 Task: In the  document Immigration.pdf Add page color 'Gold'Gold . Insert watermark . Insert watermark  Softera Apply Font Style in watermark Georgia; font size  113 and place the watermark  Horizontally
Action: Mouse moved to (288, 438)
Screenshot: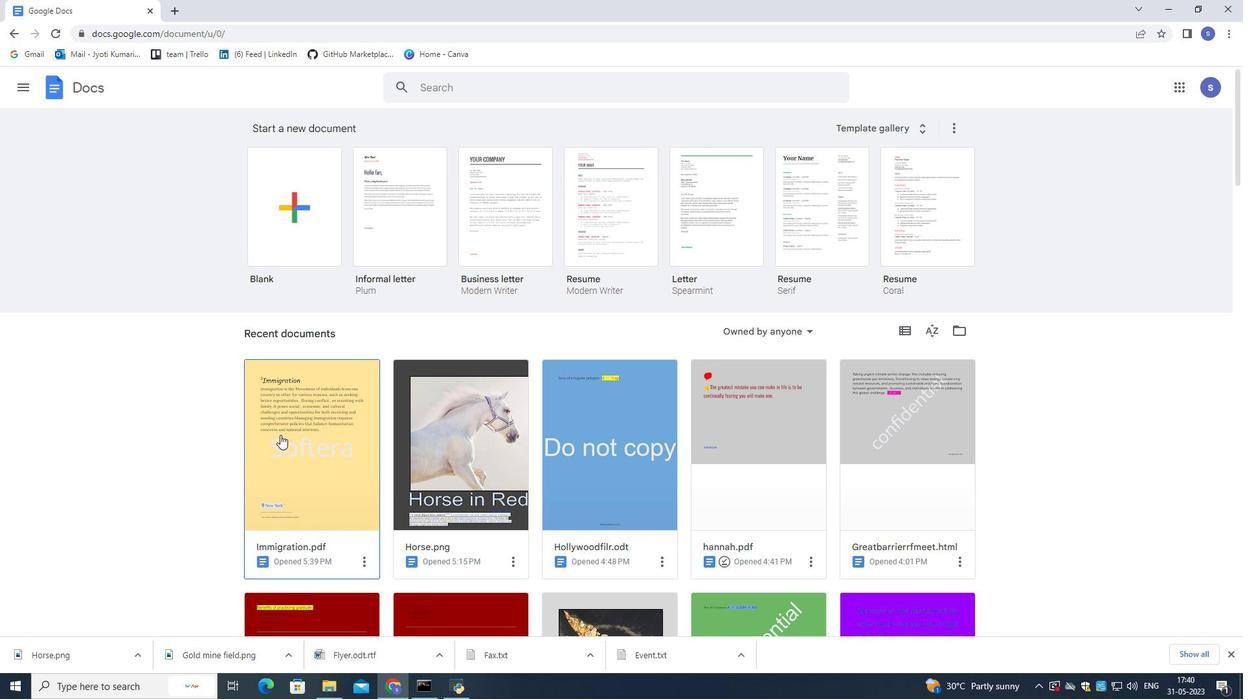 
Action: Mouse pressed left at (288, 438)
Screenshot: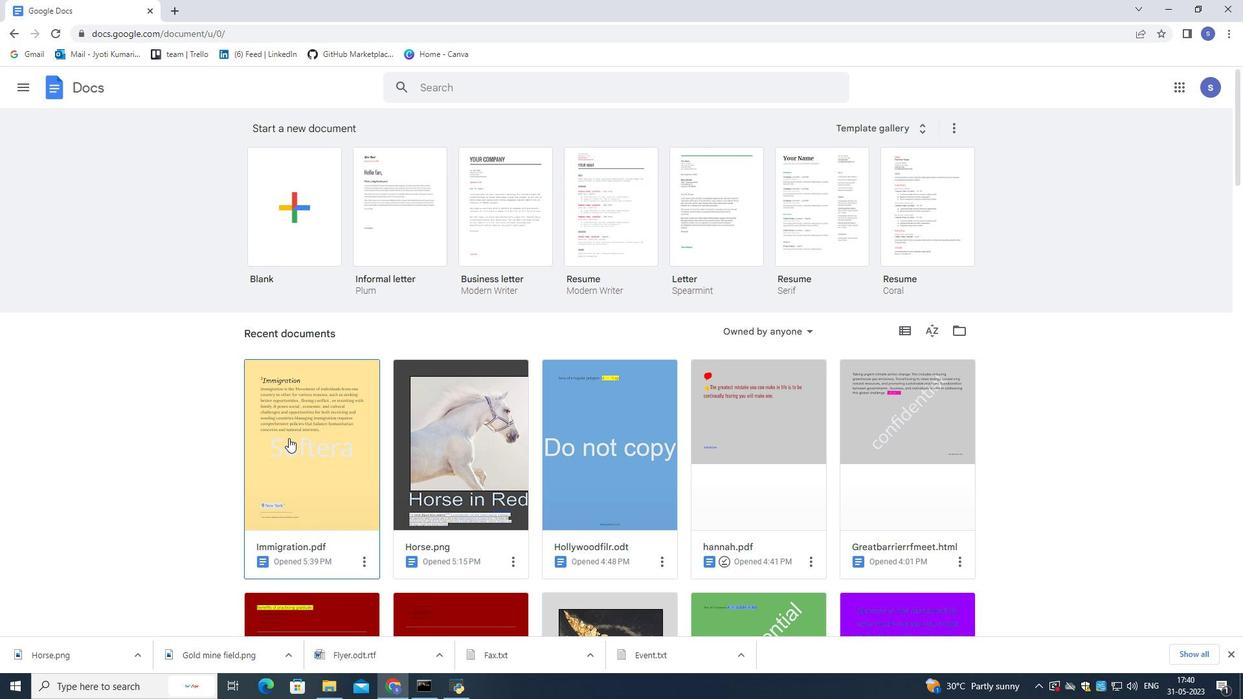 
Action: Mouse pressed left at (288, 438)
Screenshot: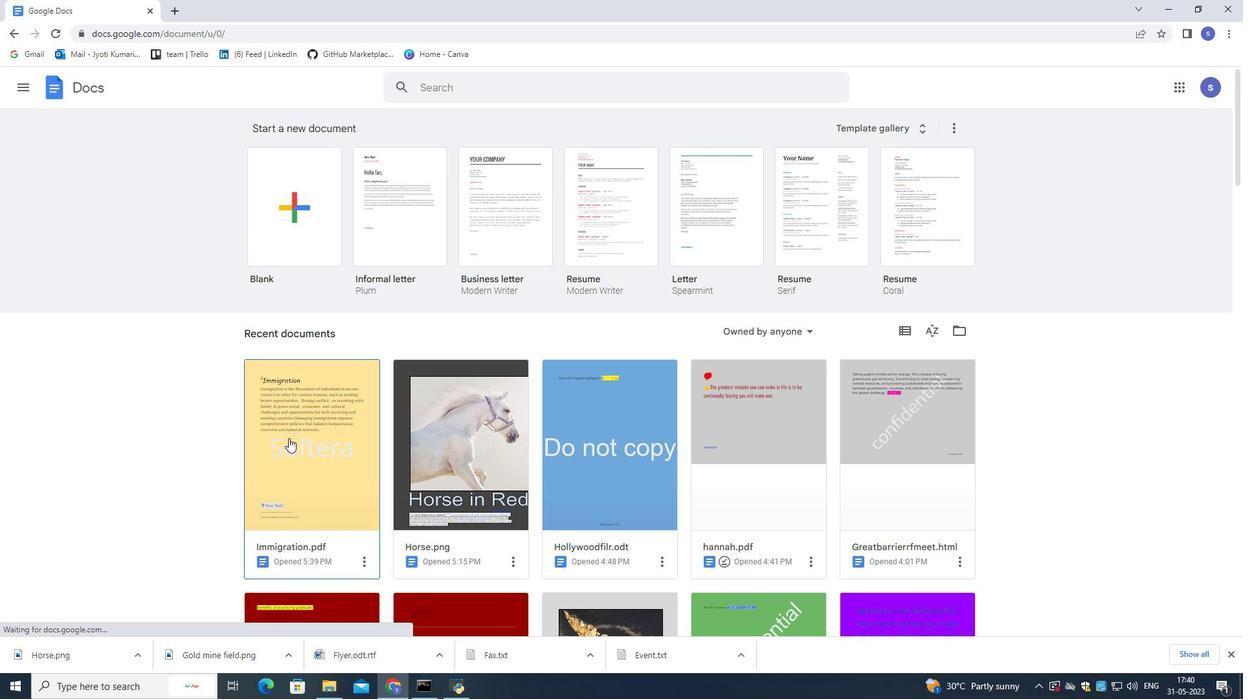 
Action: Mouse moved to (47, 97)
Screenshot: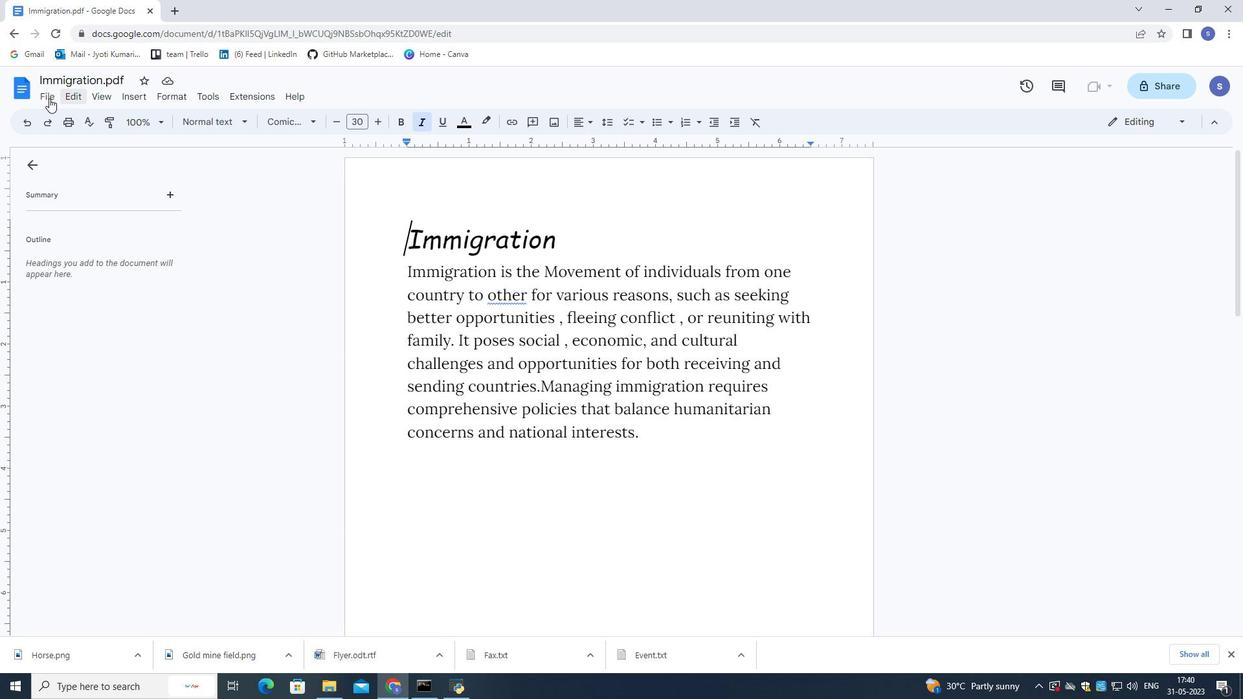 
Action: Mouse pressed left at (47, 97)
Screenshot: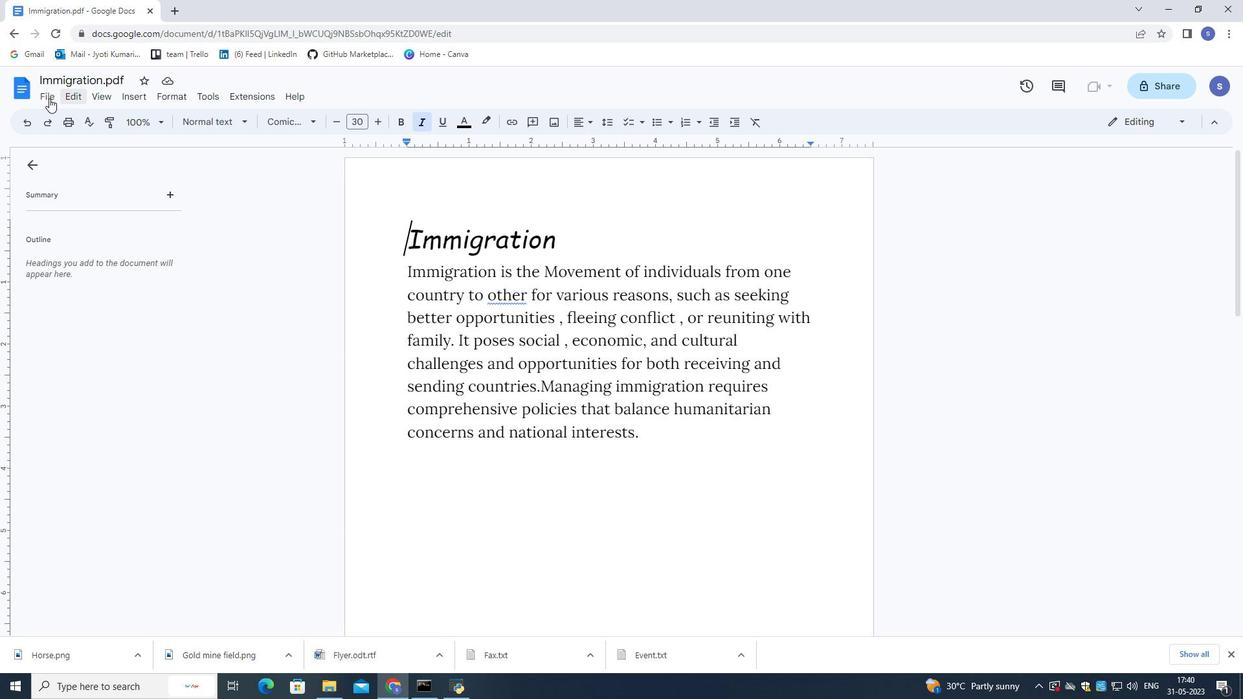 
Action: Mouse moved to (81, 446)
Screenshot: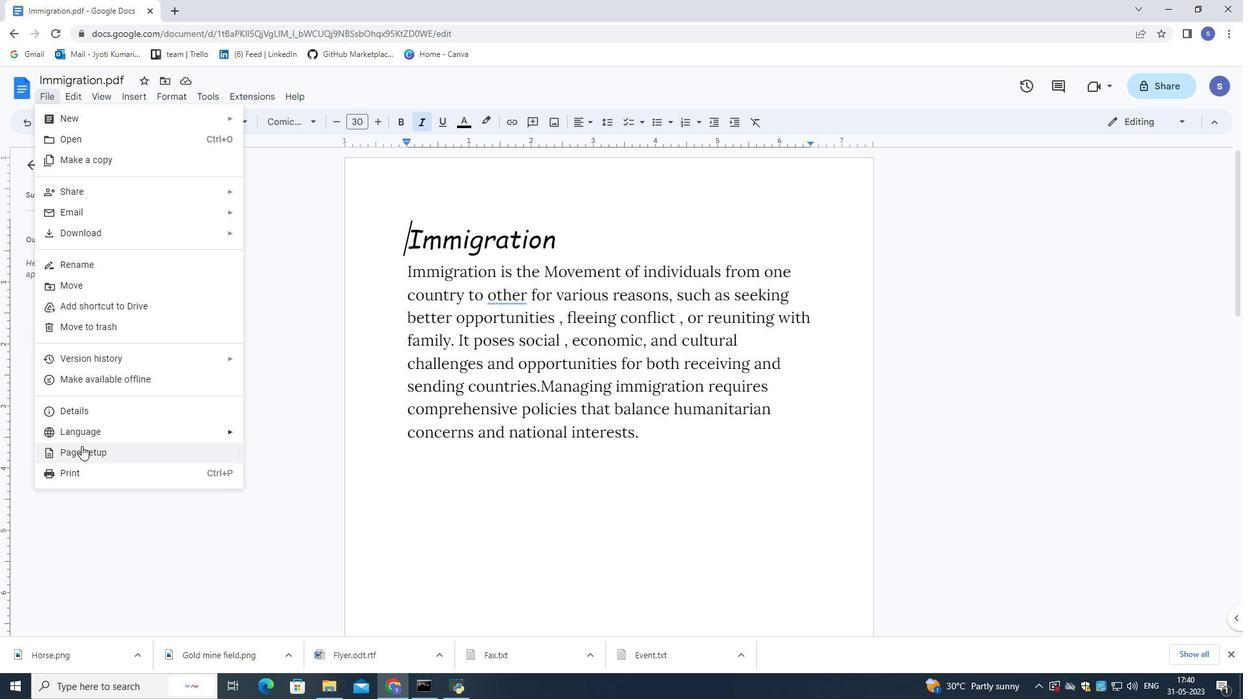 
Action: Mouse pressed left at (81, 446)
Screenshot: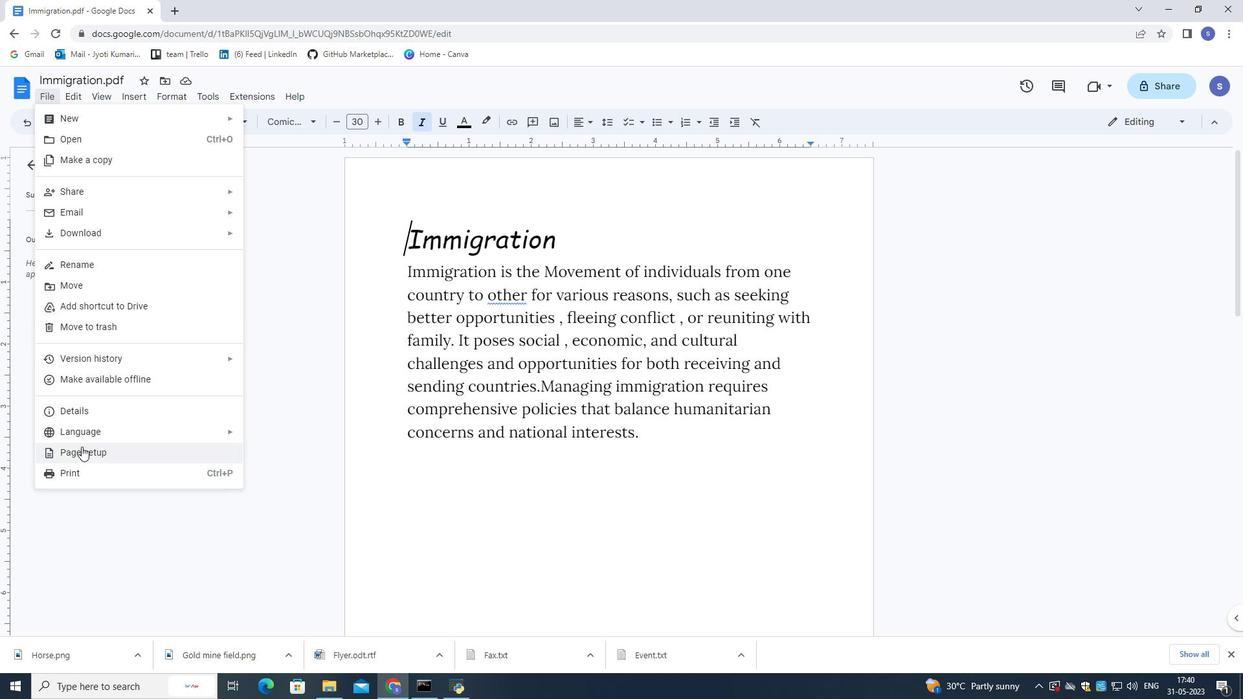 
Action: Mouse moved to (517, 431)
Screenshot: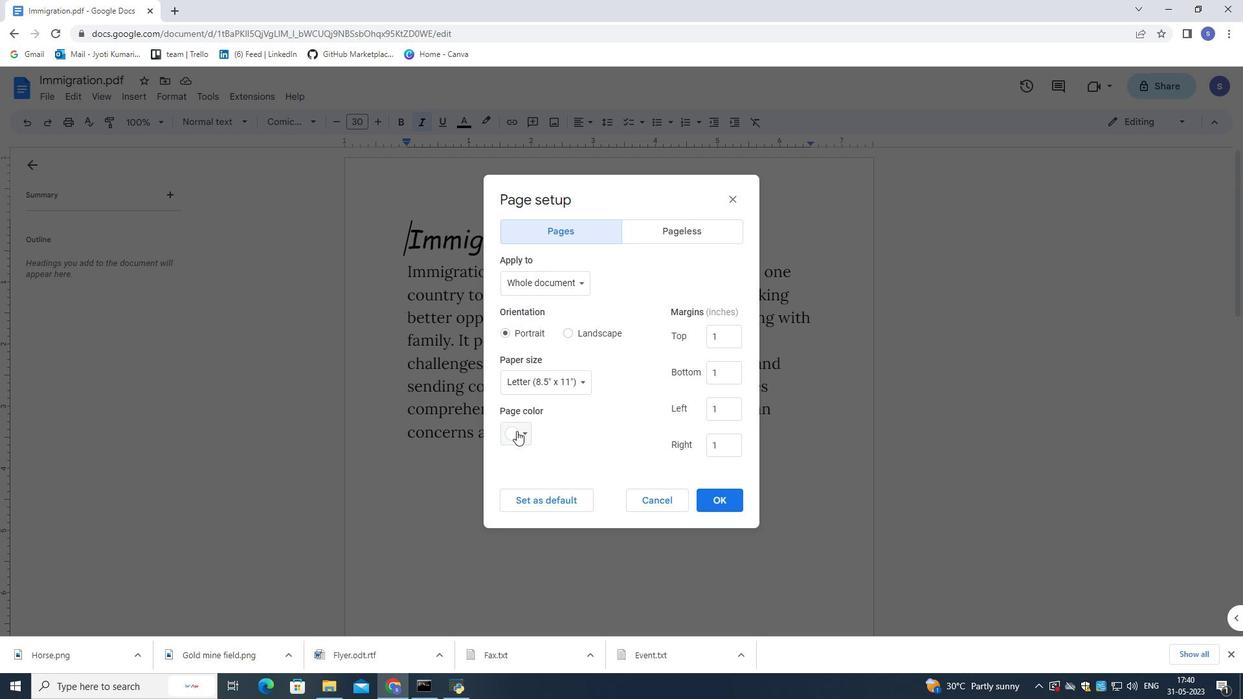 
Action: Mouse pressed left at (517, 431)
Screenshot: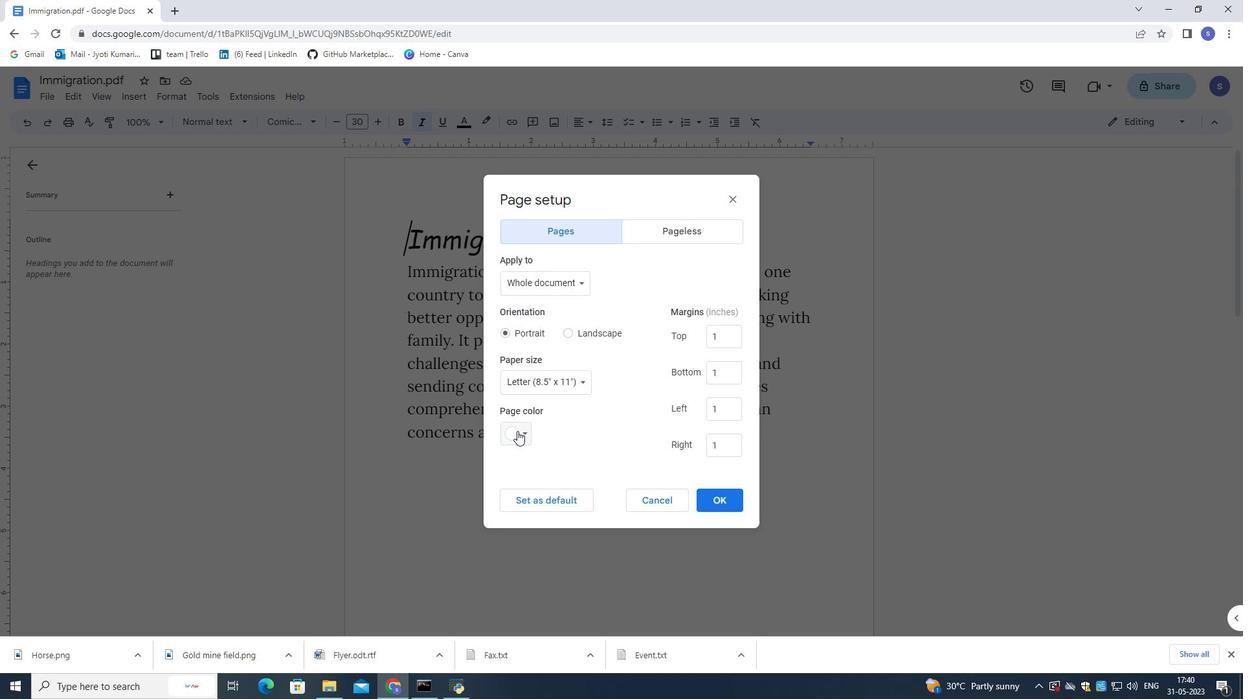 
Action: Mouse moved to (556, 503)
Screenshot: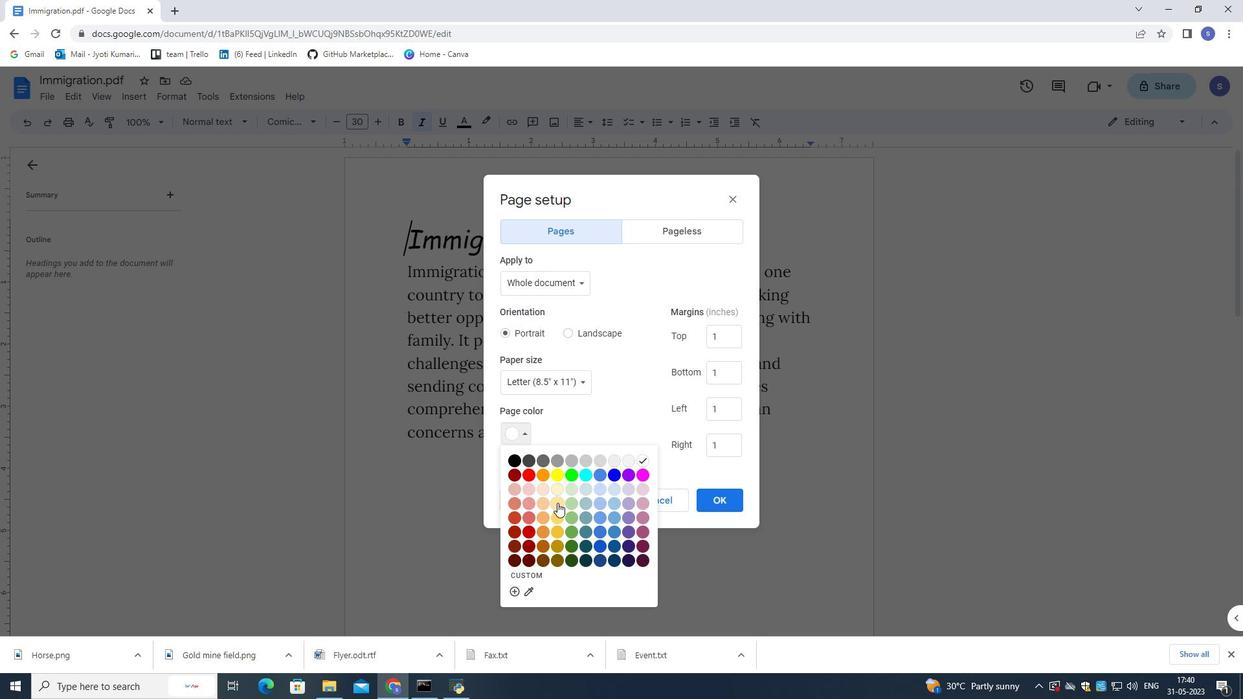 
Action: Mouse pressed left at (556, 503)
Screenshot: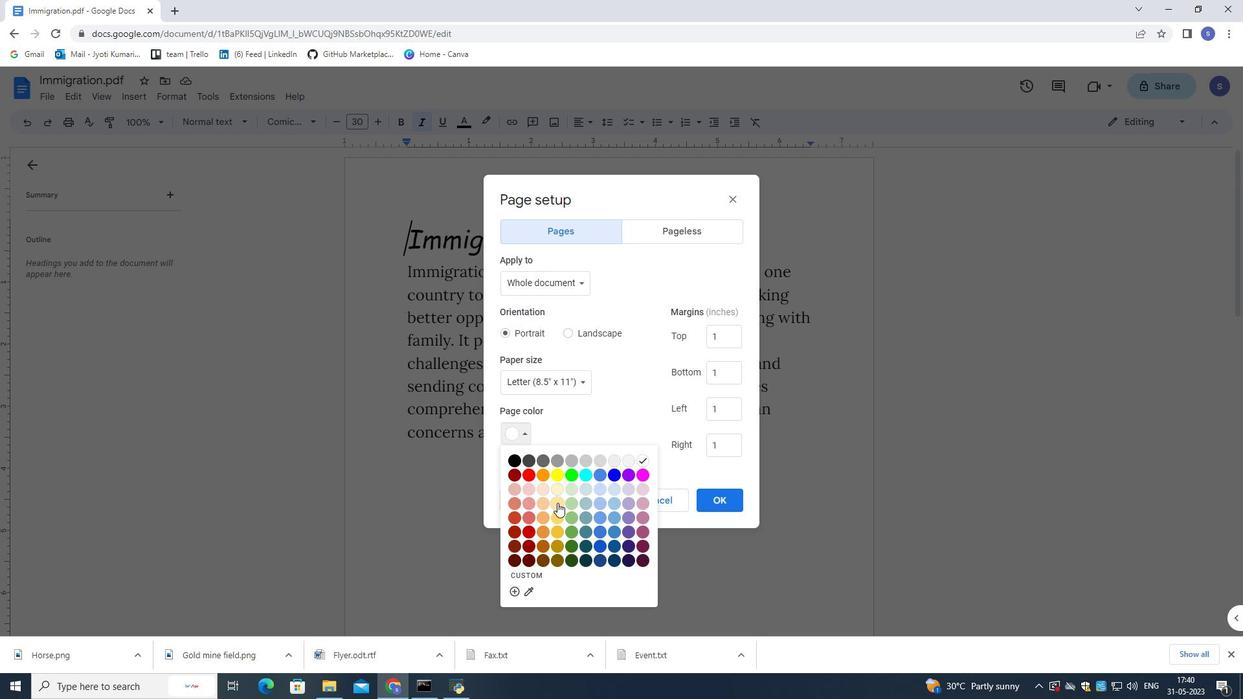 
Action: Mouse moved to (705, 498)
Screenshot: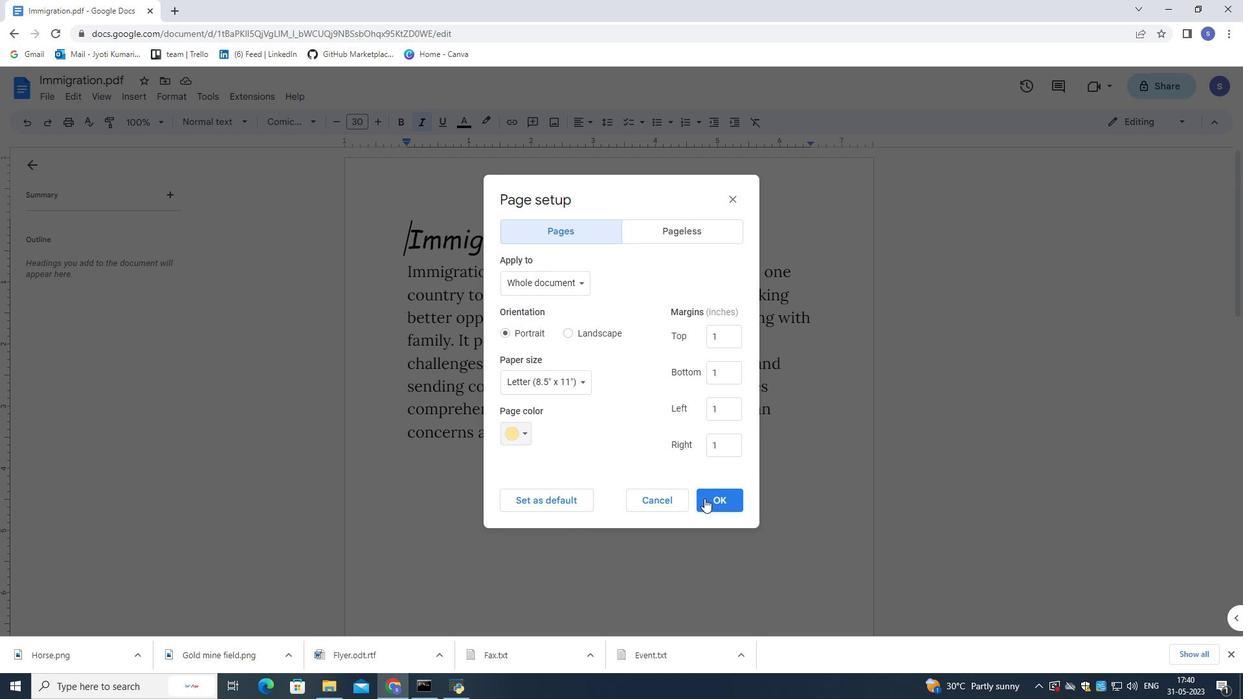 
Action: Mouse pressed left at (705, 498)
Screenshot: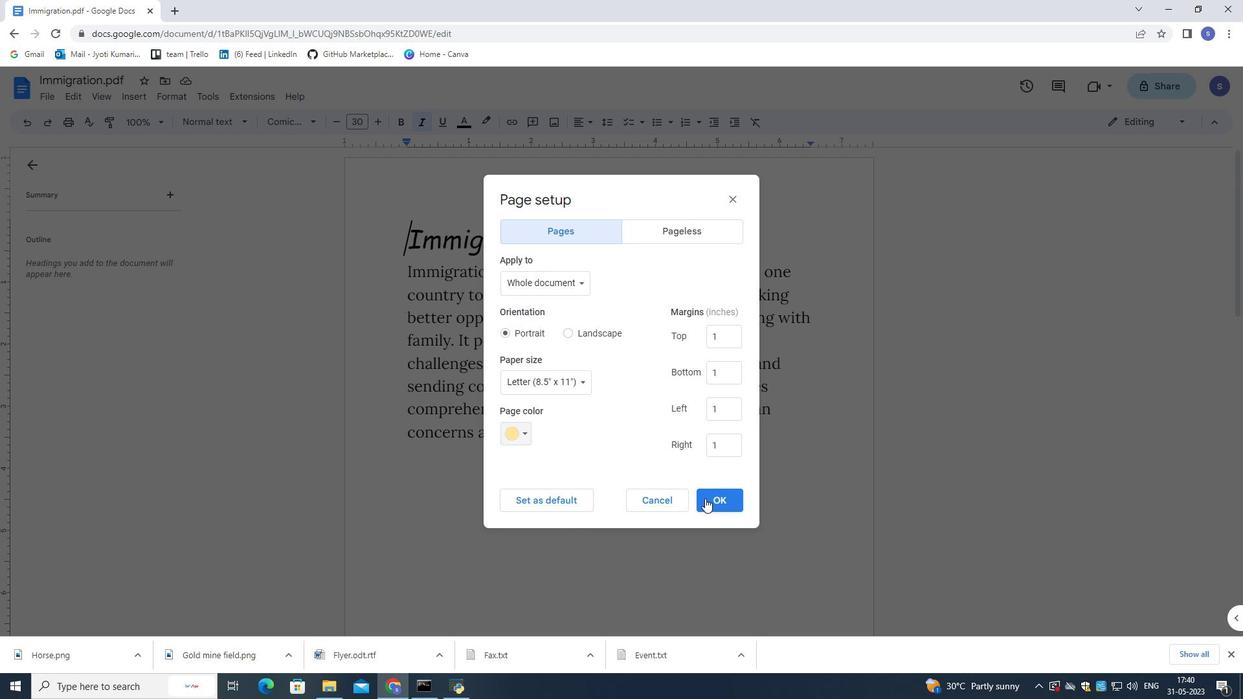 
Action: Mouse moved to (621, 424)
Screenshot: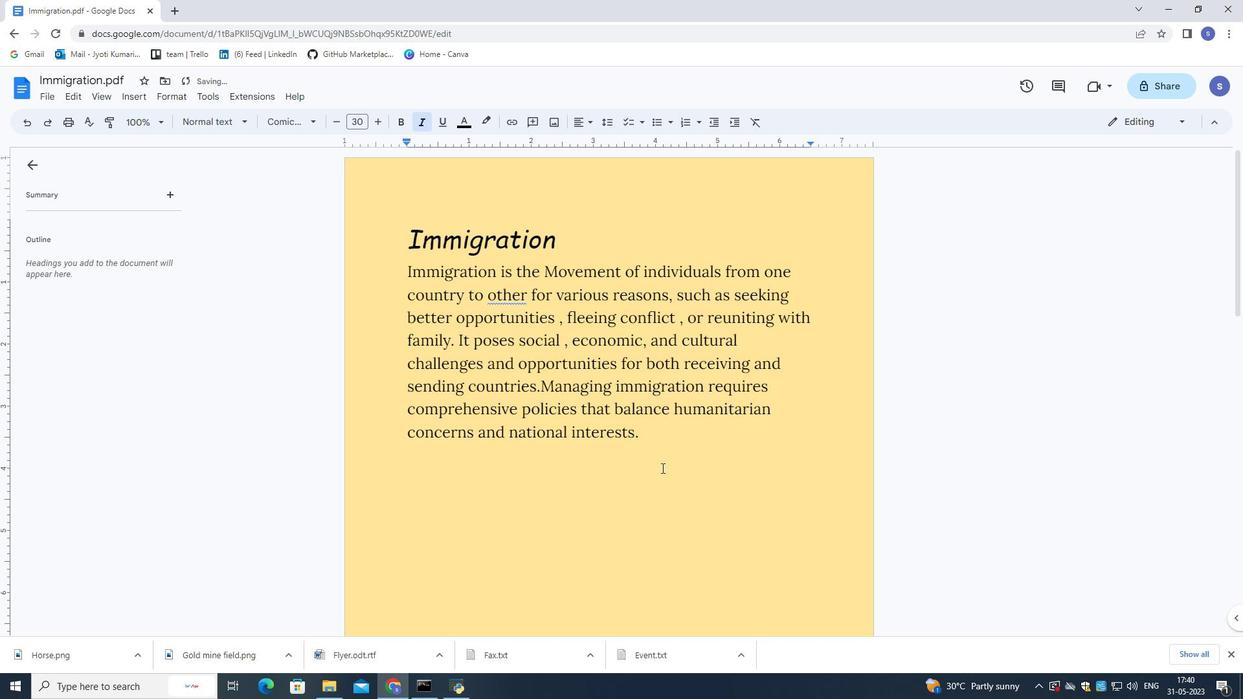 
Action: Mouse scrolled (621, 424) with delta (0, 0)
Screenshot: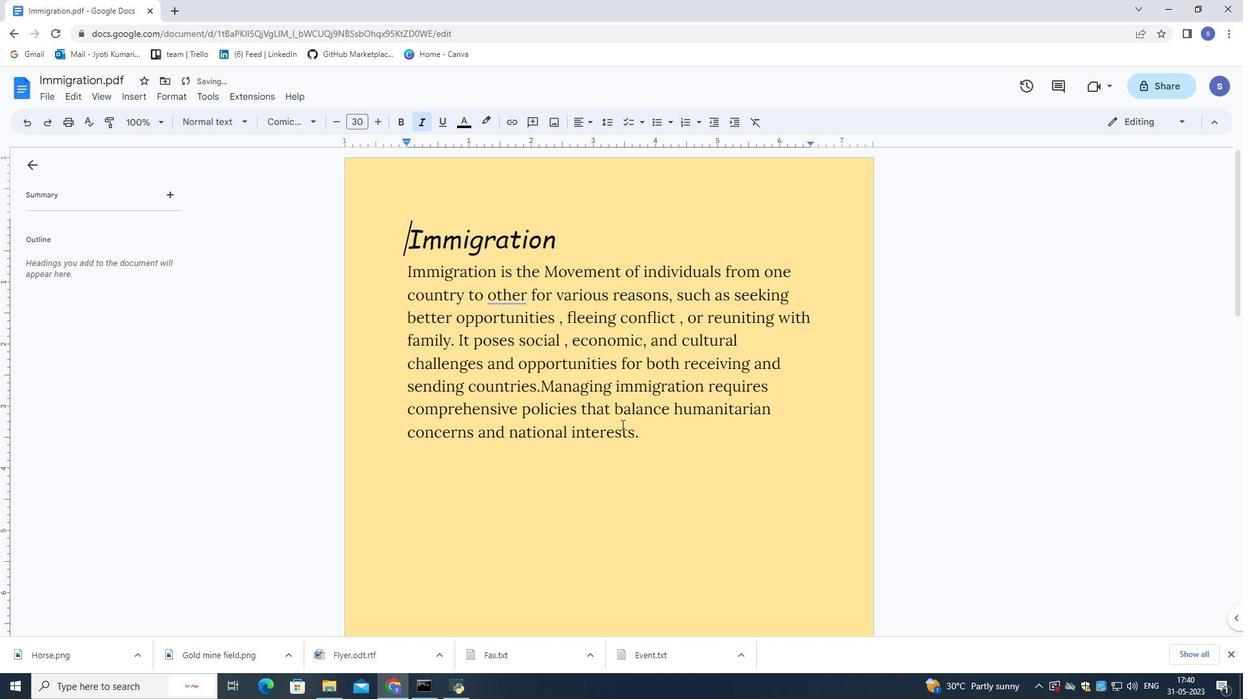
Action: Mouse scrolled (621, 424) with delta (0, 0)
Screenshot: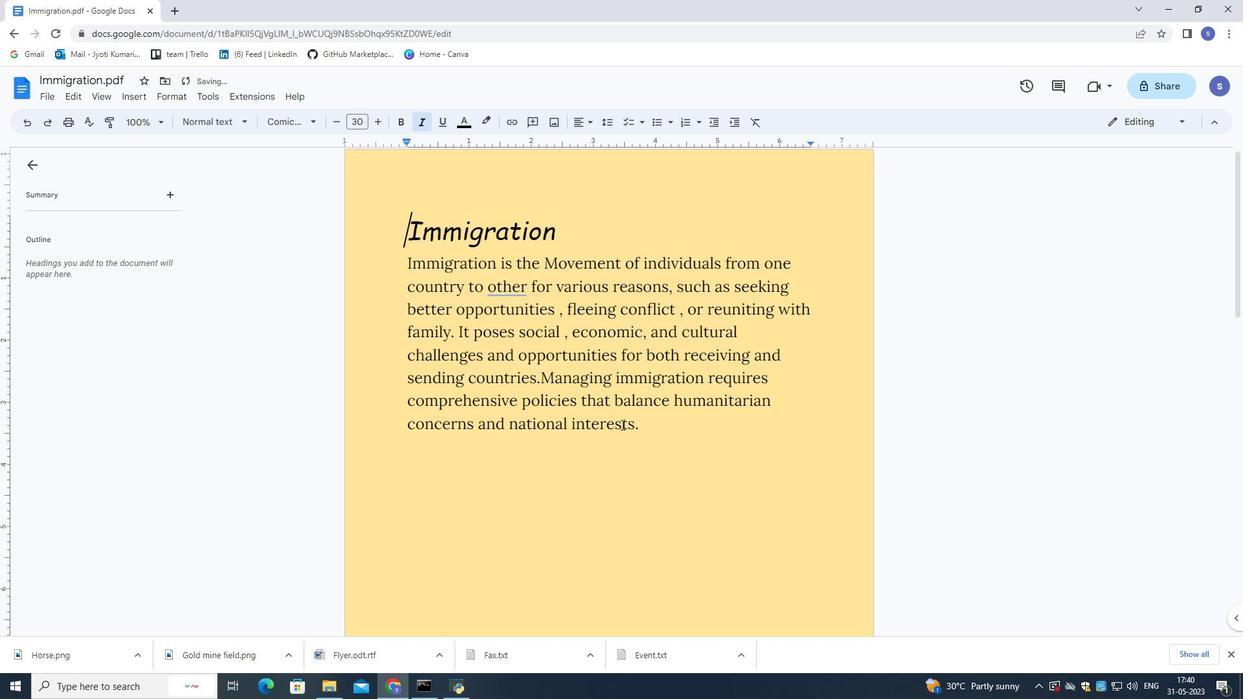 
Action: Mouse moved to (128, 93)
Screenshot: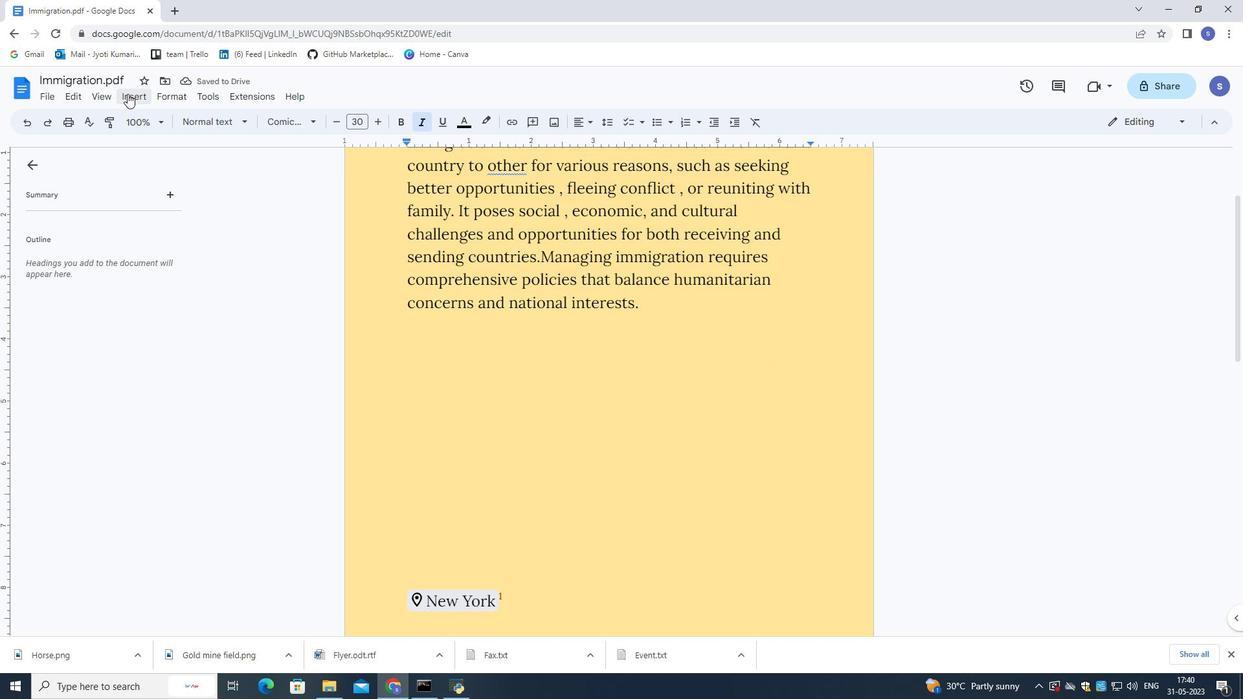 
Action: Mouse pressed left at (128, 93)
Screenshot: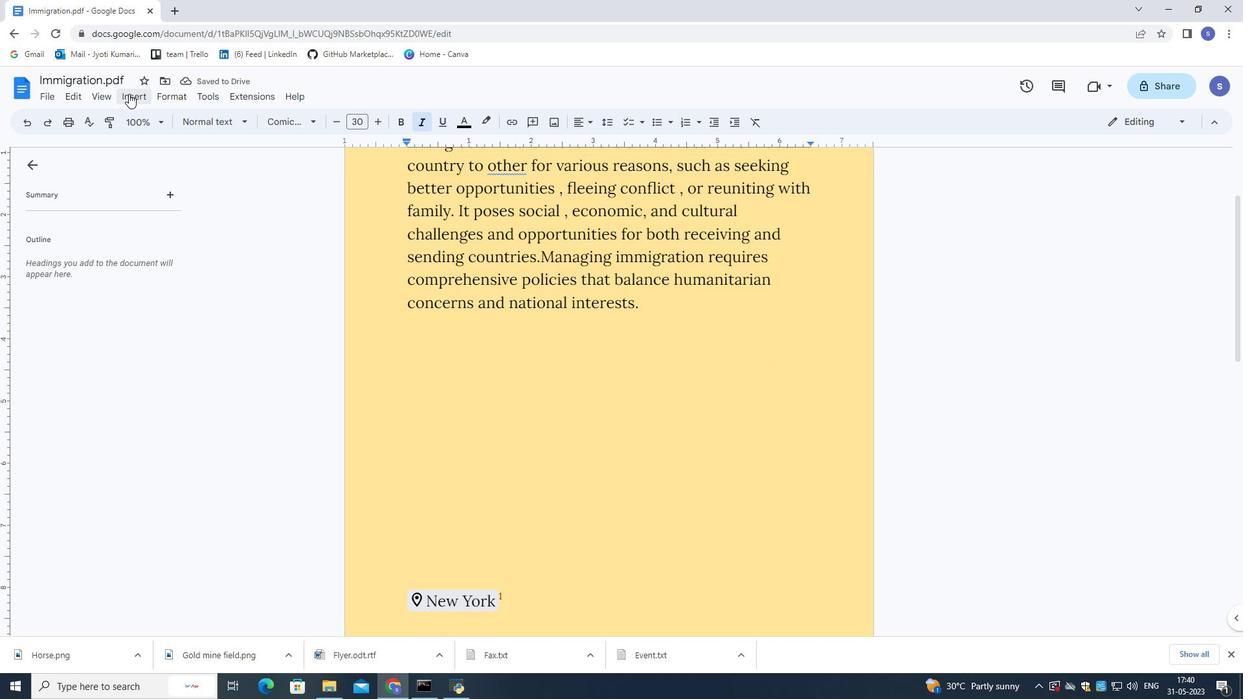 
Action: Mouse moved to (196, 400)
Screenshot: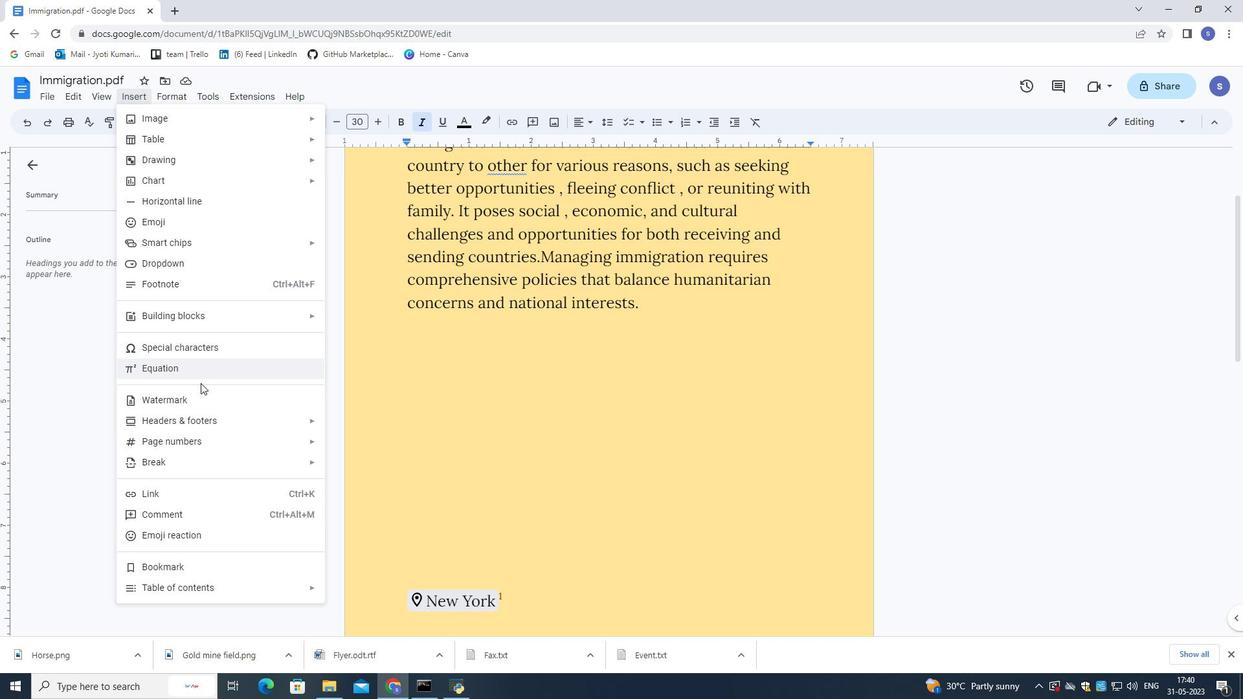 
Action: Mouse pressed left at (196, 400)
Screenshot: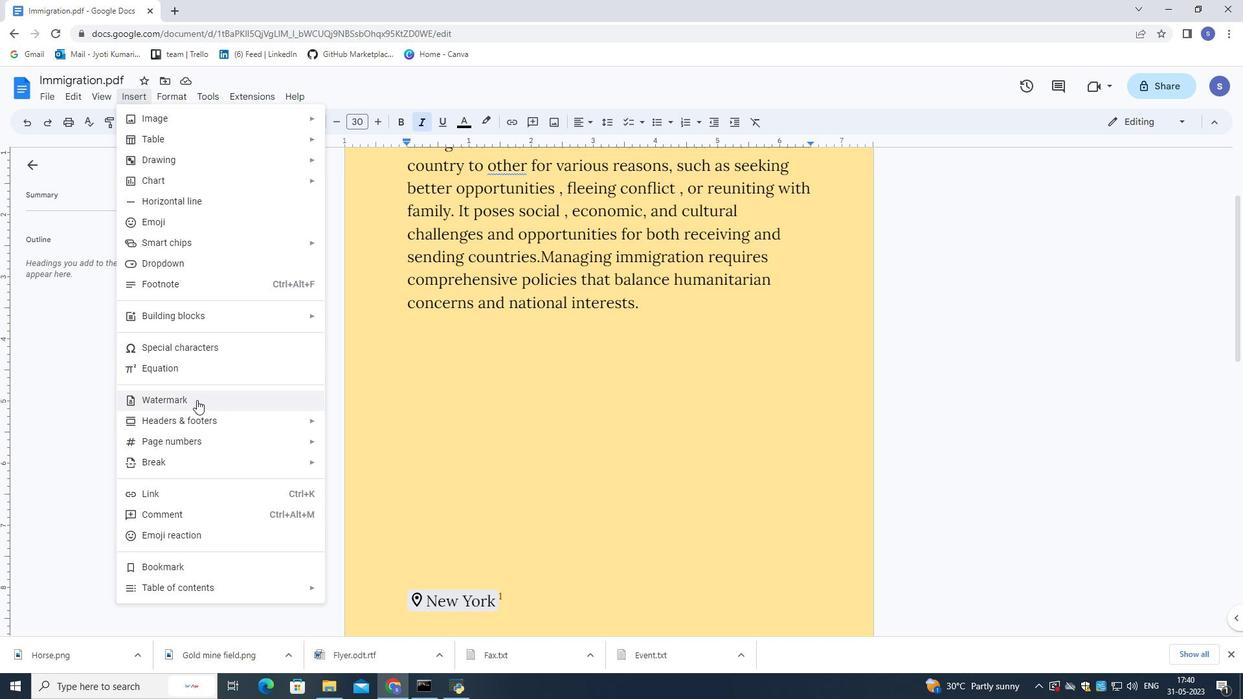 
Action: Mouse moved to (1193, 161)
Screenshot: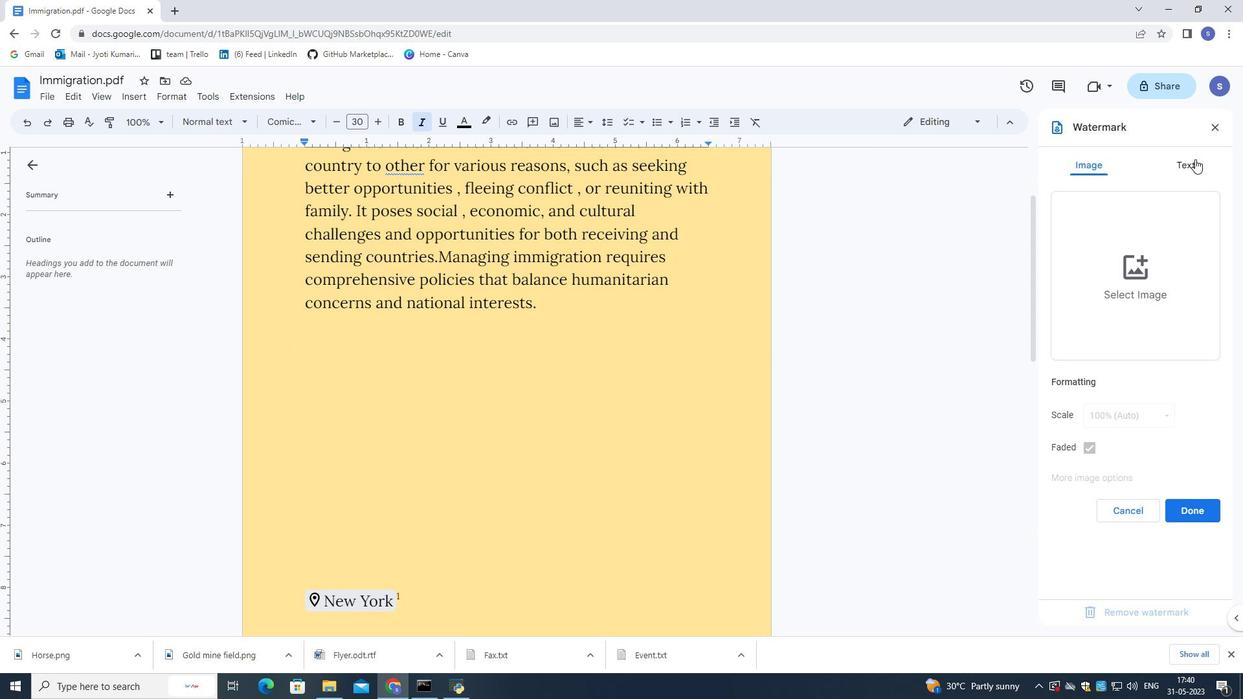 
Action: Mouse pressed left at (1193, 161)
Screenshot: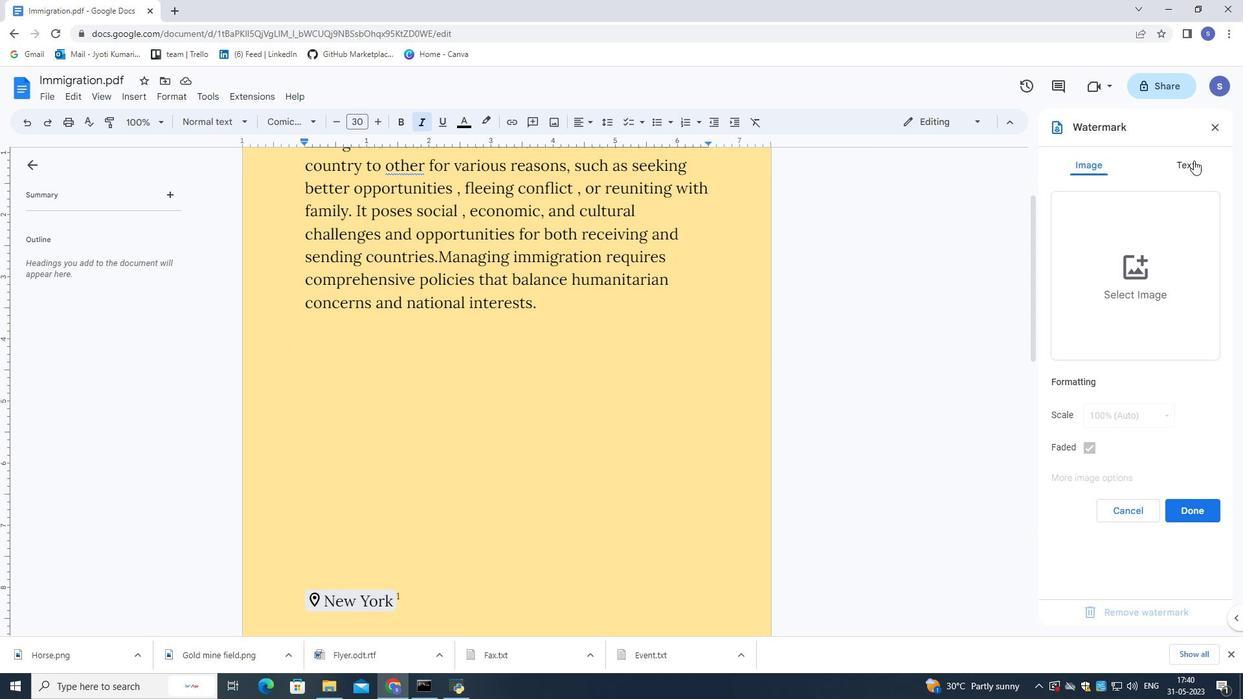 
Action: Mouse moved to (1157, 207)
Screenshot: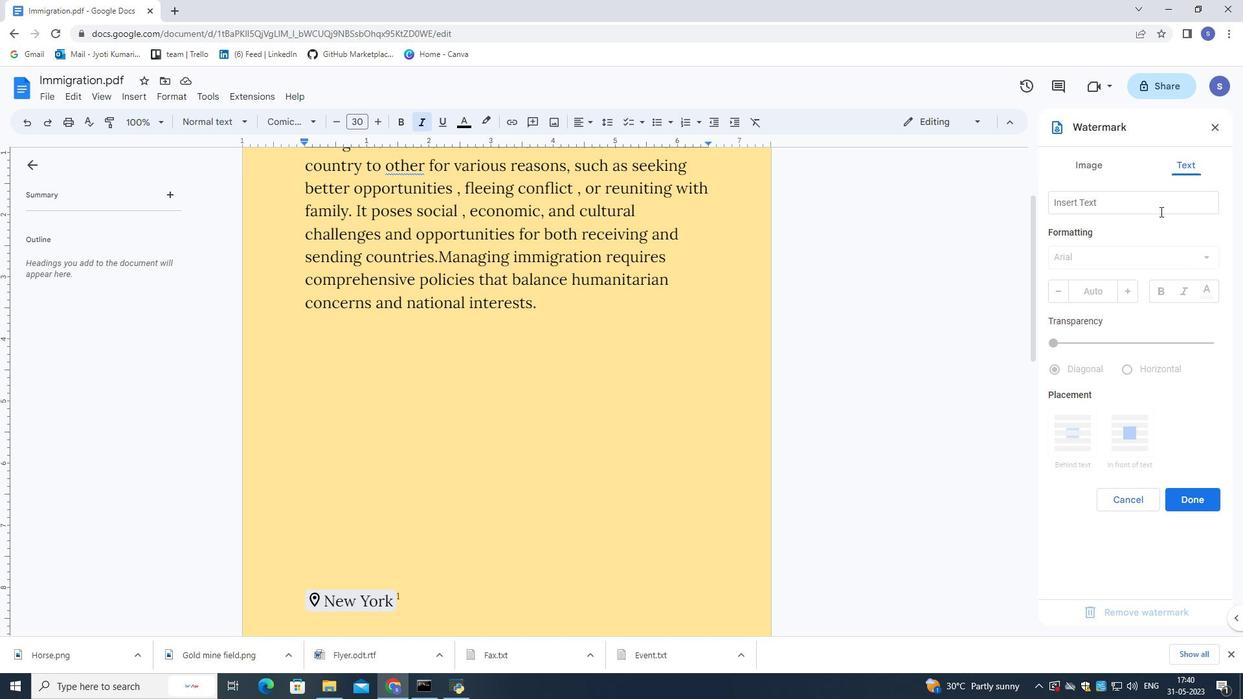 
Action: Mouse pressed left at (1157, 207)
Screenshot: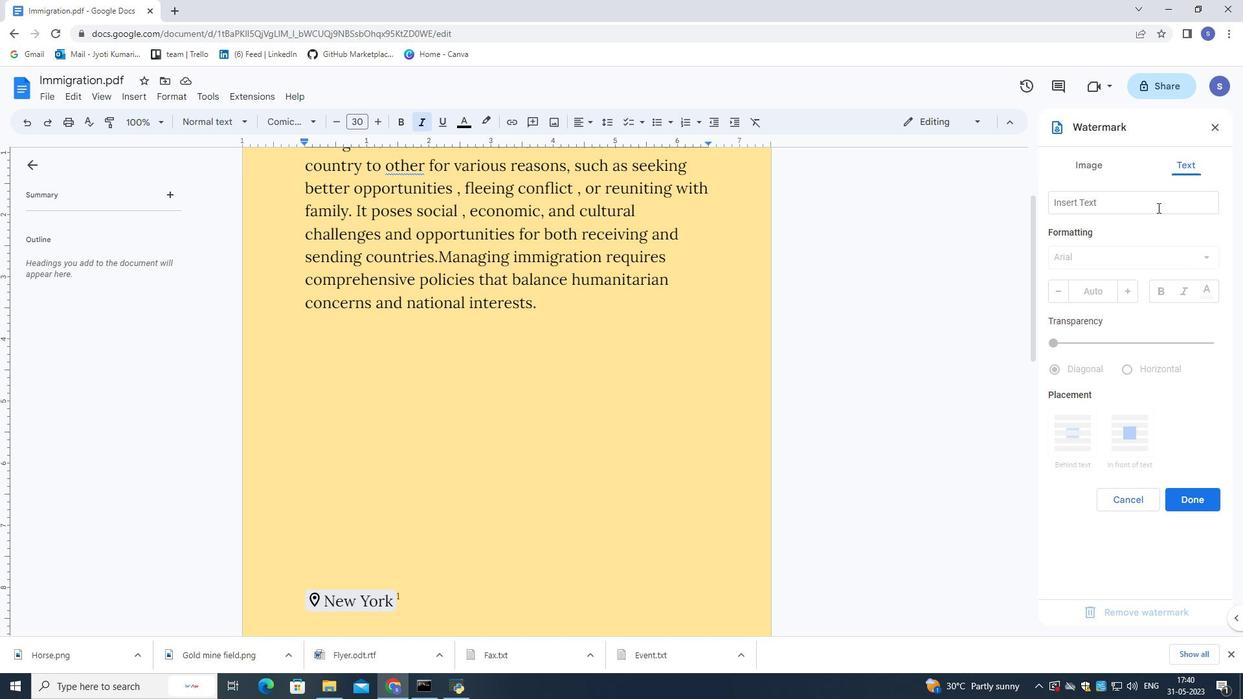 
Action: Key pressed <Key.shift>Softera
Screenshot: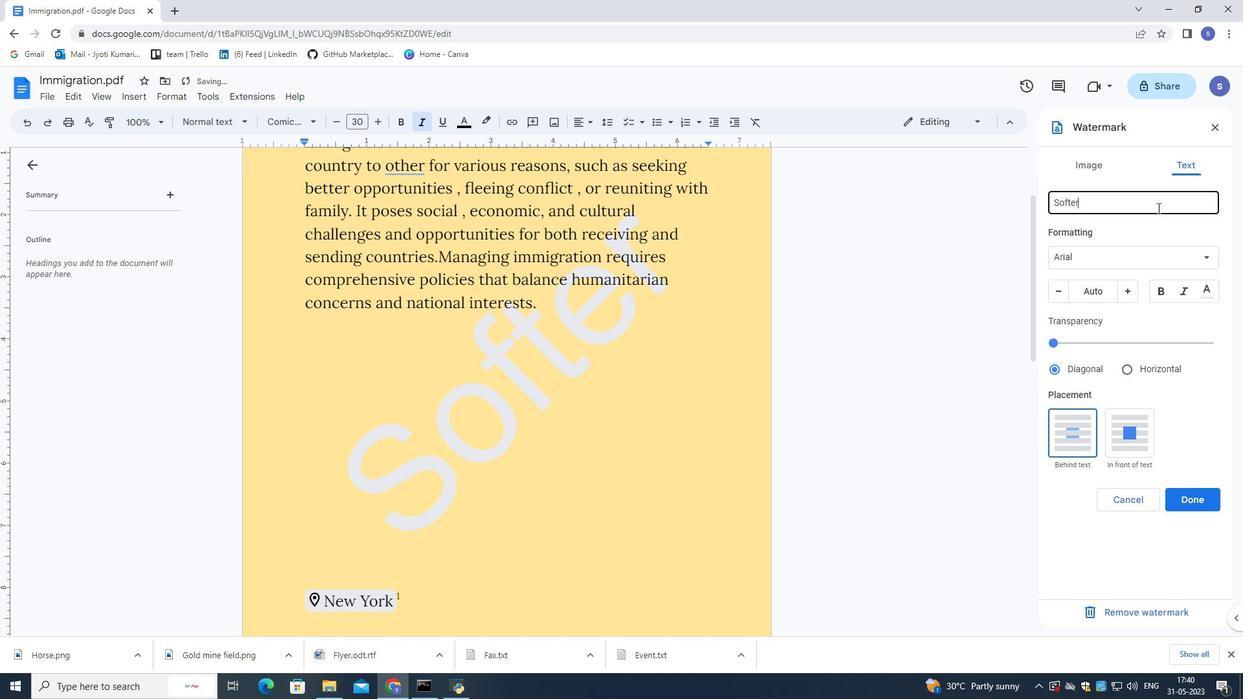 
Action: Mouse moved to (1123, 256)
Screenshot: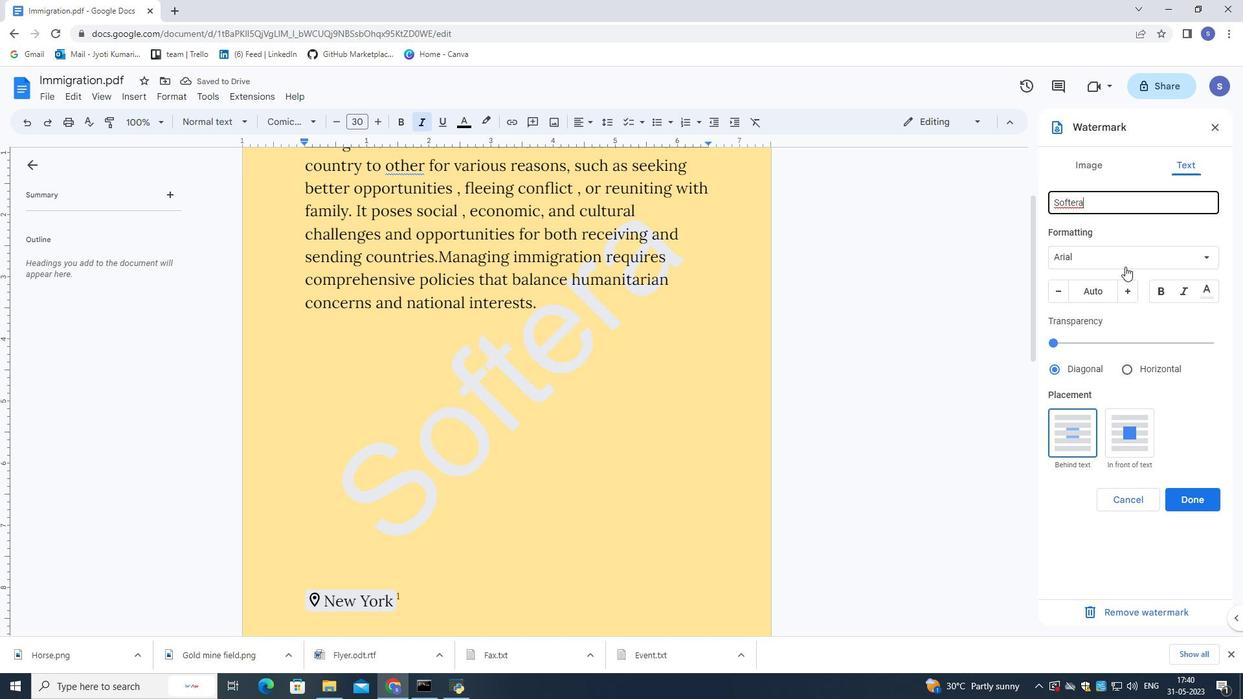 
Action: Mouse pressed left at (1123, 256)
Screenshot: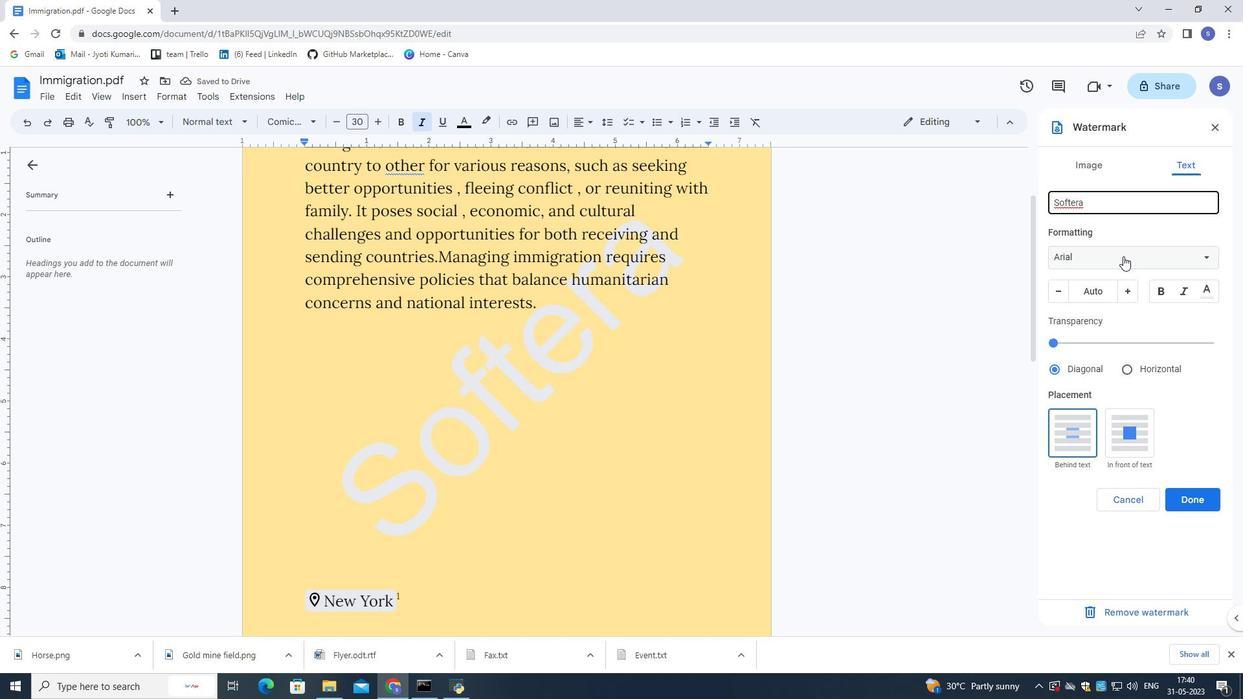
Action: Mouse moved to (1115, 277)
Screenshot: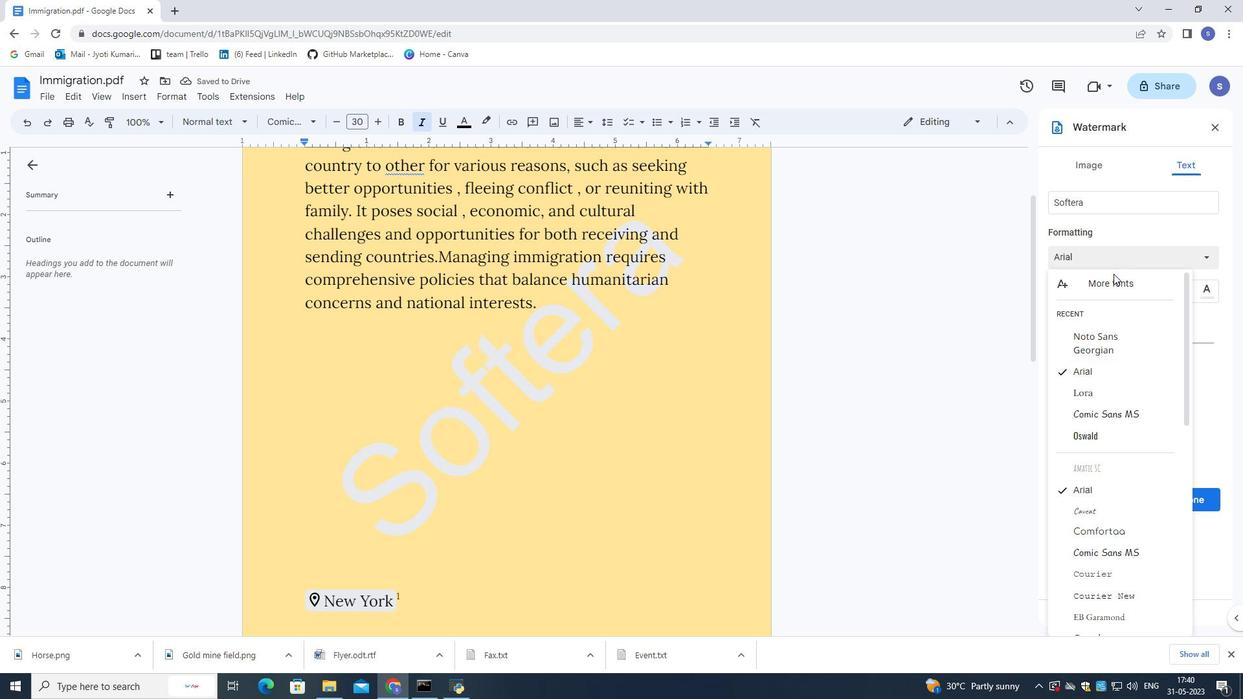 
Action: Mouse pressed left at (1115, 277)
Screenshot: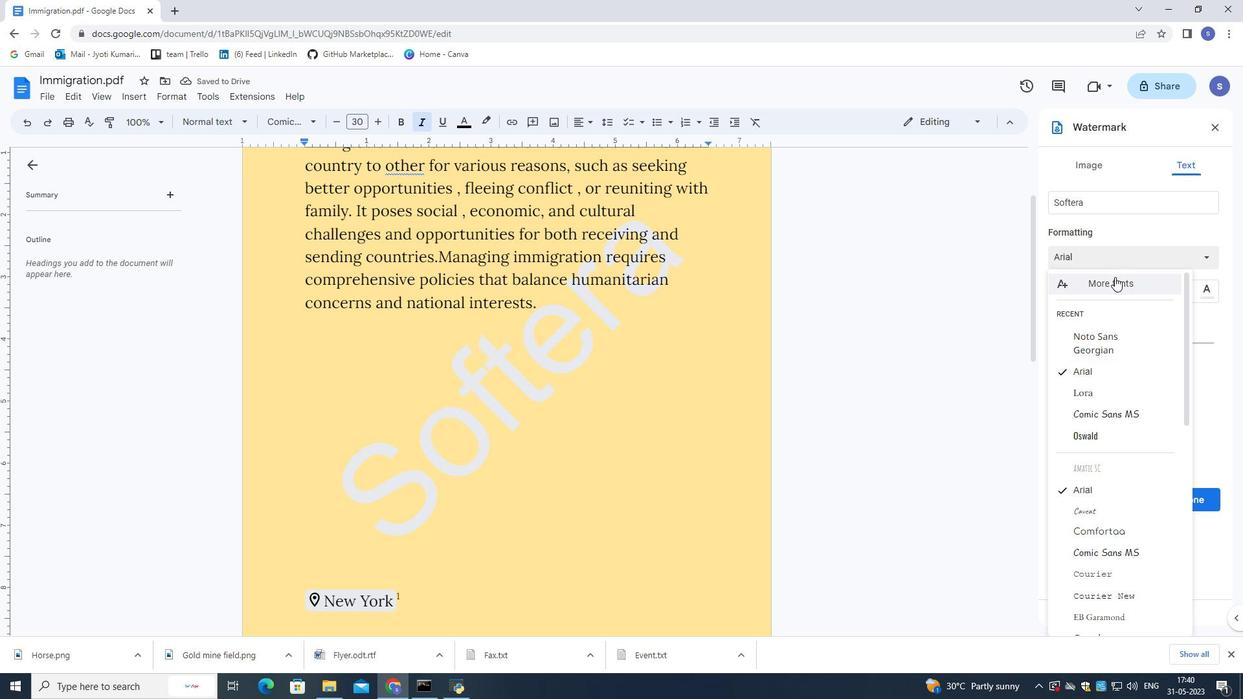 
Action: Mouse moved to (372, 195)
Screenshot: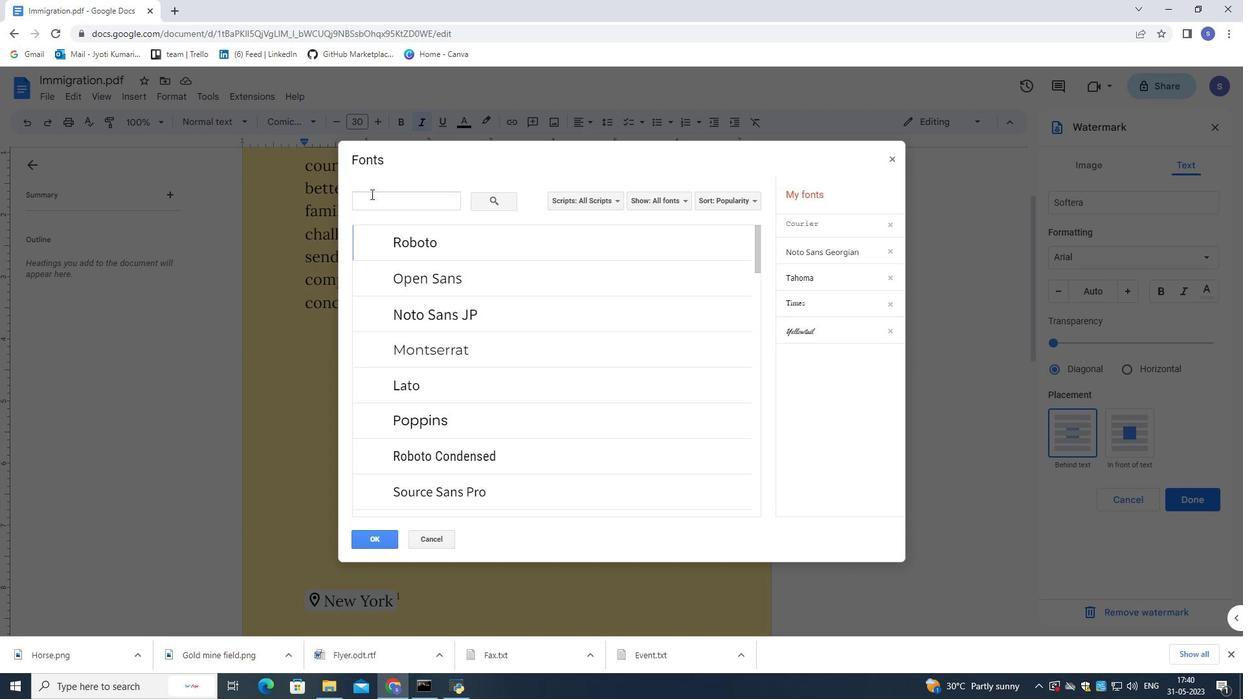 
Action: Mouse pressed left at (372, 195)
Screenshot: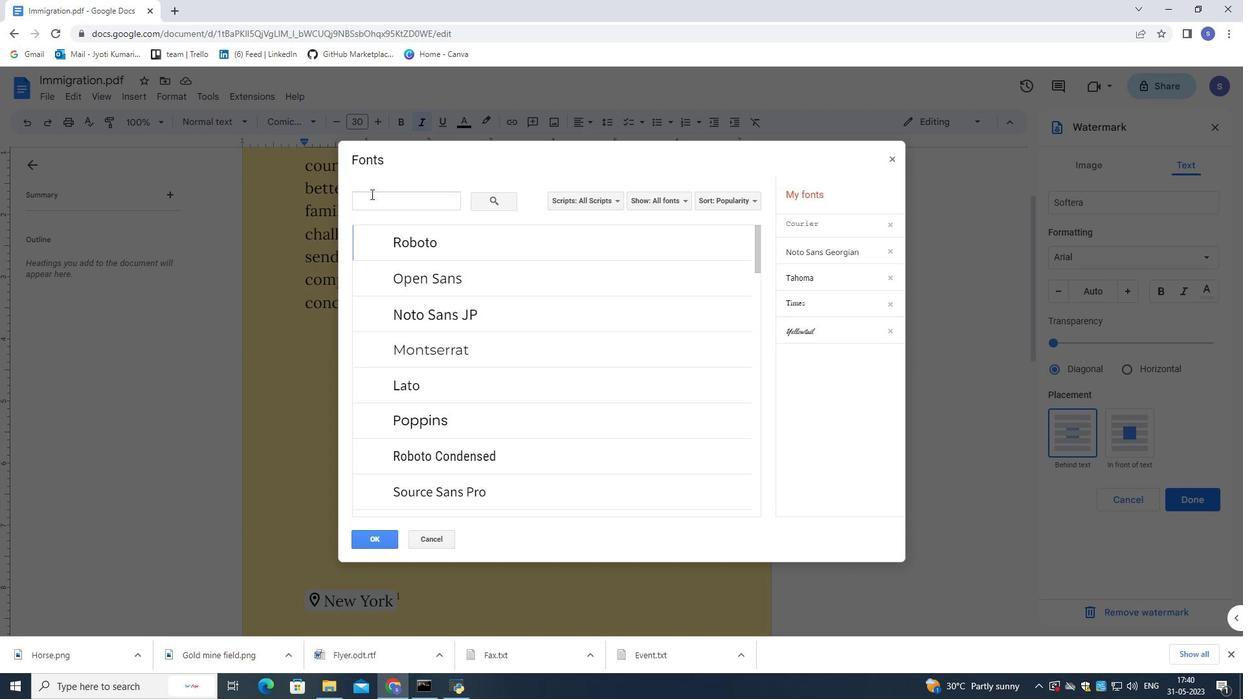 
Action: Mouse moved to (372, 196)
Screenshot: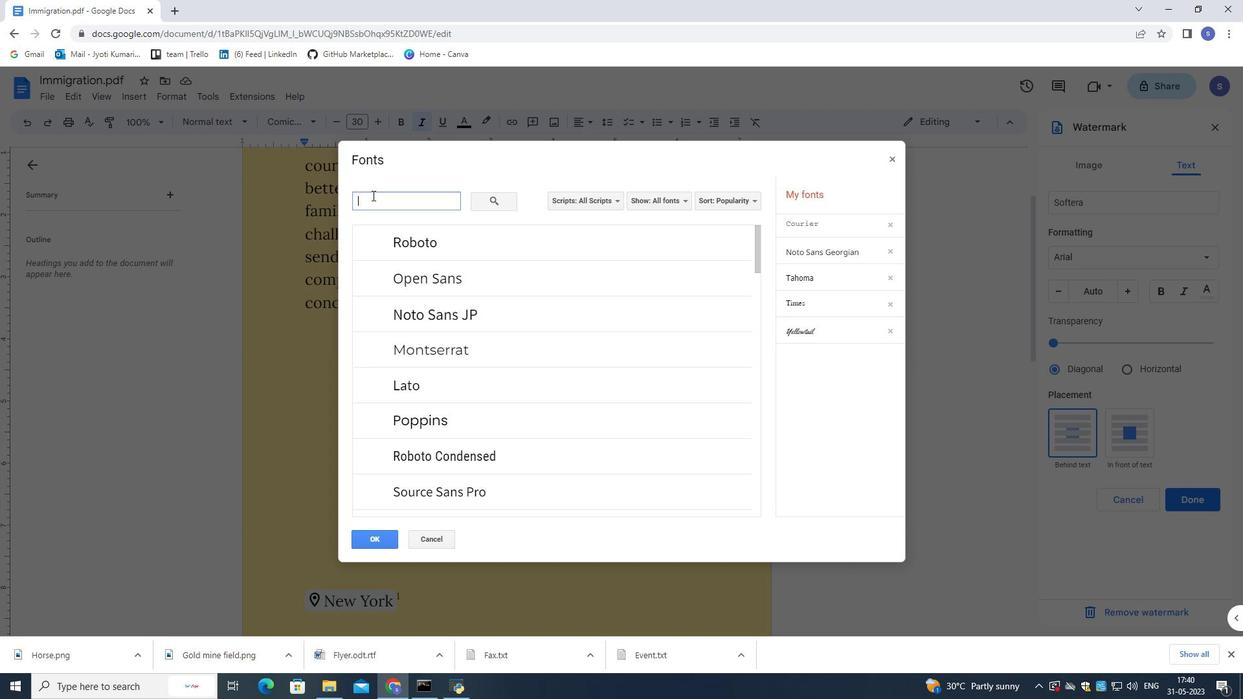 
Action: Key pressed g
Screenshot: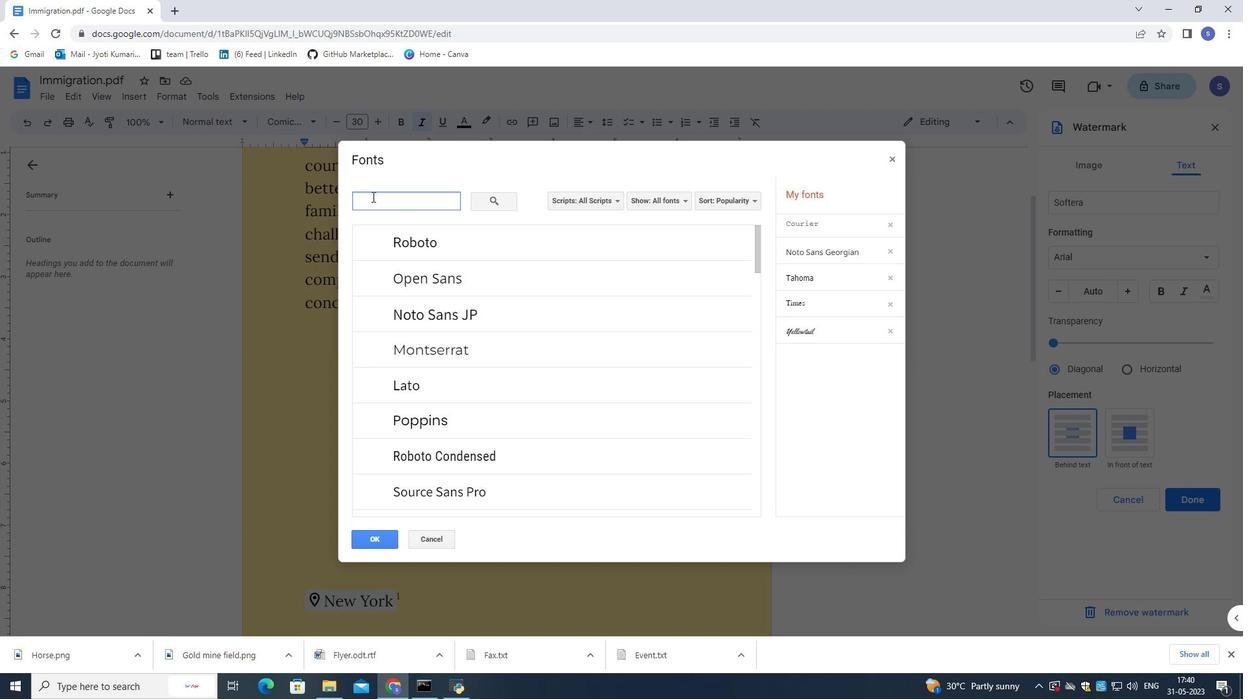 
Action: Mouse moved to (372, 196)
Screenshot: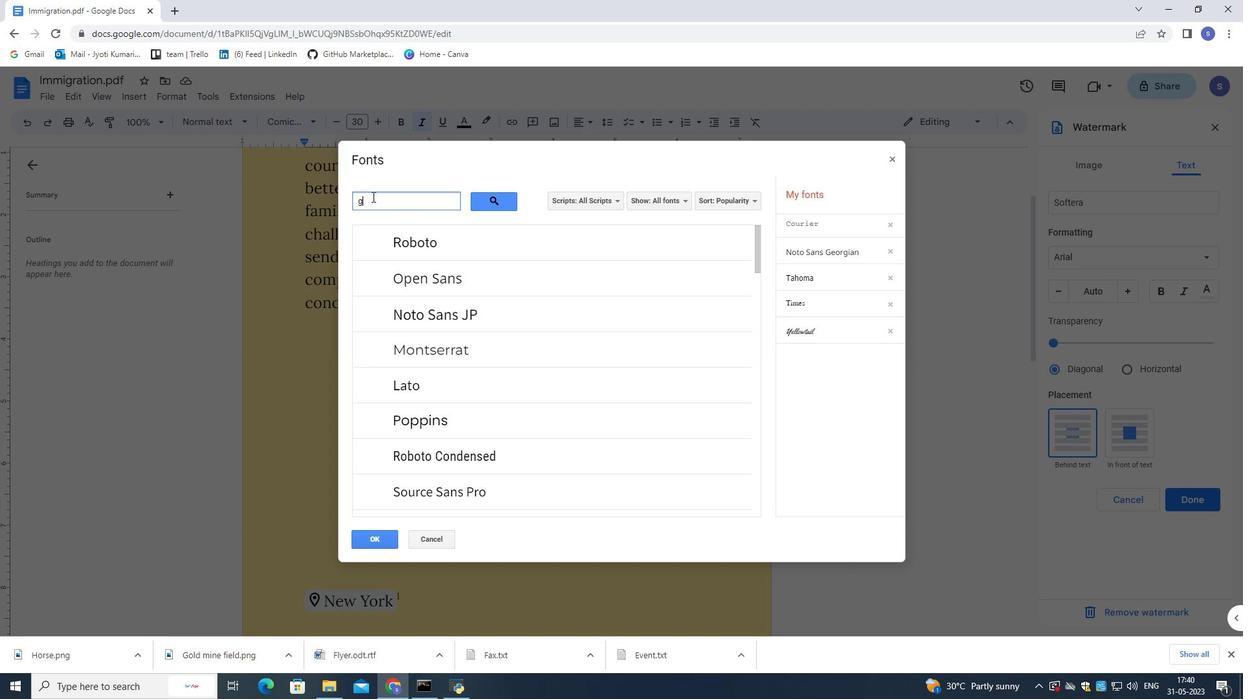 
Action: Key pressed e<Key.backspace>eorgia
Screenshot: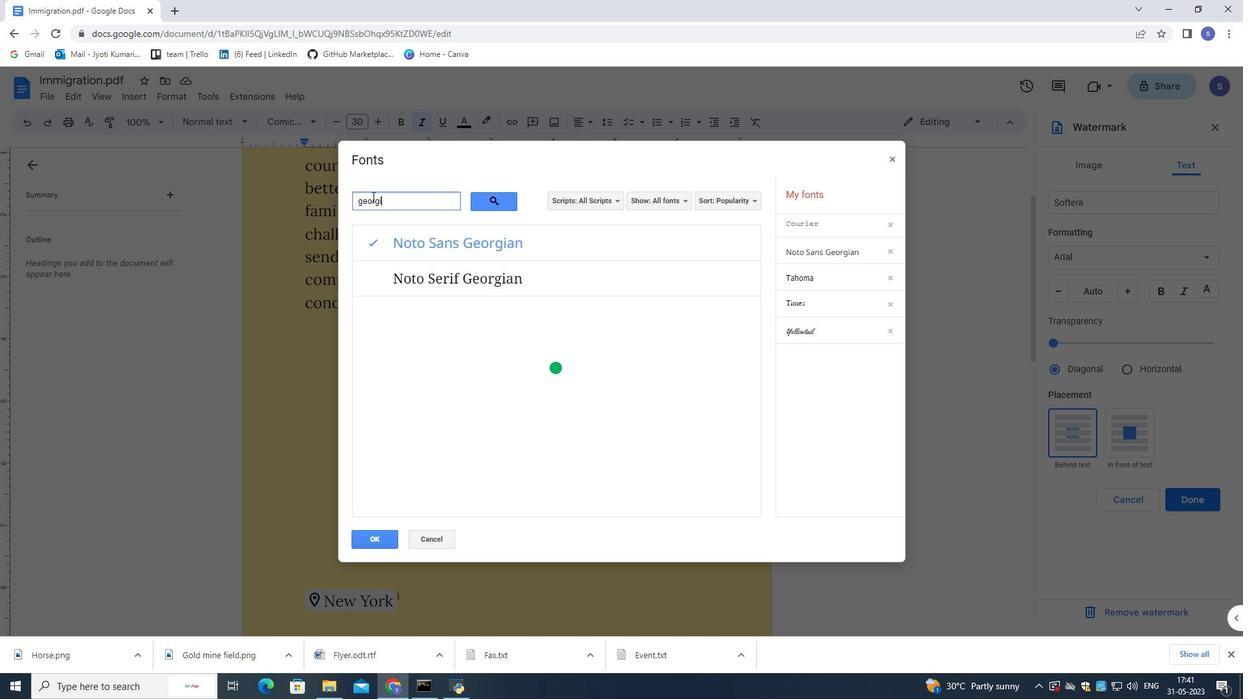 
Action: Mouse moved to (514, 249)
Screenshot: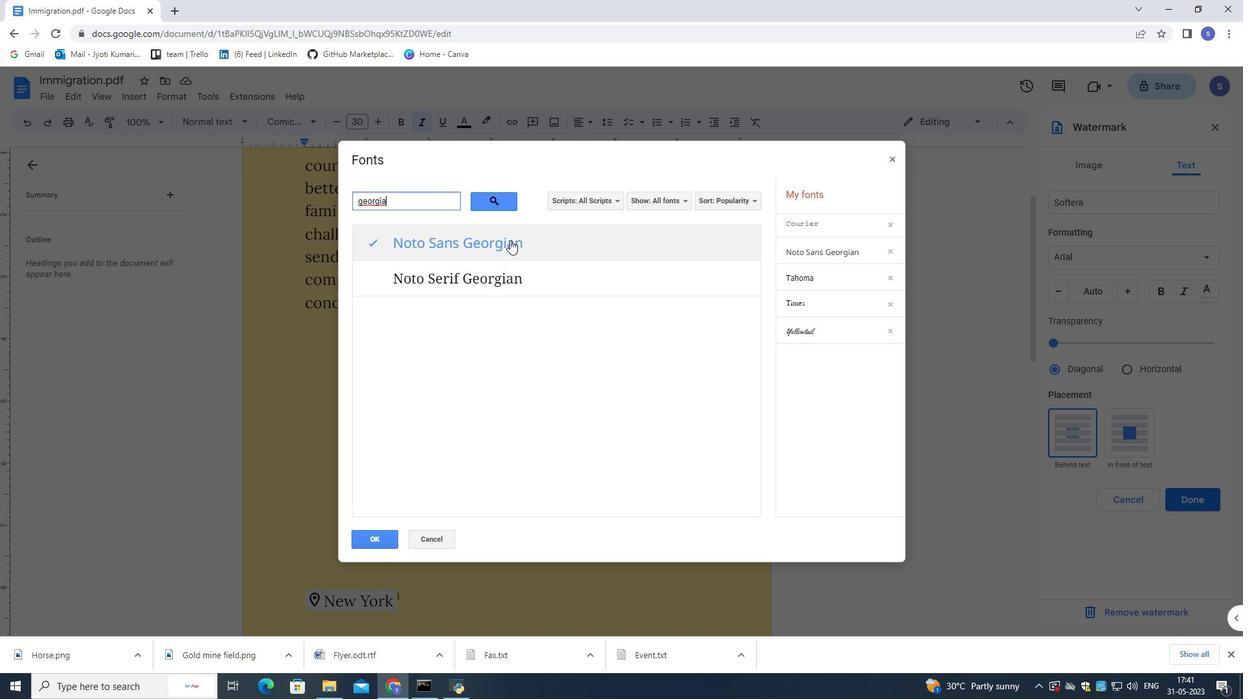 
Action: Mouse pressed left at (514, 249)
Screenshot: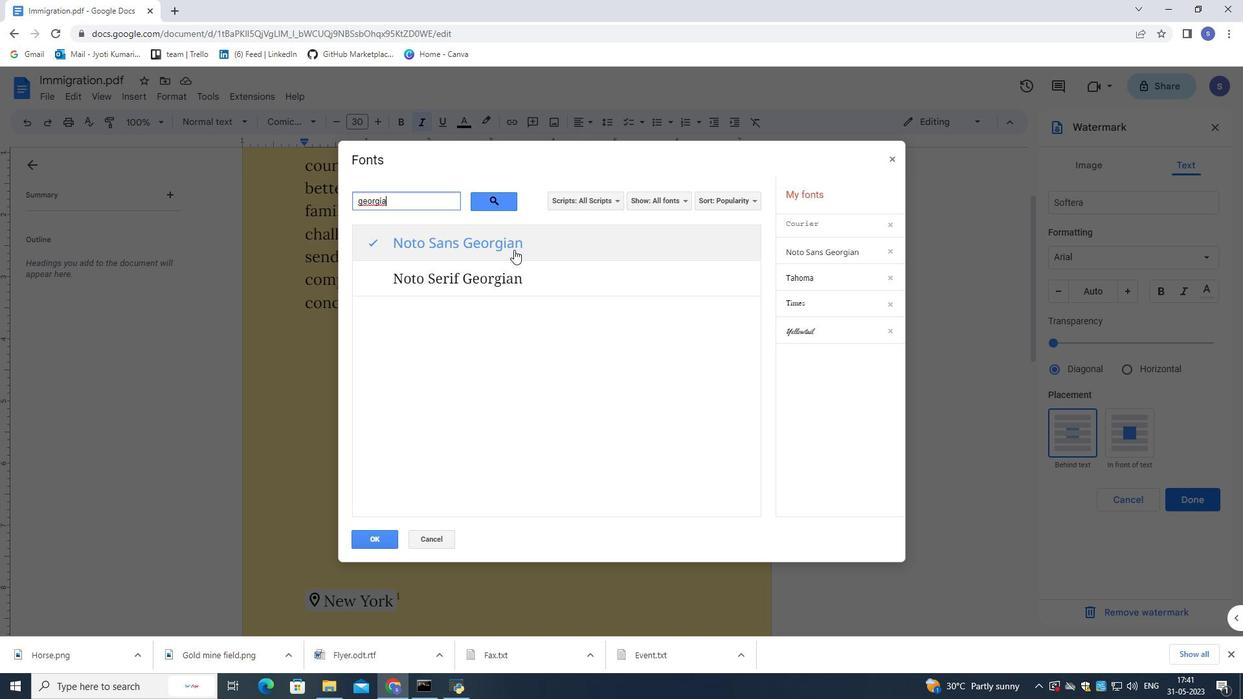 
Action: Mouse moved to (366, 545)
Screenshot: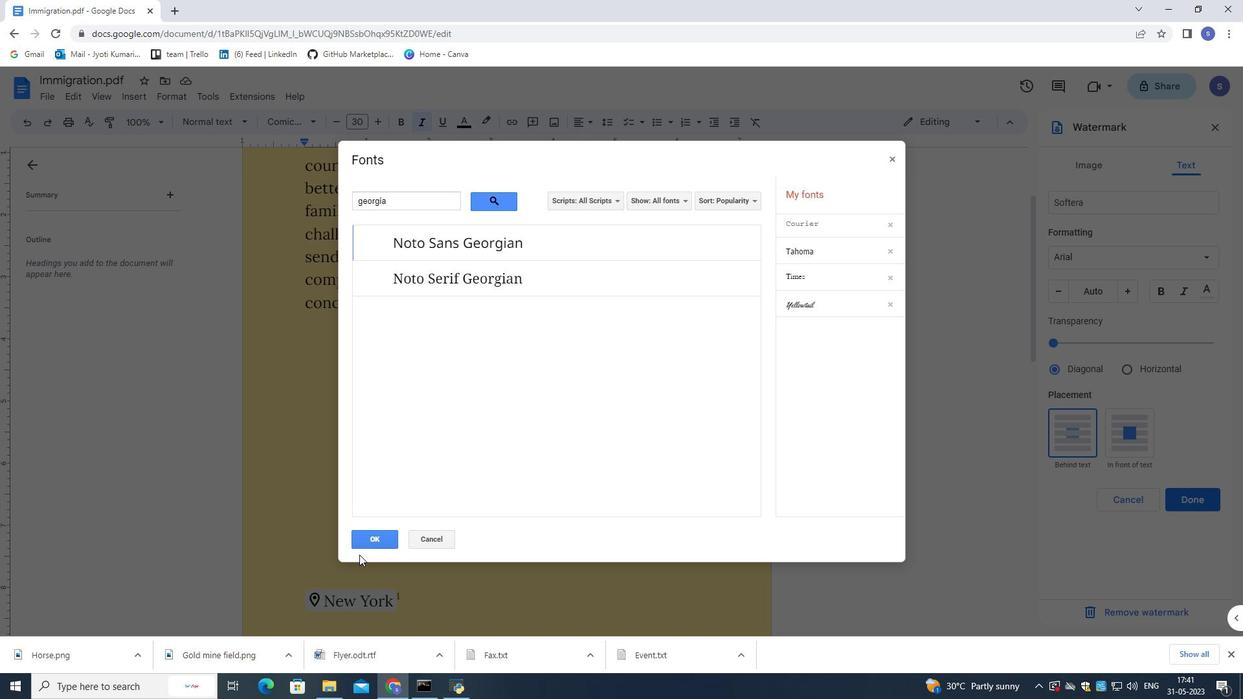 
Action: Mouse pressed left at (366, 545)
Screenshot: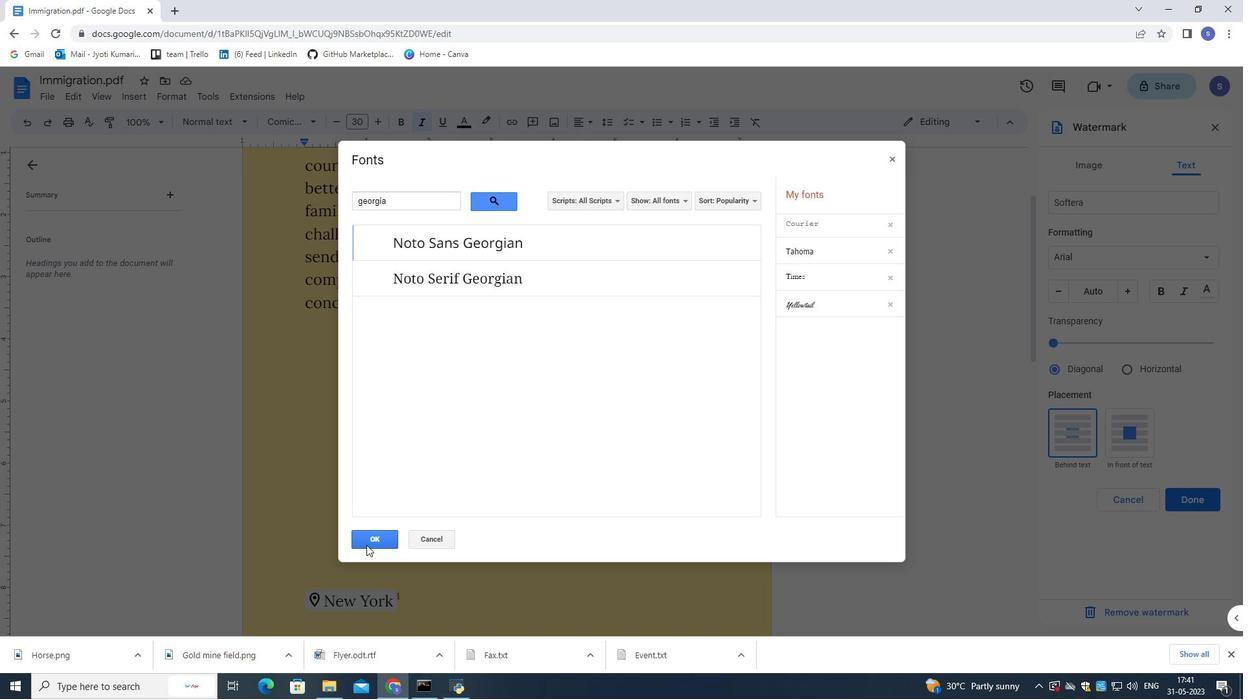 
Action: Mouse moved to (1064, 296)
Screenshot: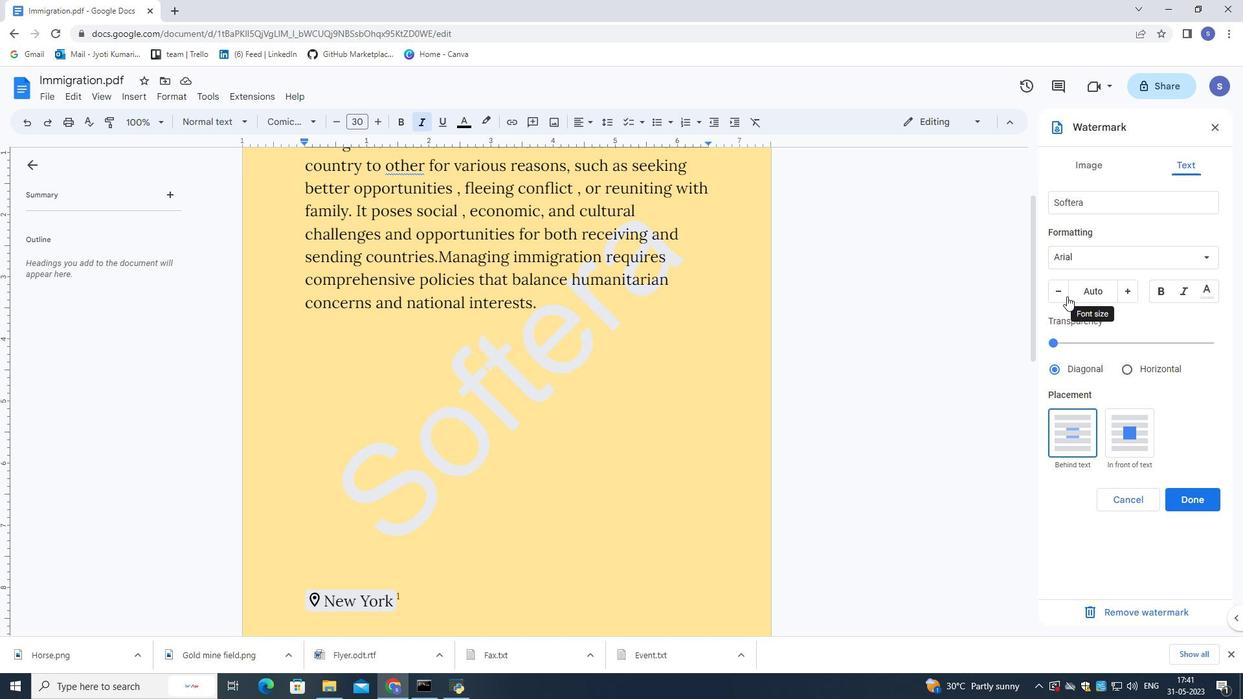 
Action: Mouse pressed left at (1064, 296)
Screenshot: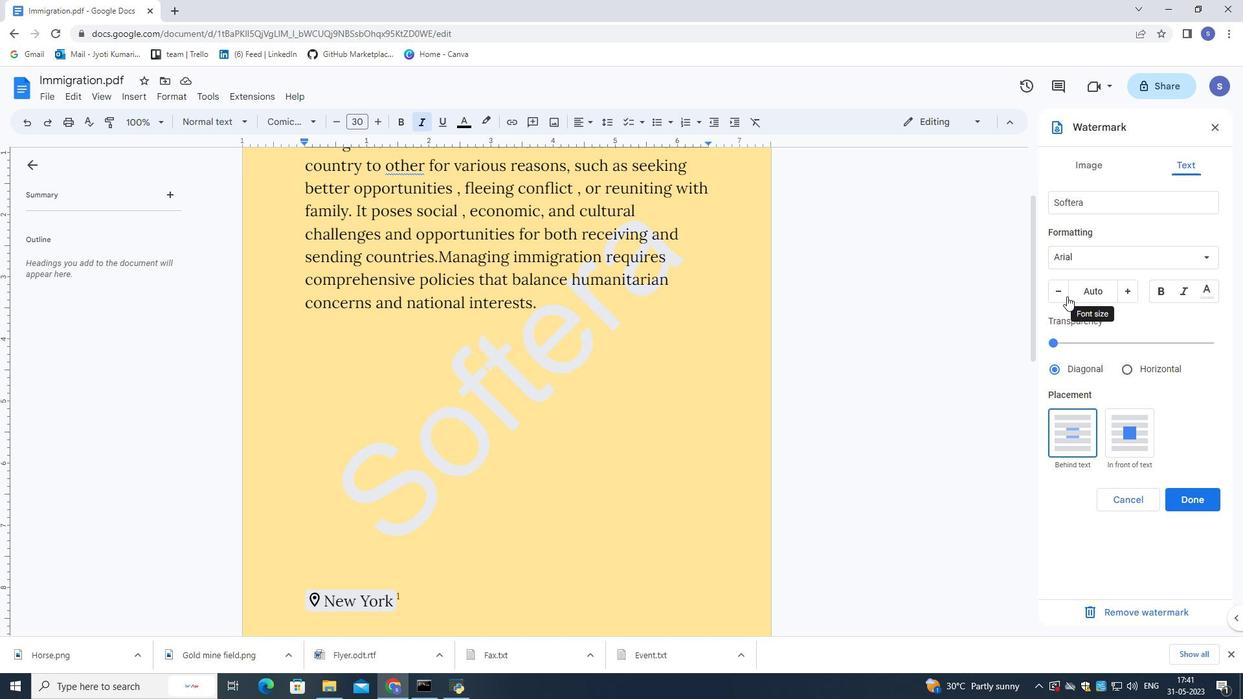 
Action: Mouse moved to (1061, 295)
Screenshot: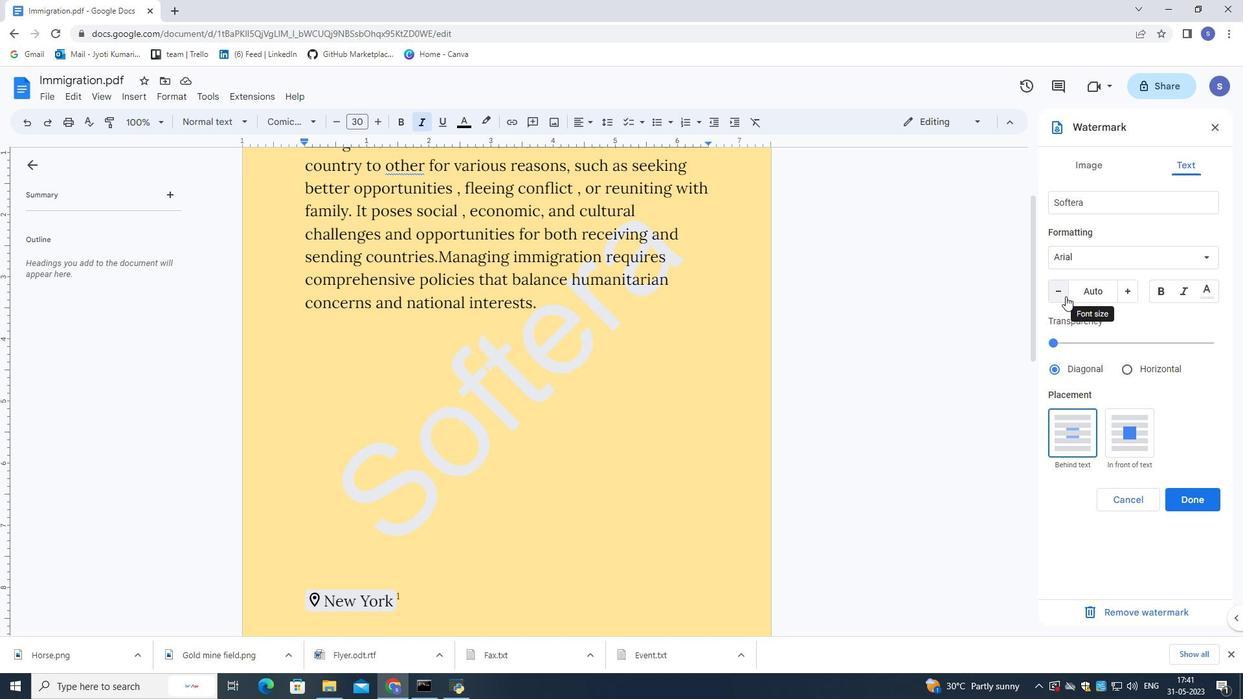 
Action: Mouse pressed left at (1061, 295)
Screenshot: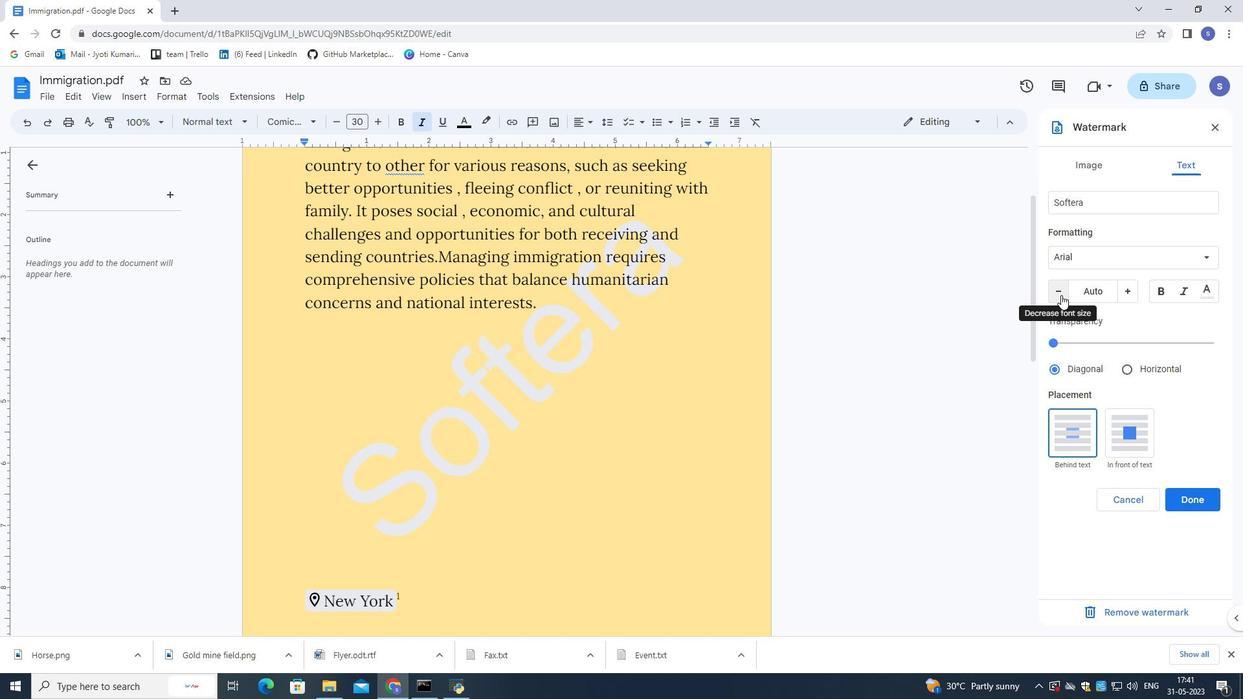 
Action: Mouse pressed left at (1061, 295)
Screenshot: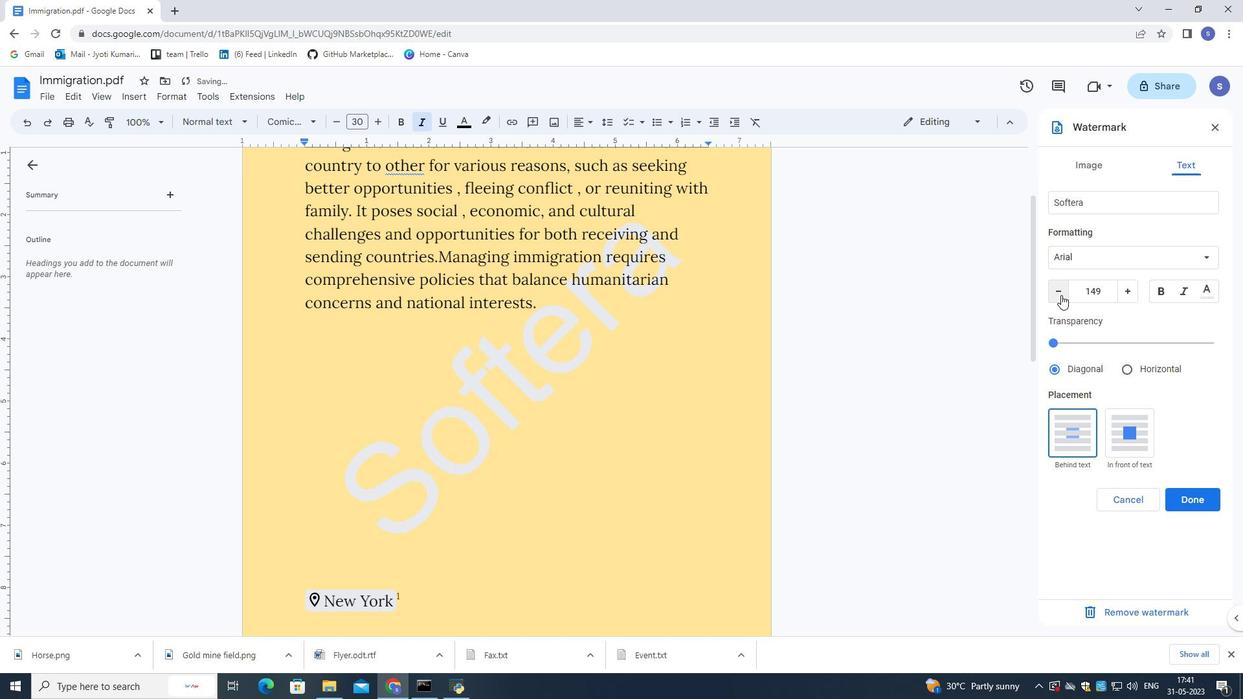 
Action: Mouse pressed left at (1061, 295)
Screenshot: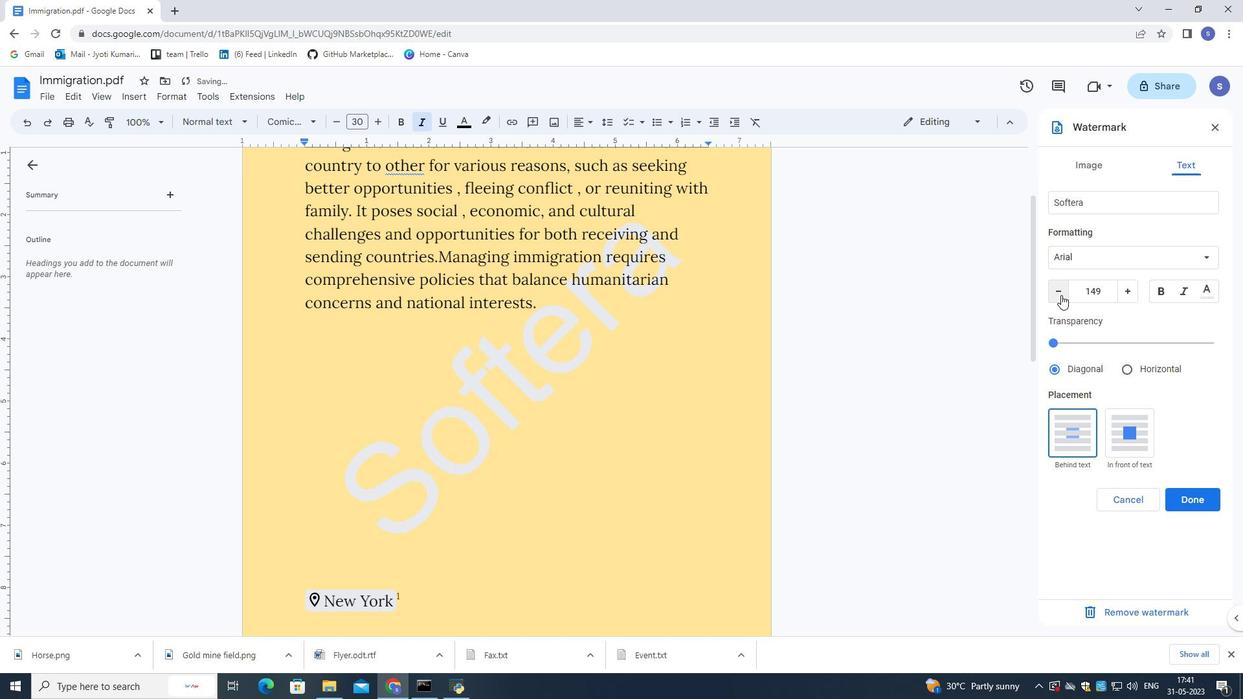 
Action: Mouse pressed left at (1061, 295)
Screenshot: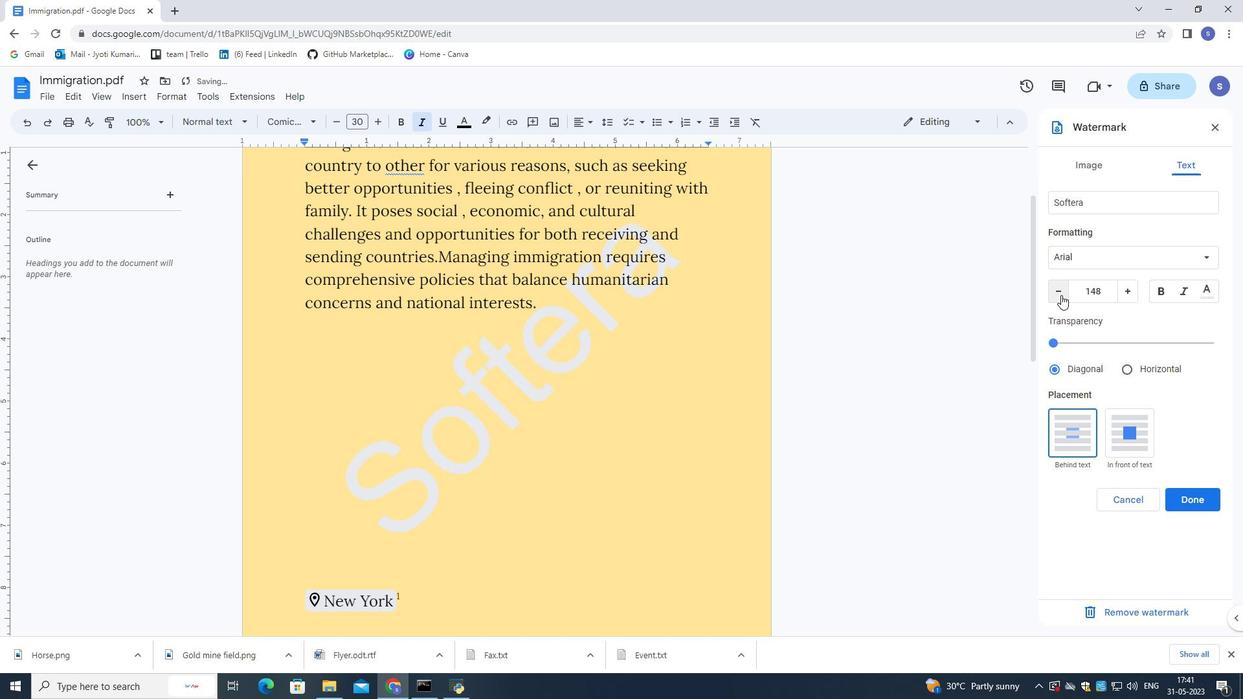 
Action: Mouse pressed left at (1061, 295)
Screenshot: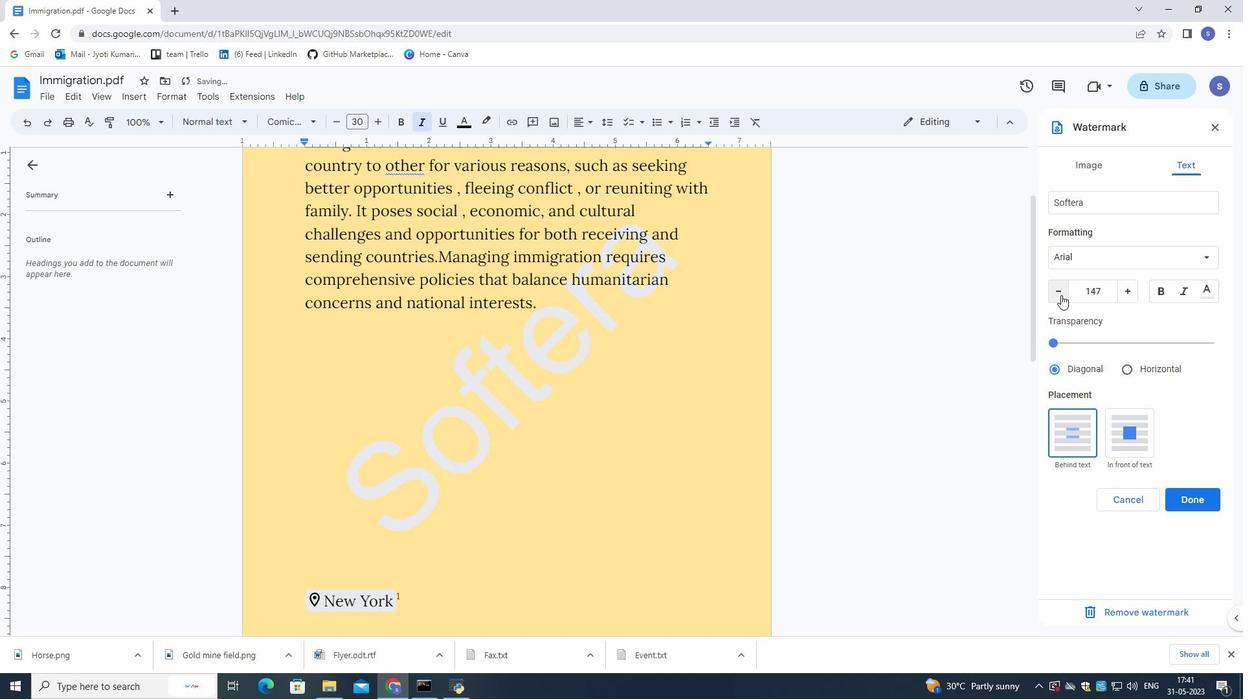 
Action: Mouse pressed left at (1061, 295)
Screenshot: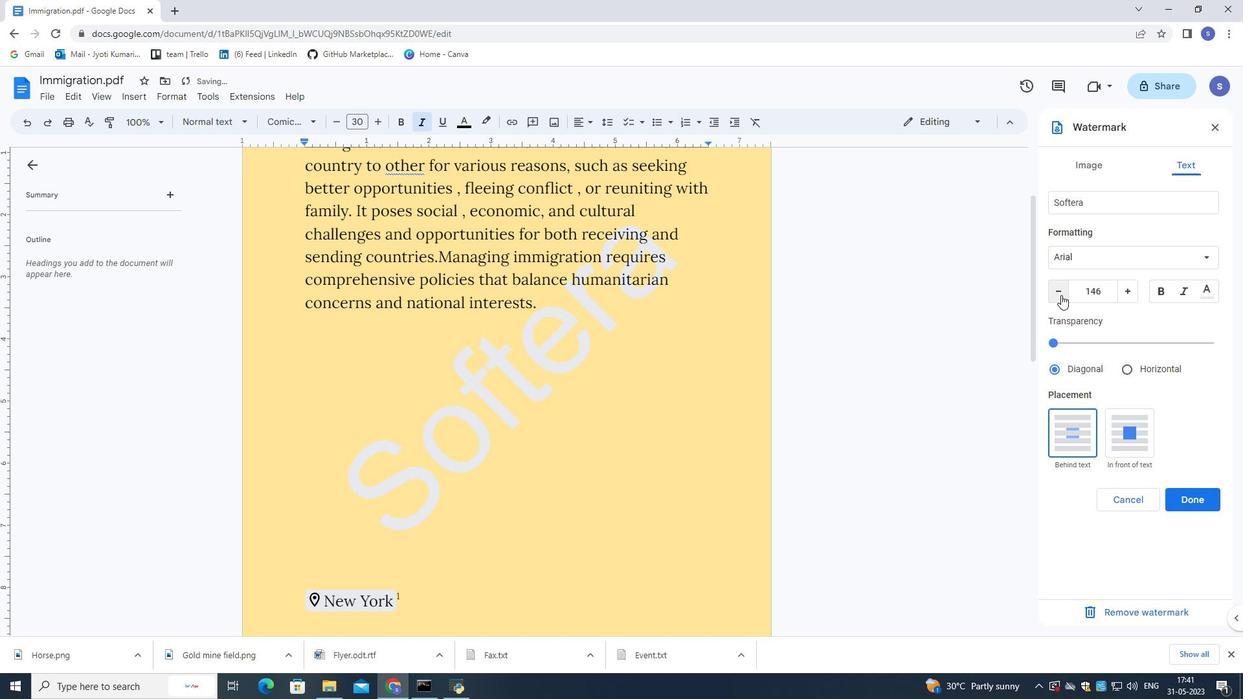
Action: Mouse pressed left at (1061, 295)
Screenshot: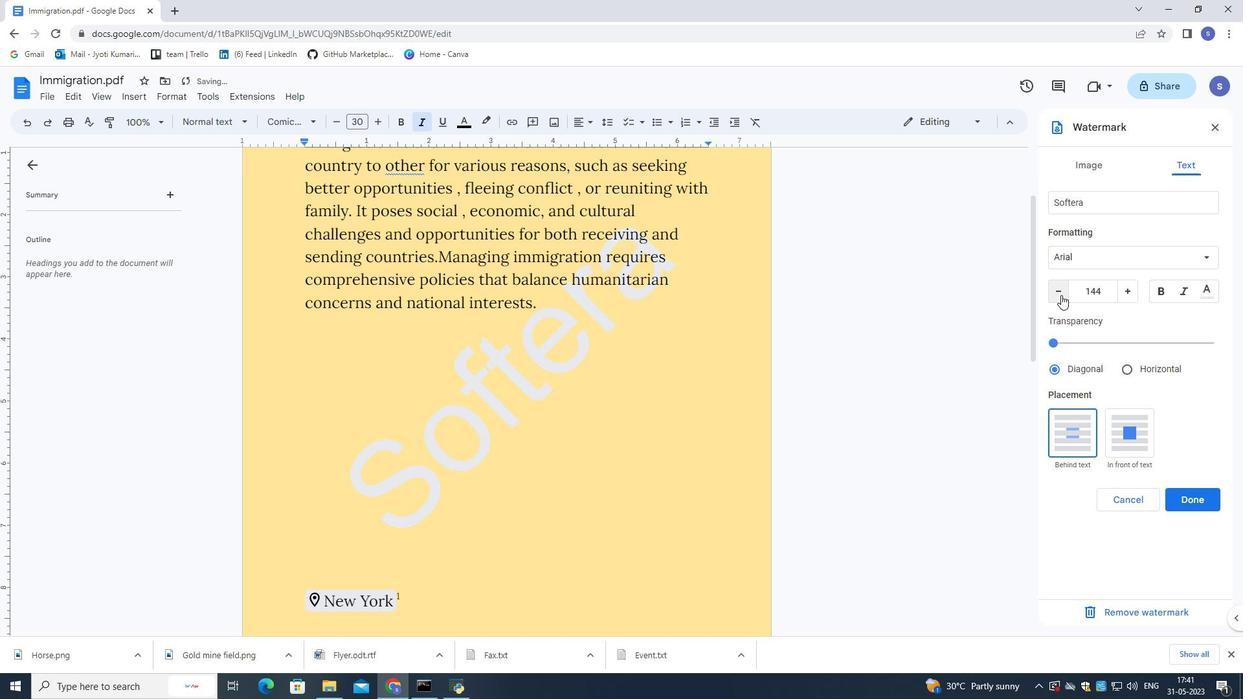 
Action: Mouse pressed left at (1061, 295)
Screenshot: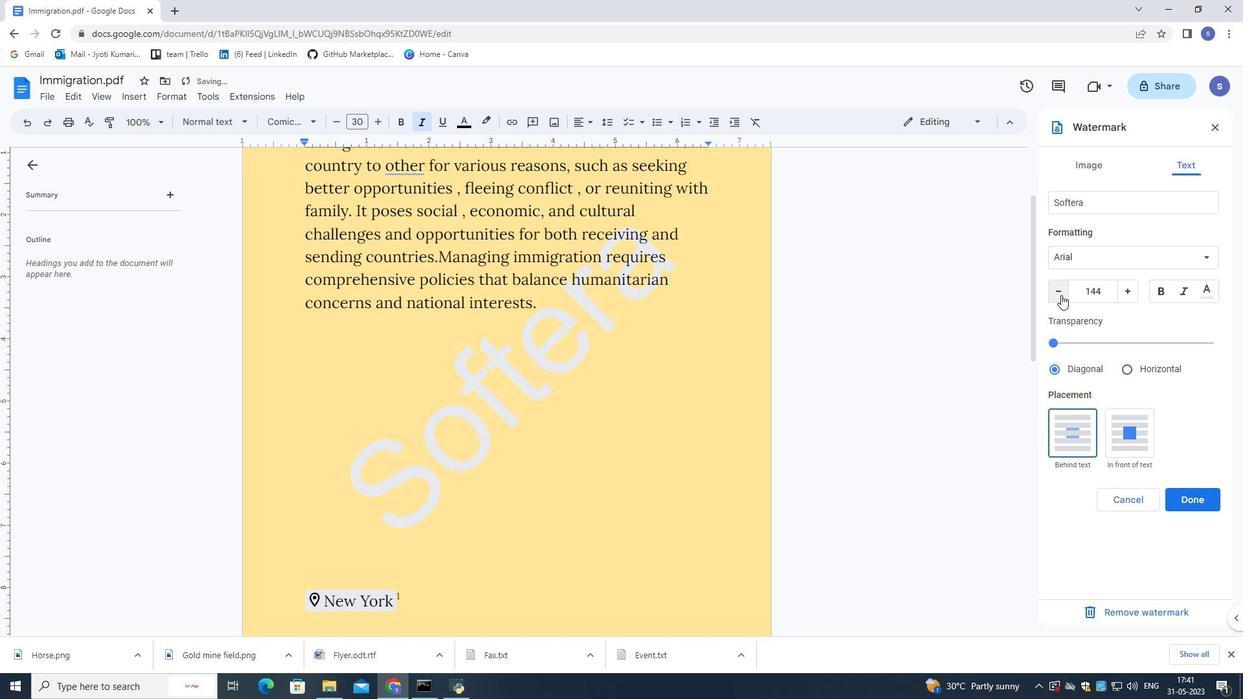 
Action: Mouse pressed left at (1061, 295)
Screenshot: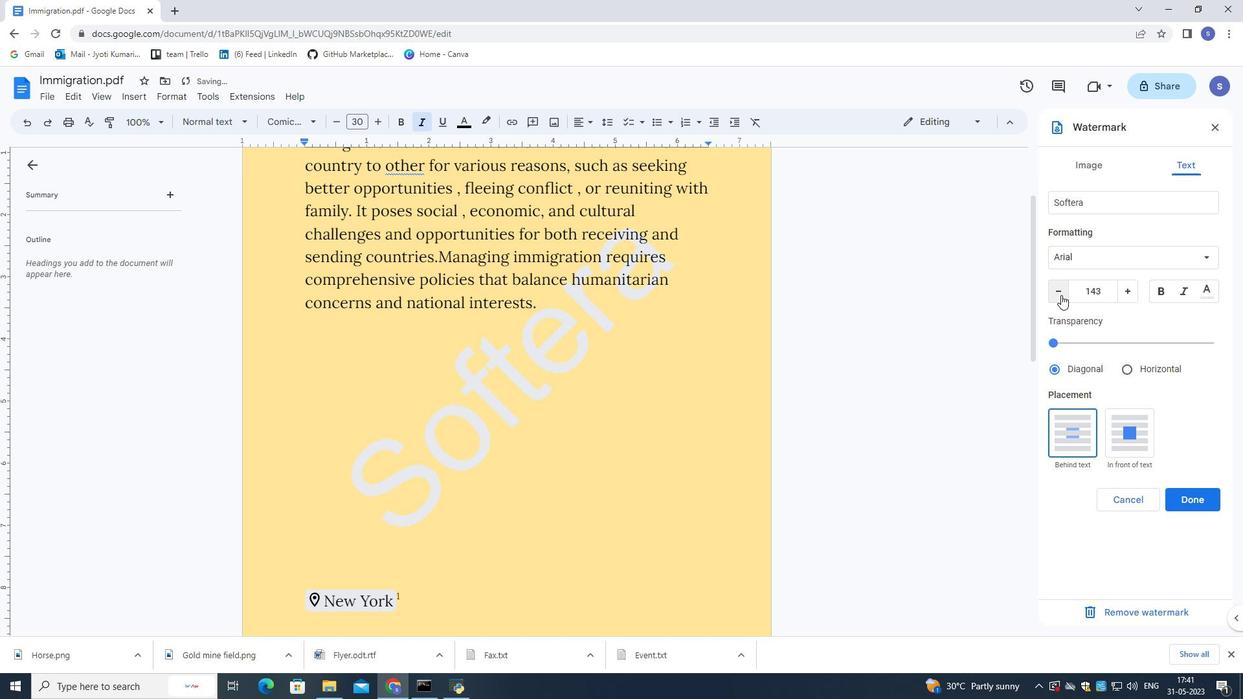 
Action: Mouse pressed left at (1061, 295)
Screenshot: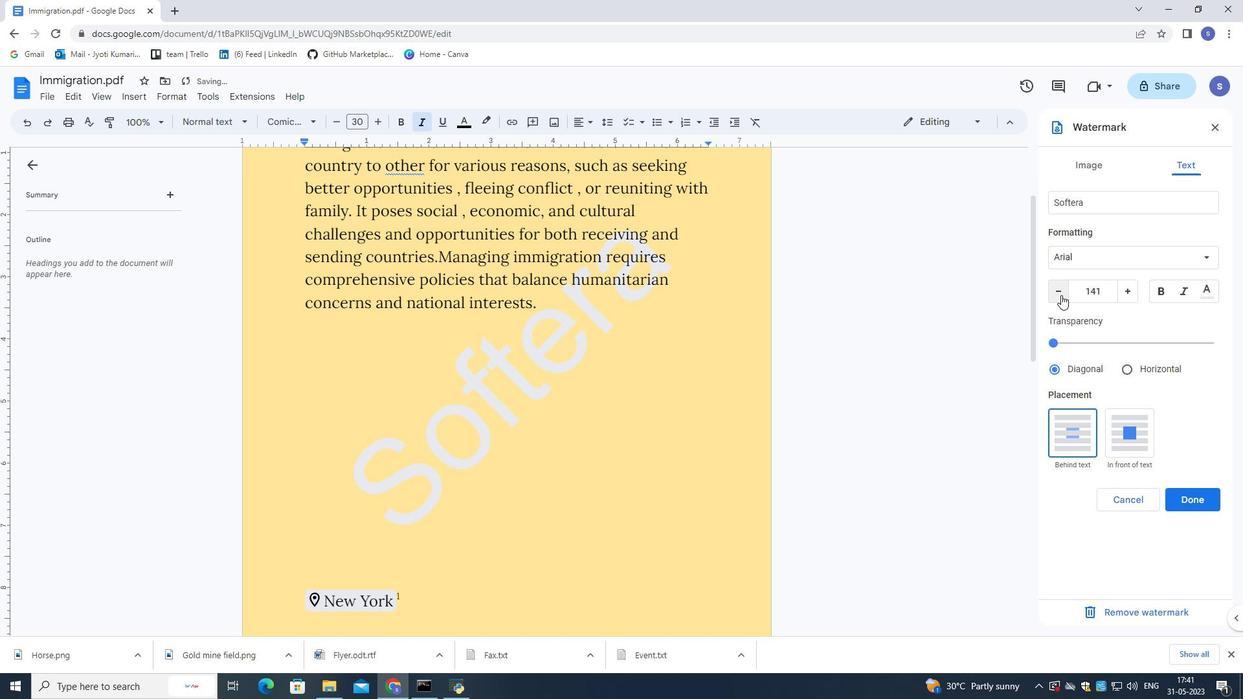 
Action: Mouse pressed left at (1061, 295)
Screenshot: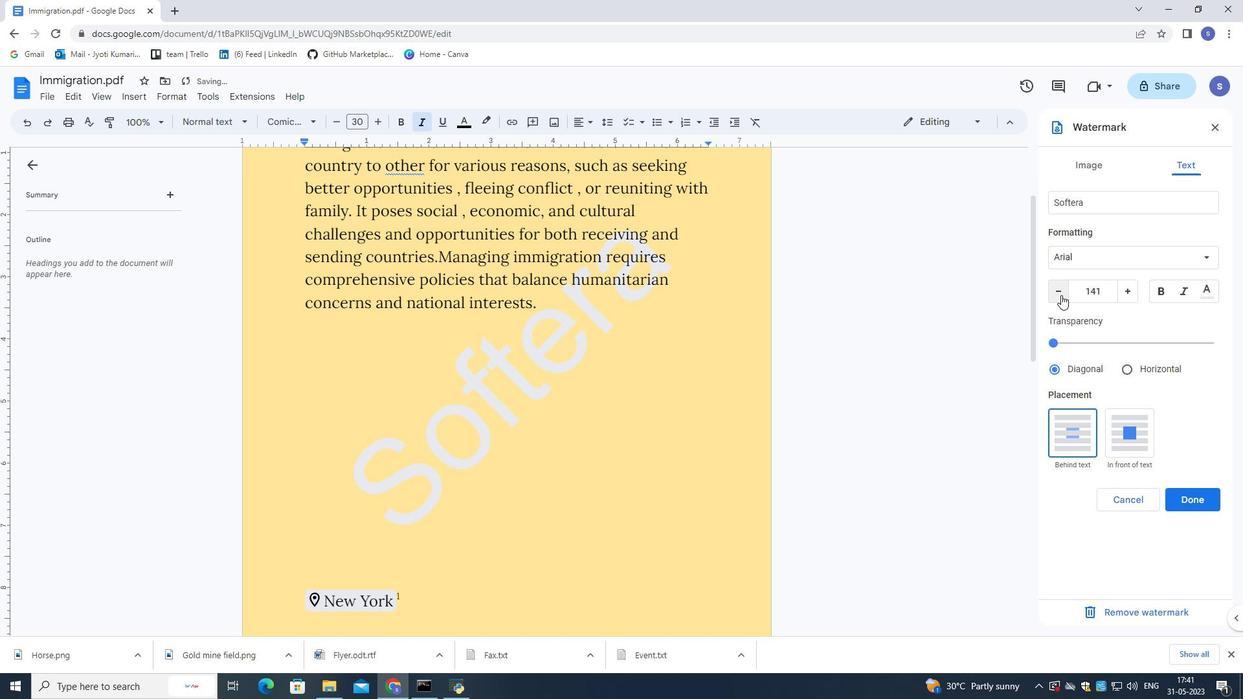 
Action: Mouse pressed left at (1061, 295)
Screenshot: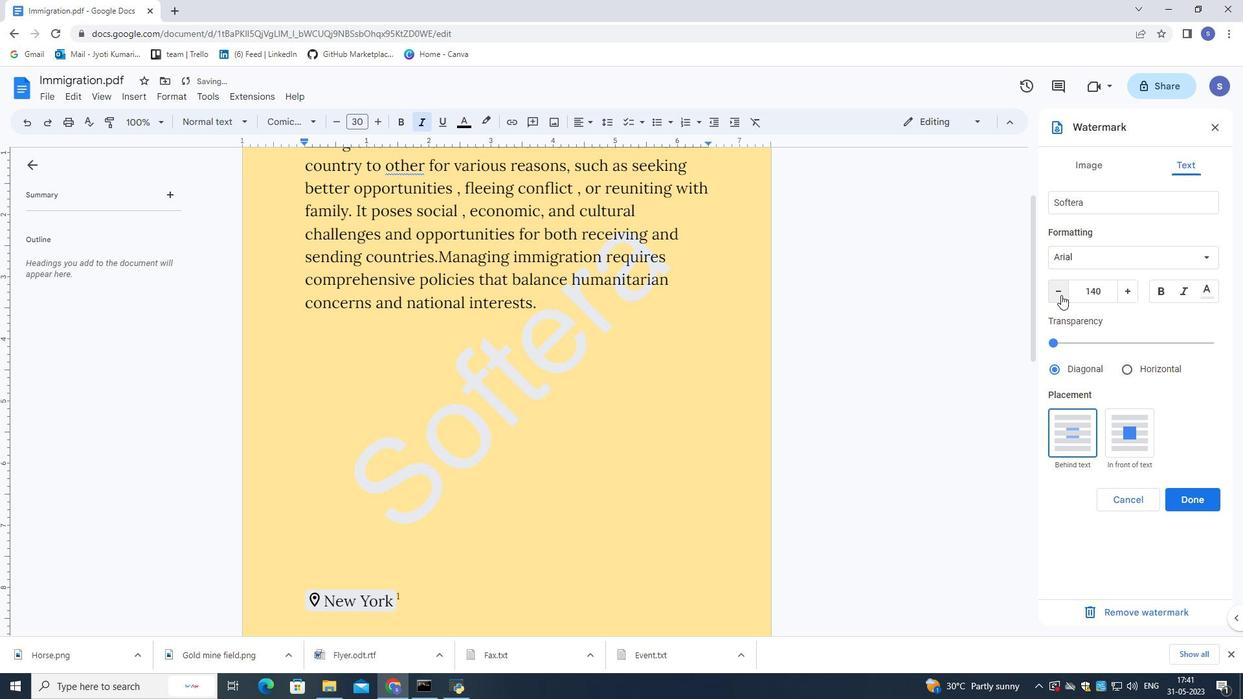 
Action: Mouse pressed left at (1061, 295)
Screenshot: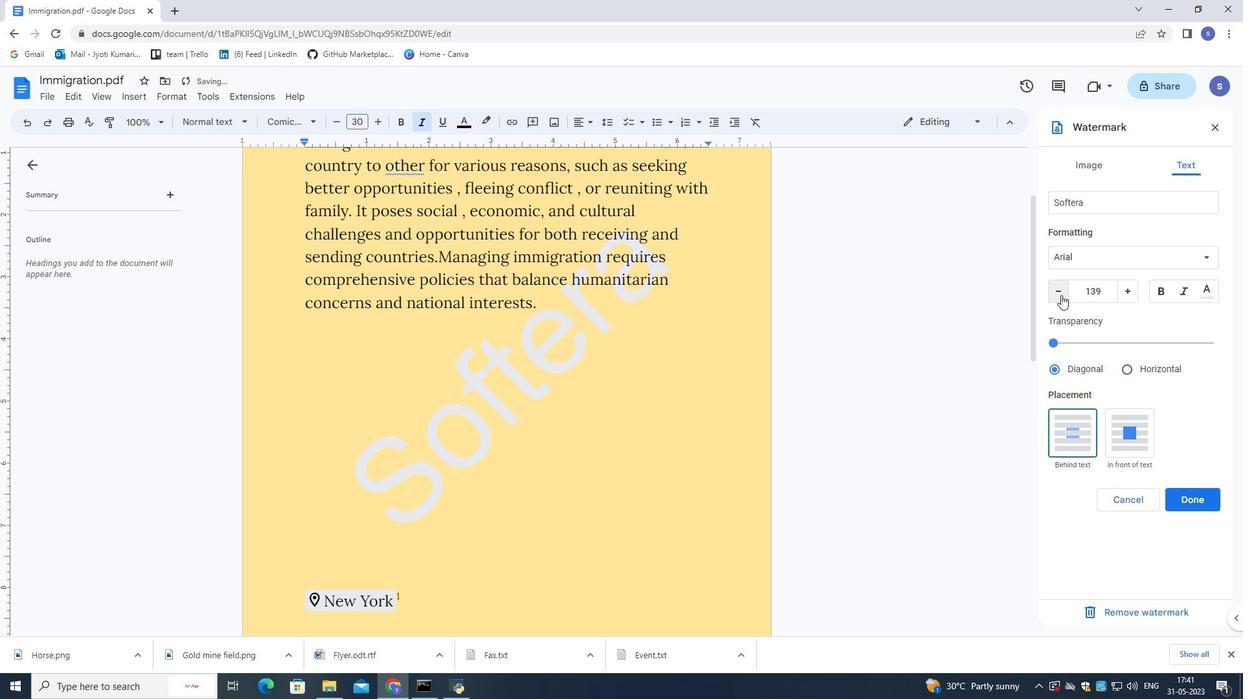 
Action: Mouse pressed left at (1061, 295)
Screenshot: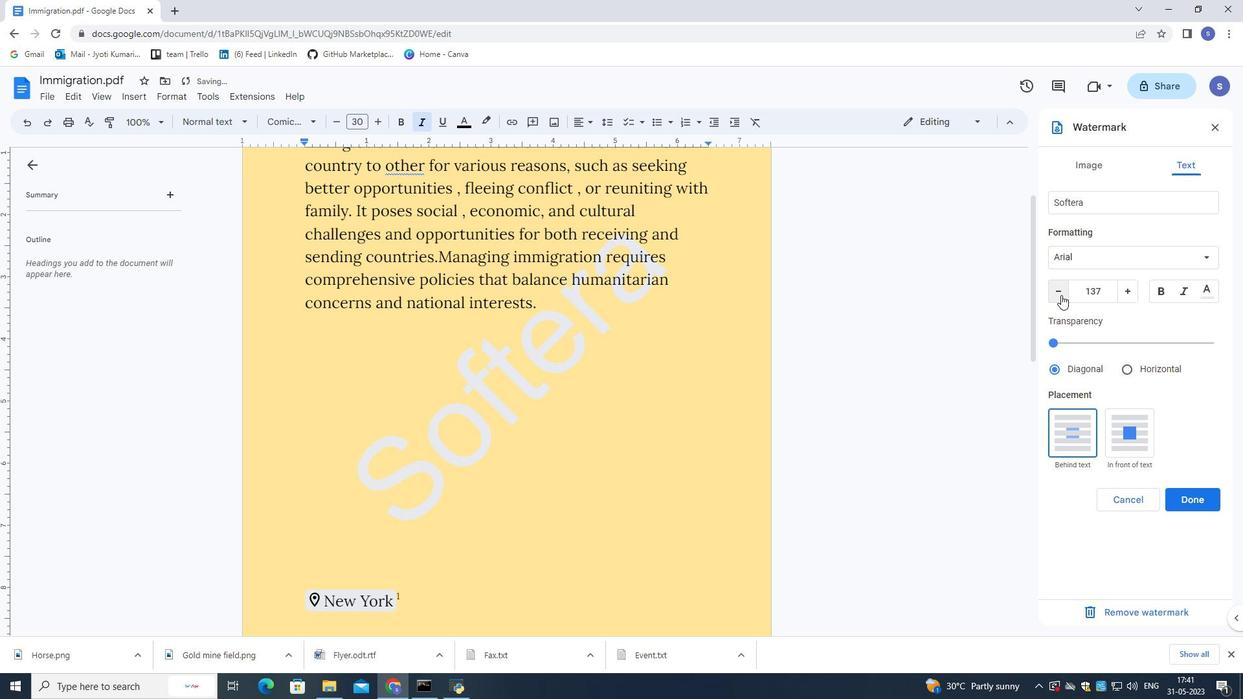 
Action: Mouse pressed left at (1061, 295)
Screenshot: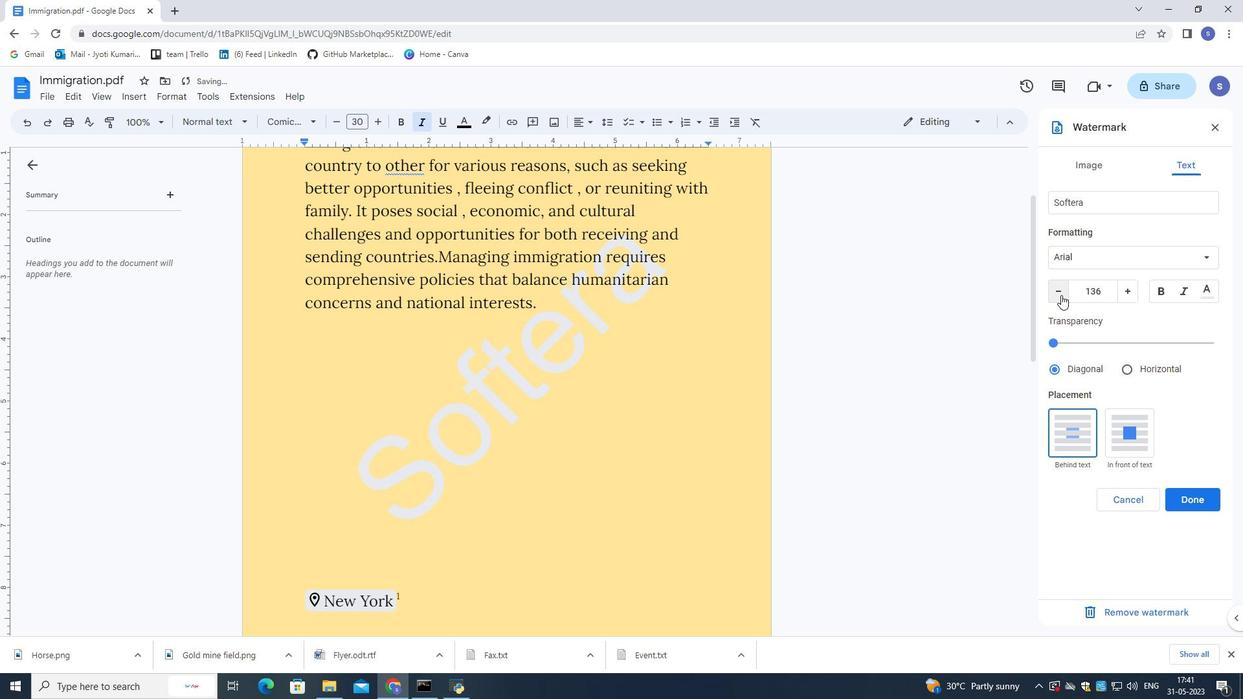 
Action: Mouse pressed left at (1061, 295)
Screenshot: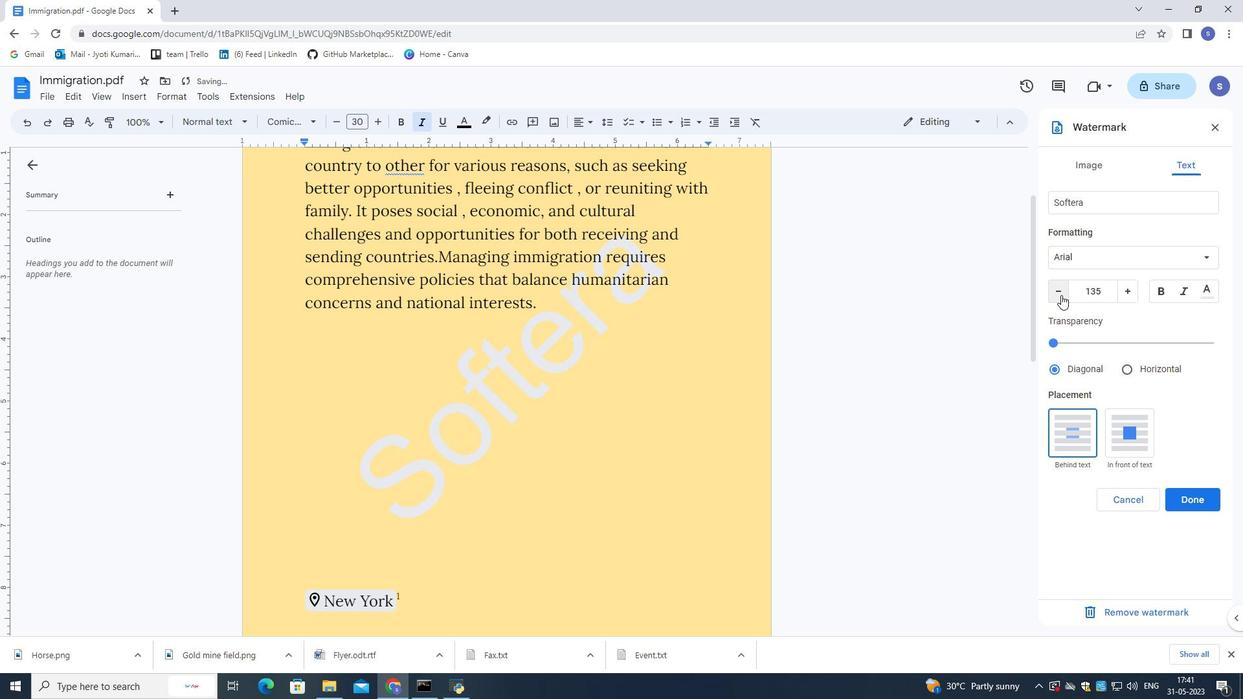 
Action: Mouse pressed left at (1061, 295)
Screenshot: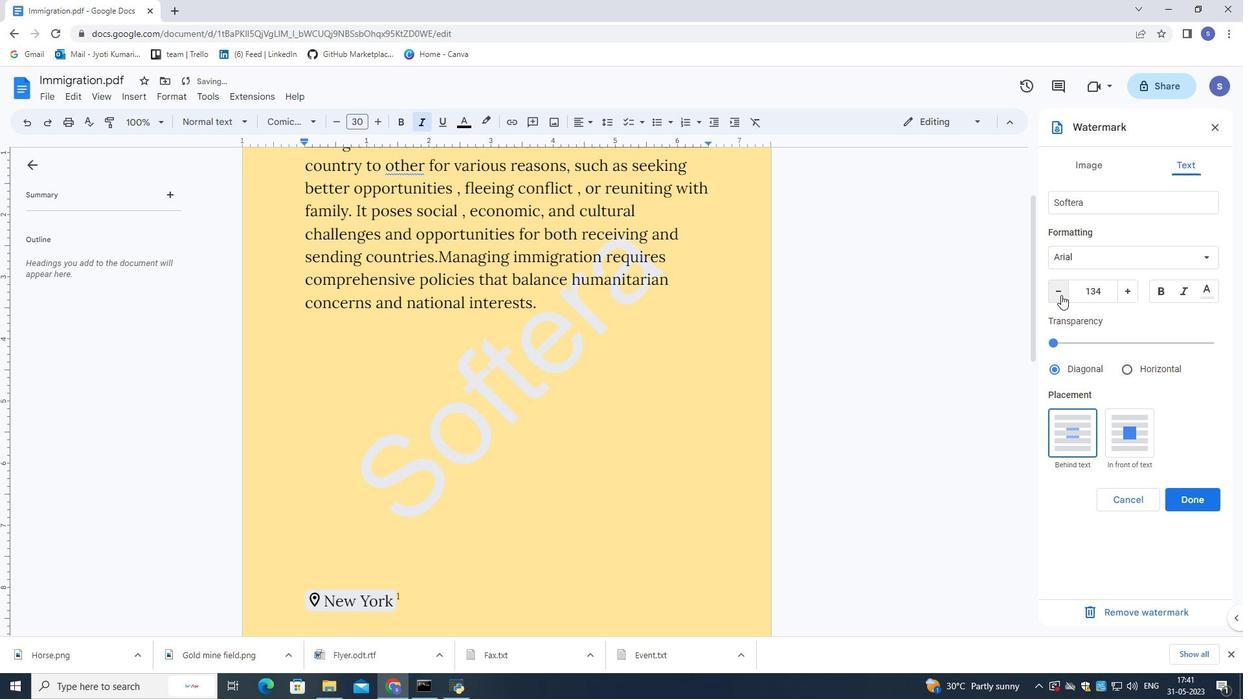 
Action: Mouse pressed left at (1061, 295)
Screenshot: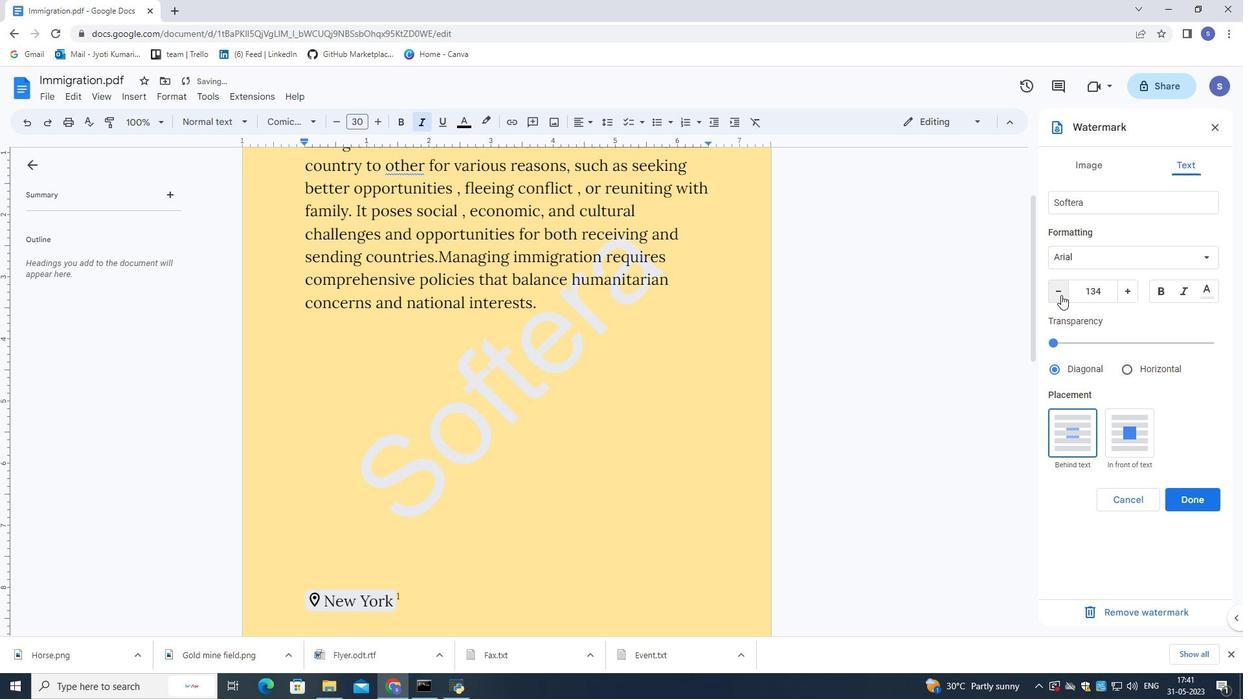 
Action: Mouse pressed left at (1061, 295)
Screenshot: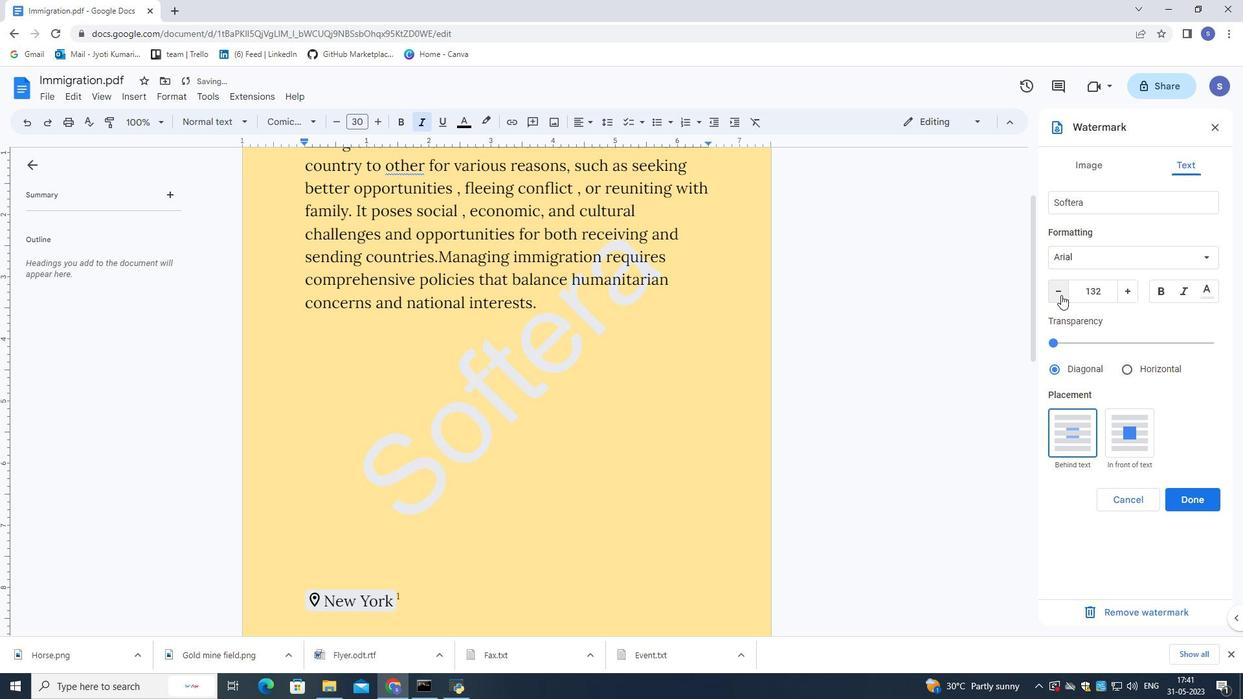 
Action: Mouse pressed left at (1061, 295)
Screenshot: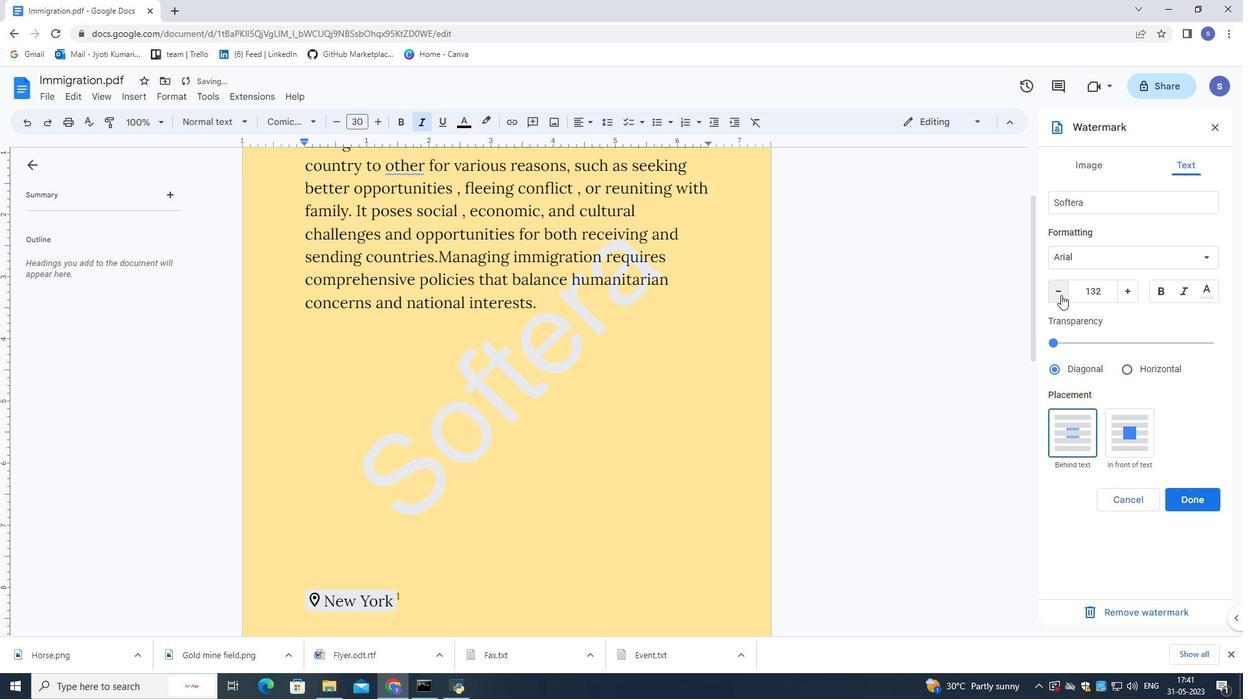 
Action: Mouse pressed left at (1061, 295)
Screenshot: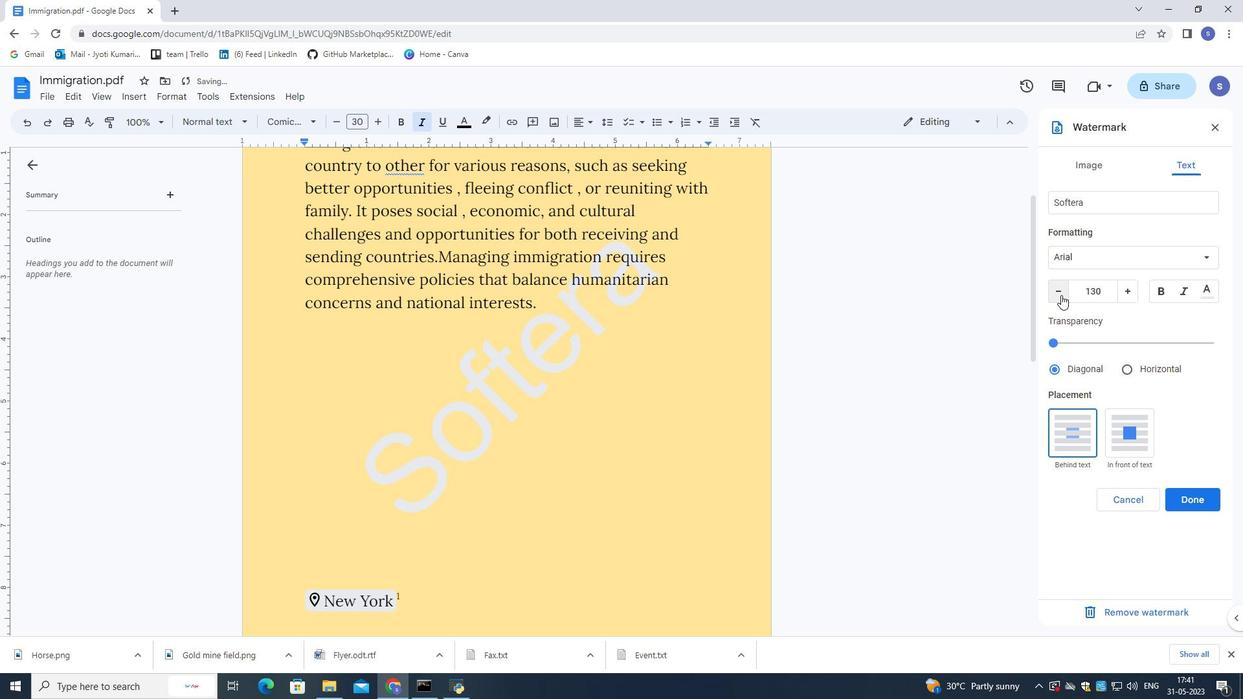 
Action: Mouse pressed left at (1061, 295)
Screenshot: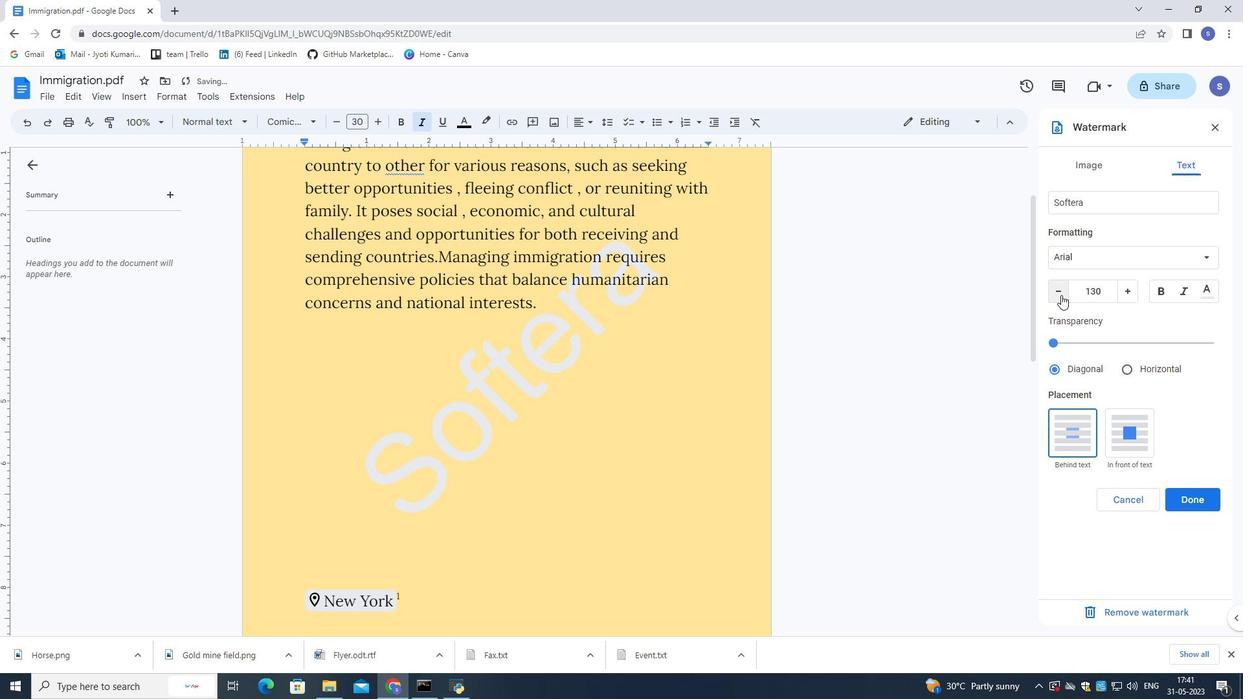 
Action: Mouse pressed left at (1061, 295)
Screenshot: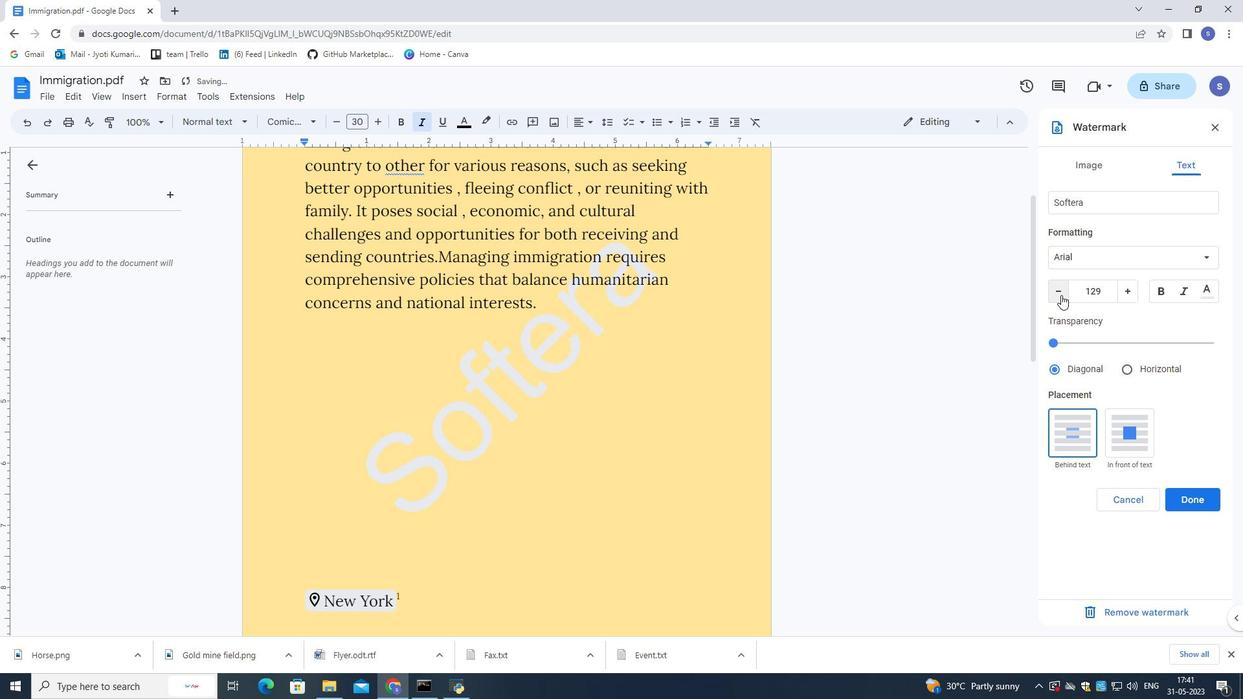 
Action: Mouse pressed left at (1061, 295)
Screenshot: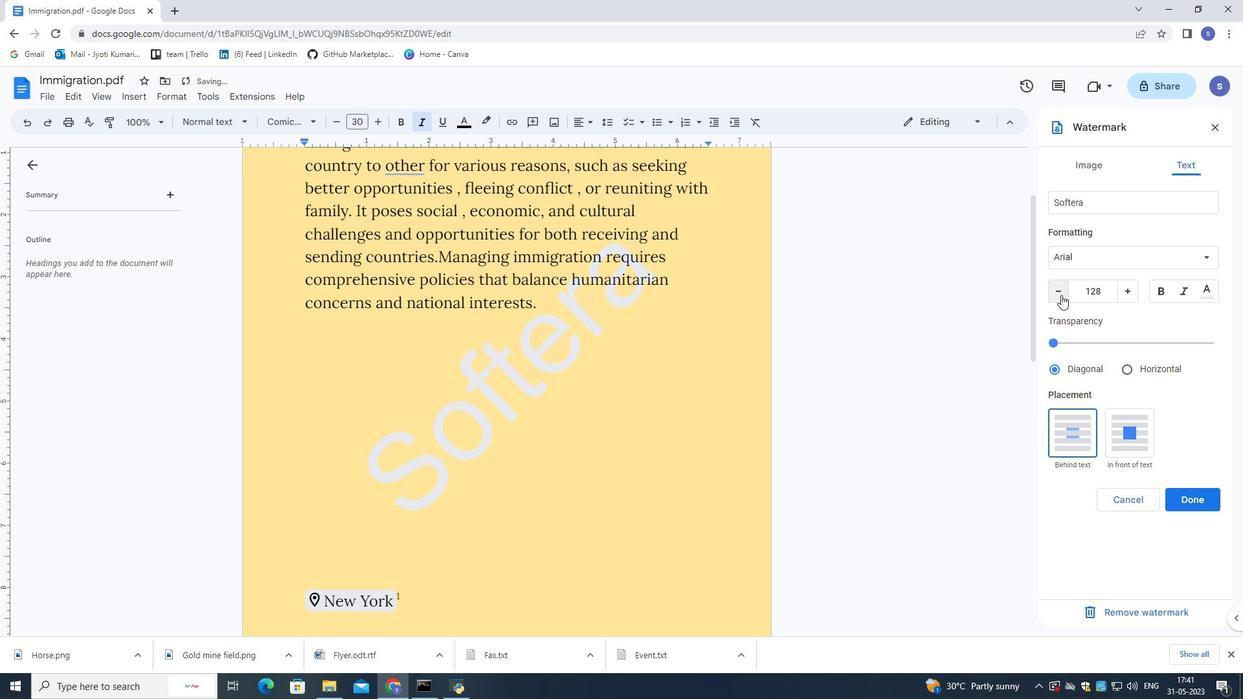 
Action: Mouse pressed left at (1061, 295)
Screenshot: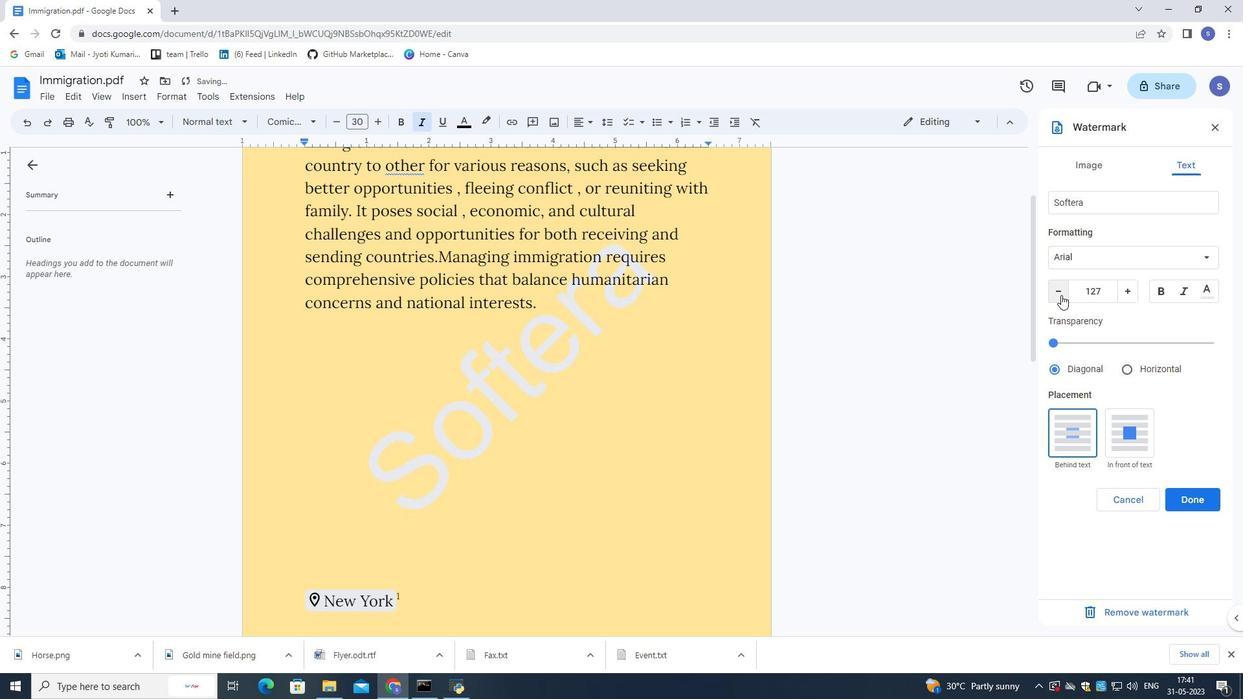 
Action: Mouse pressed left at (1061, 295)
Screenshot: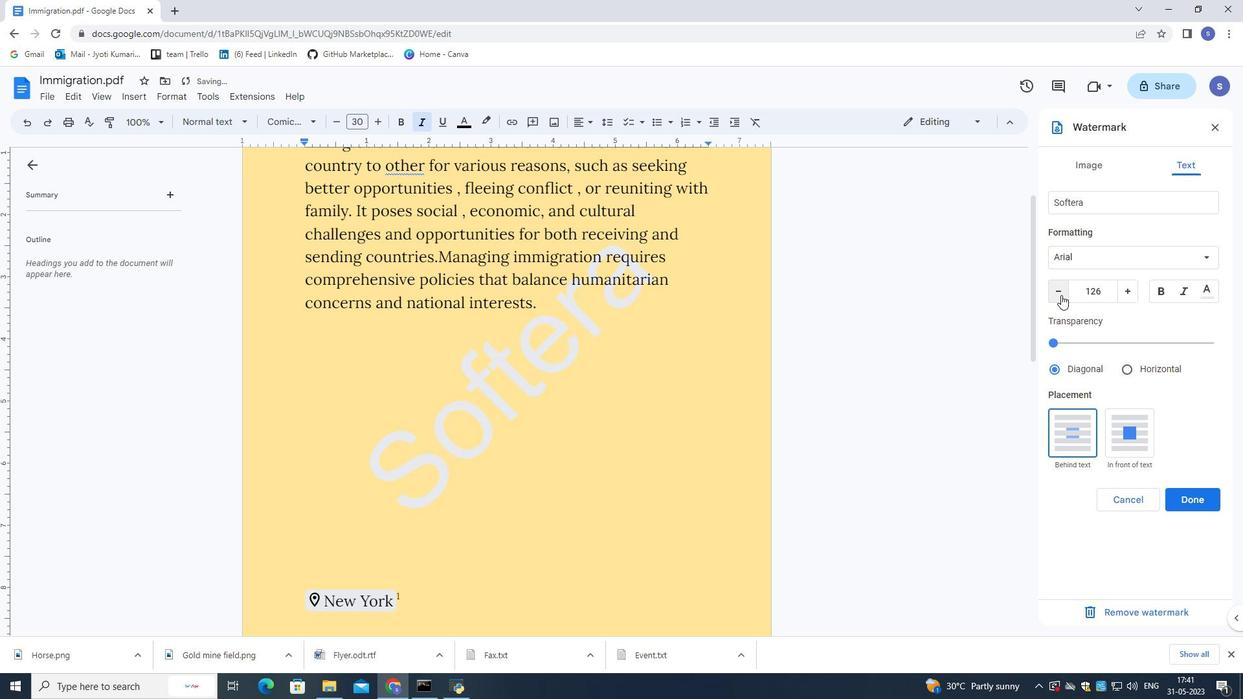 
Action: Mouse pressed left at (1061, 295)
Screenshot: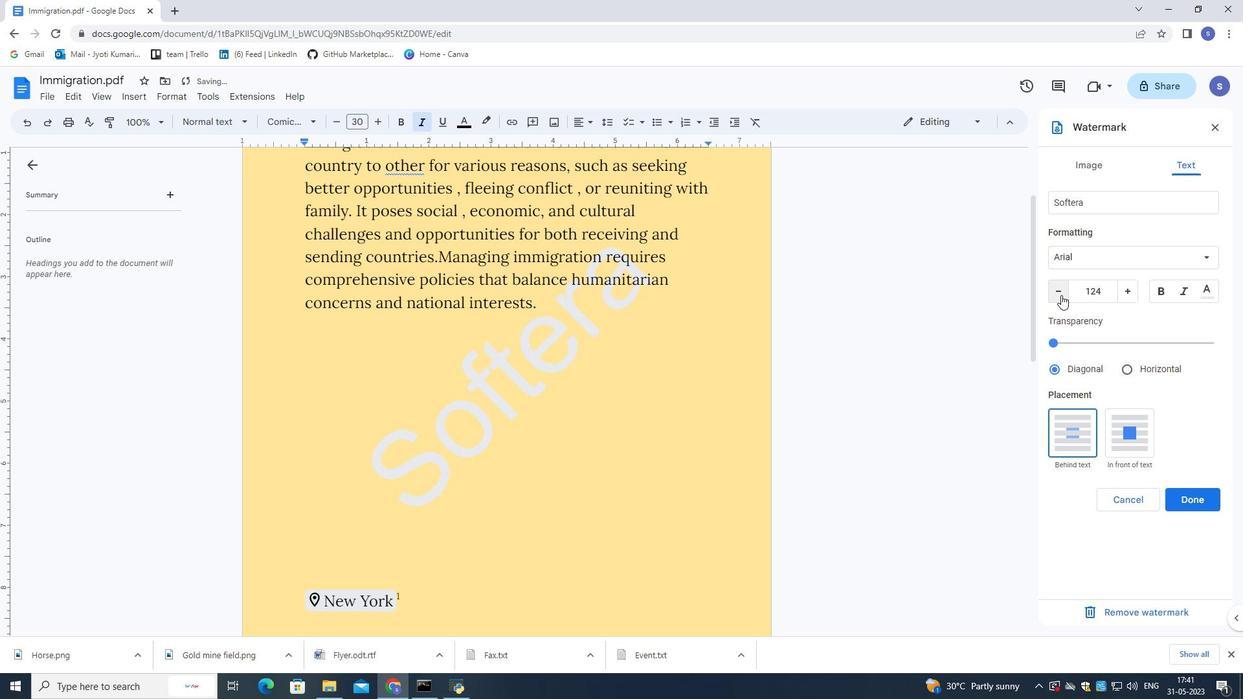 
Action: Mouse moved to (1060, 295)
Screenshot: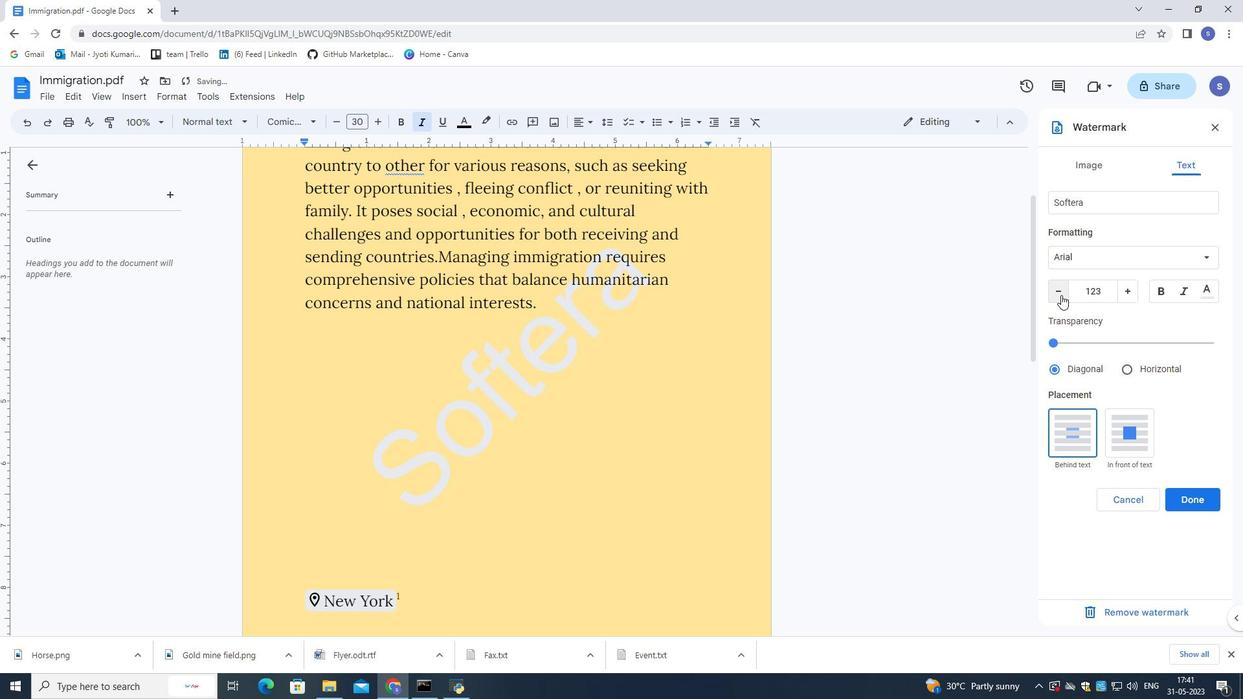 
Action: Mouse pressed left at (1060, 295)
Screenshot: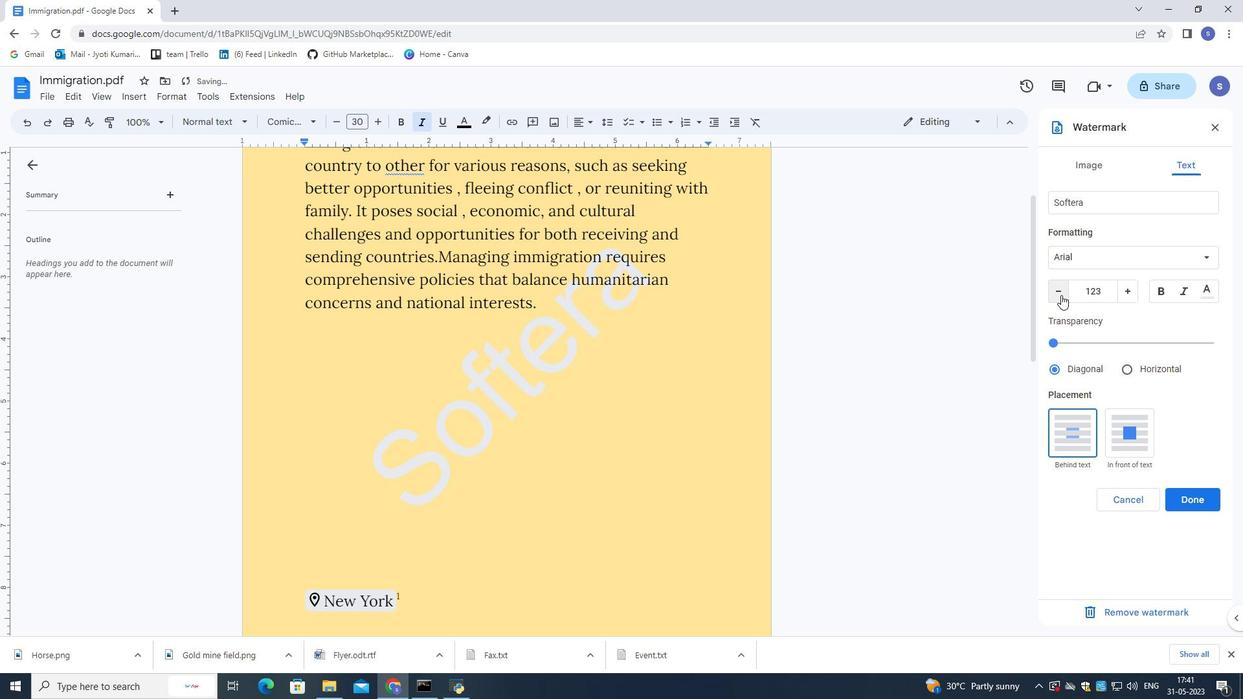 
Action: Mouse pressed left at (1060, 295)
Screenshot: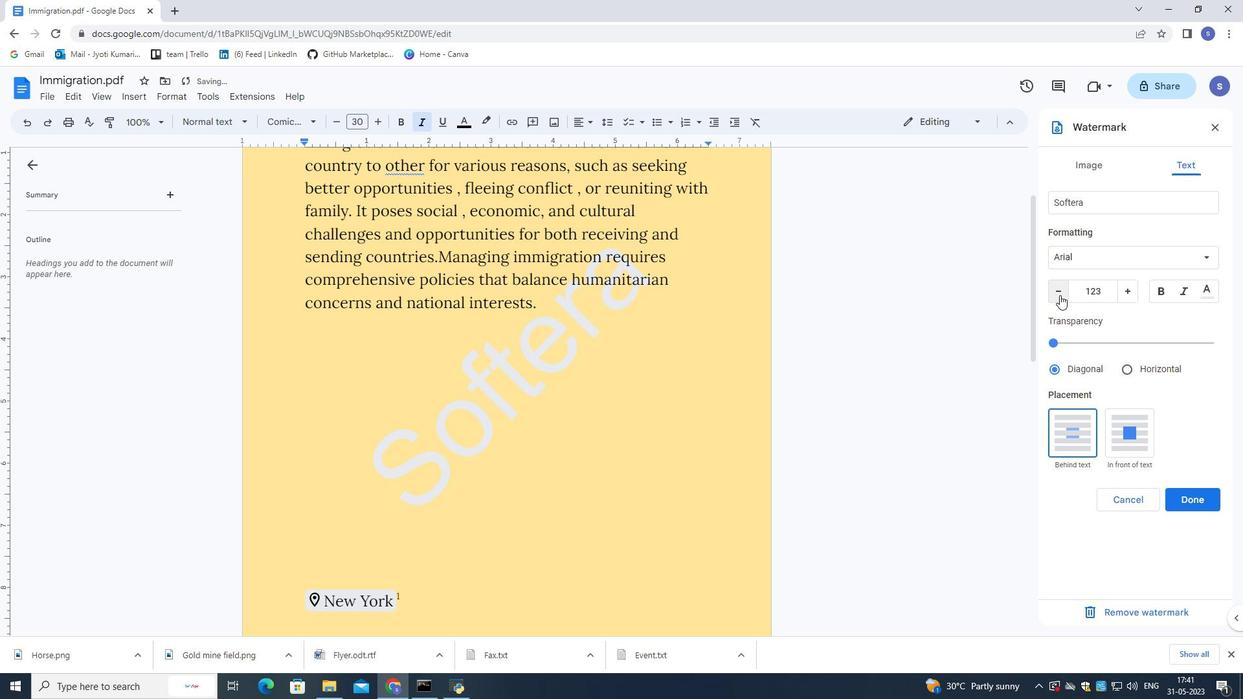 
Action: Mouse pressed left at (1060, 295)
Screenshot: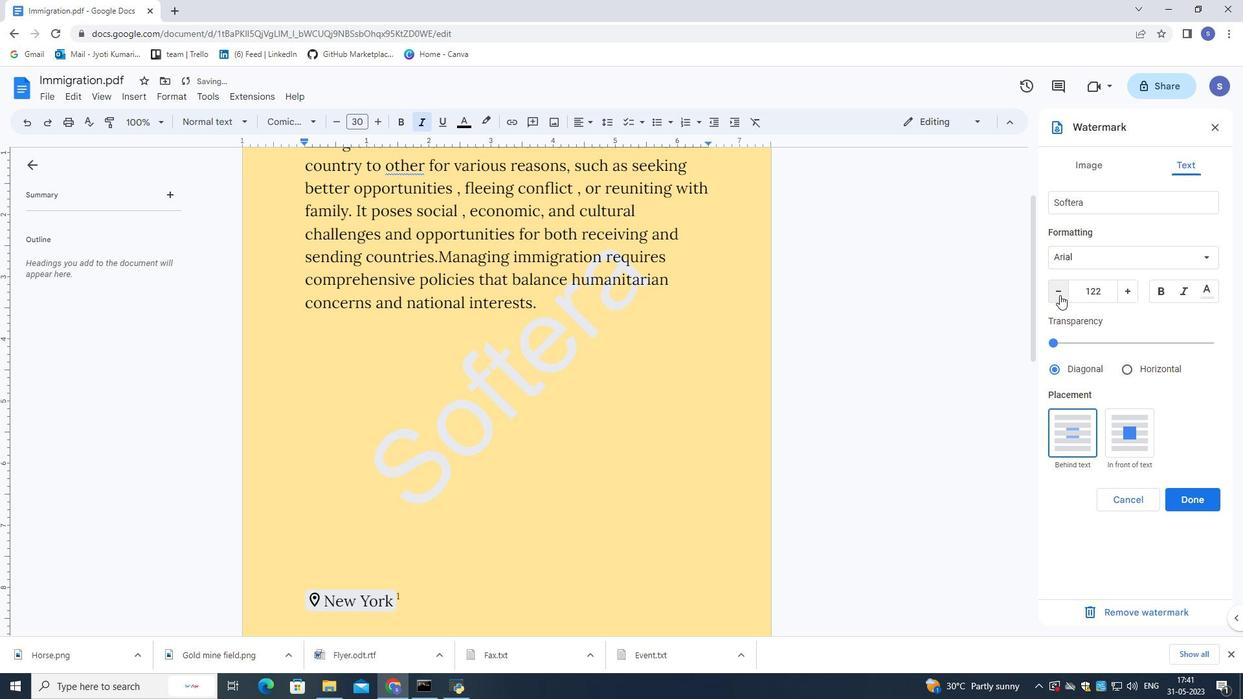 
Action: Mouse pressed left at (1060, 295)
Screenshot: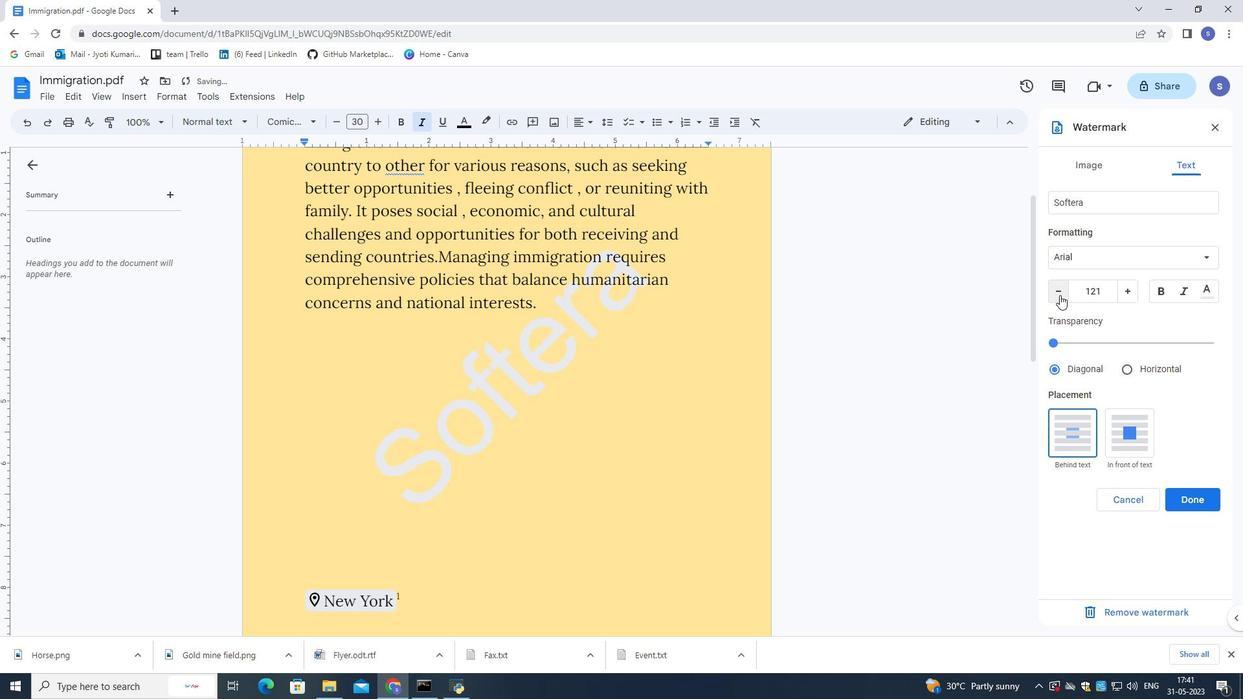 
Action: Mouse pressed left at (1060, 295)
Screenshot: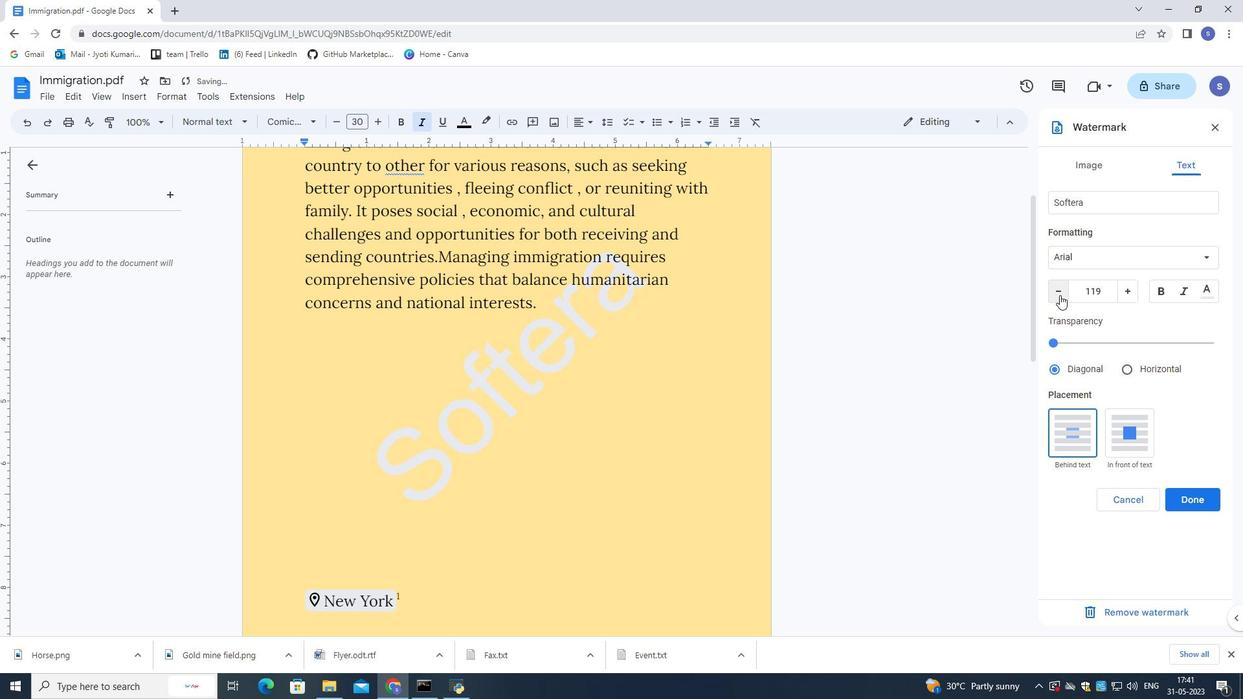 
Action: Mouse pressed left at (1060, 295)
Screenshot: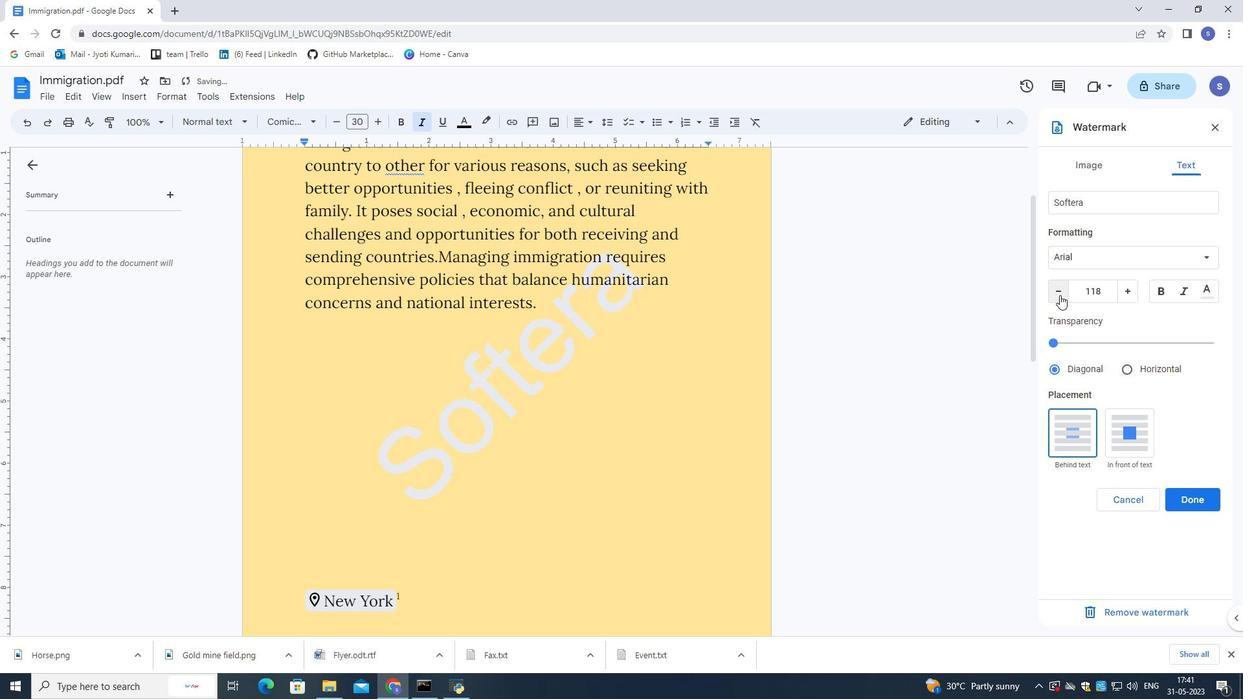 
Action: Mouse moved to (1058, 295)
Screenshot: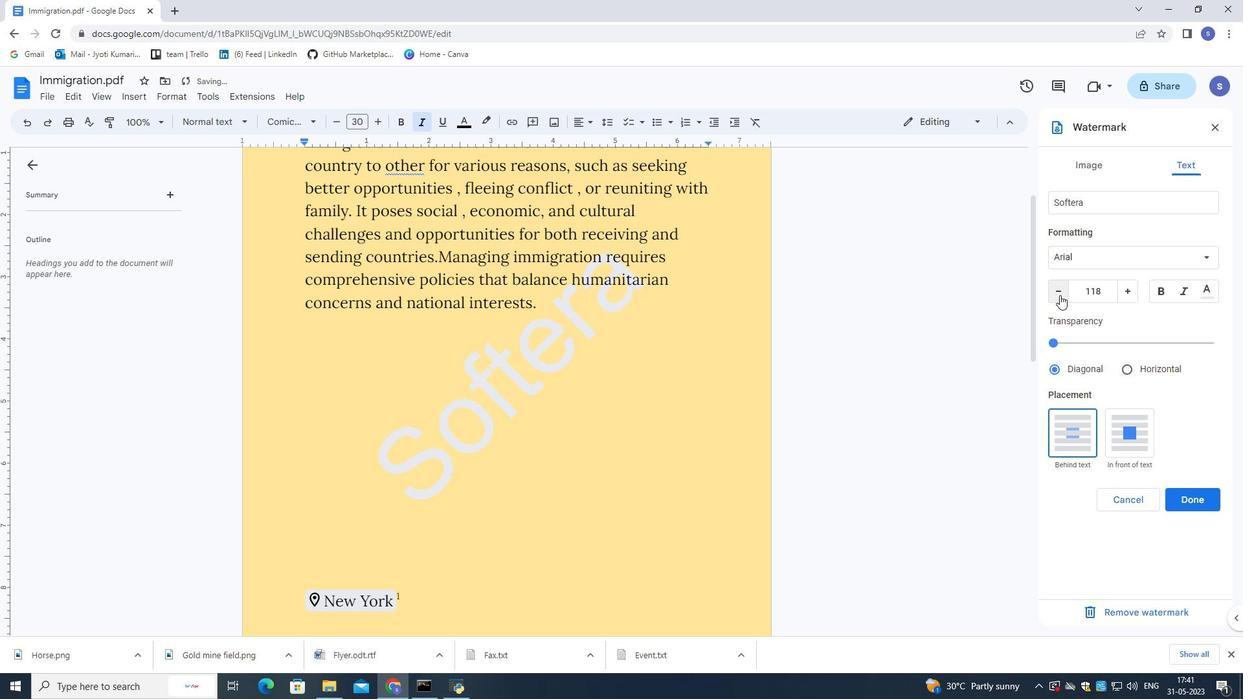 
Action: Mouse pressed left at (1058, 295)
Screenshot: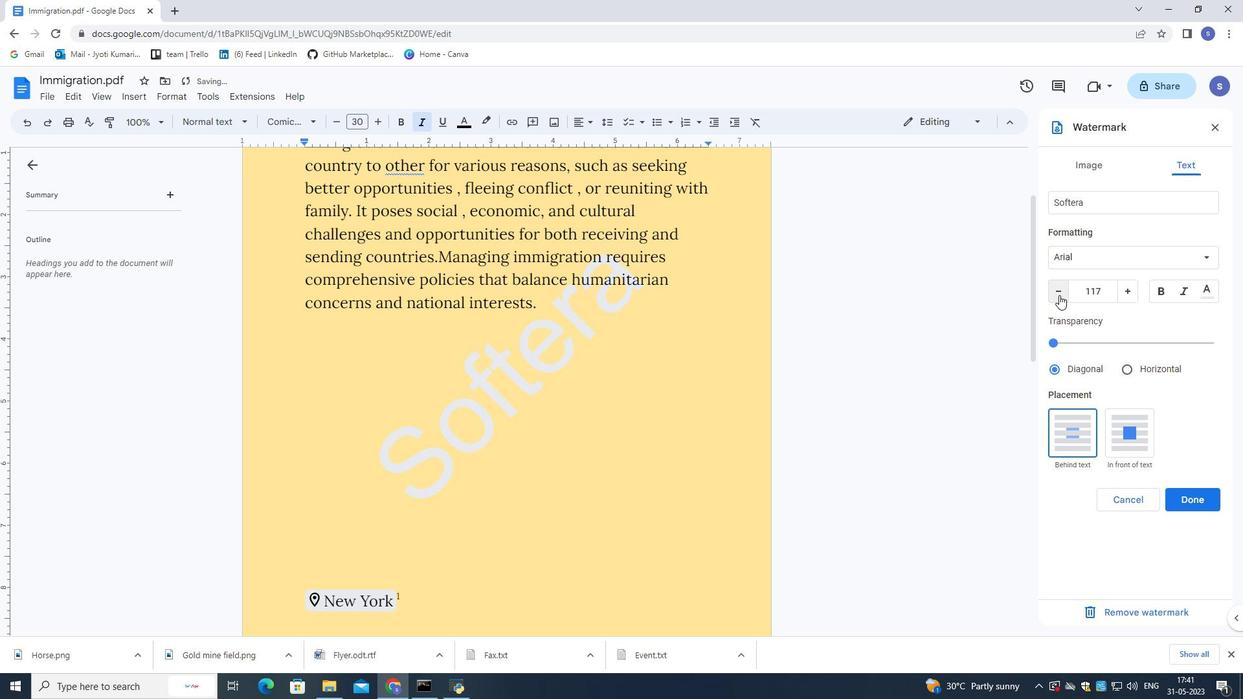 
Action: Mouse moved to (1058, 295)
Screenshot: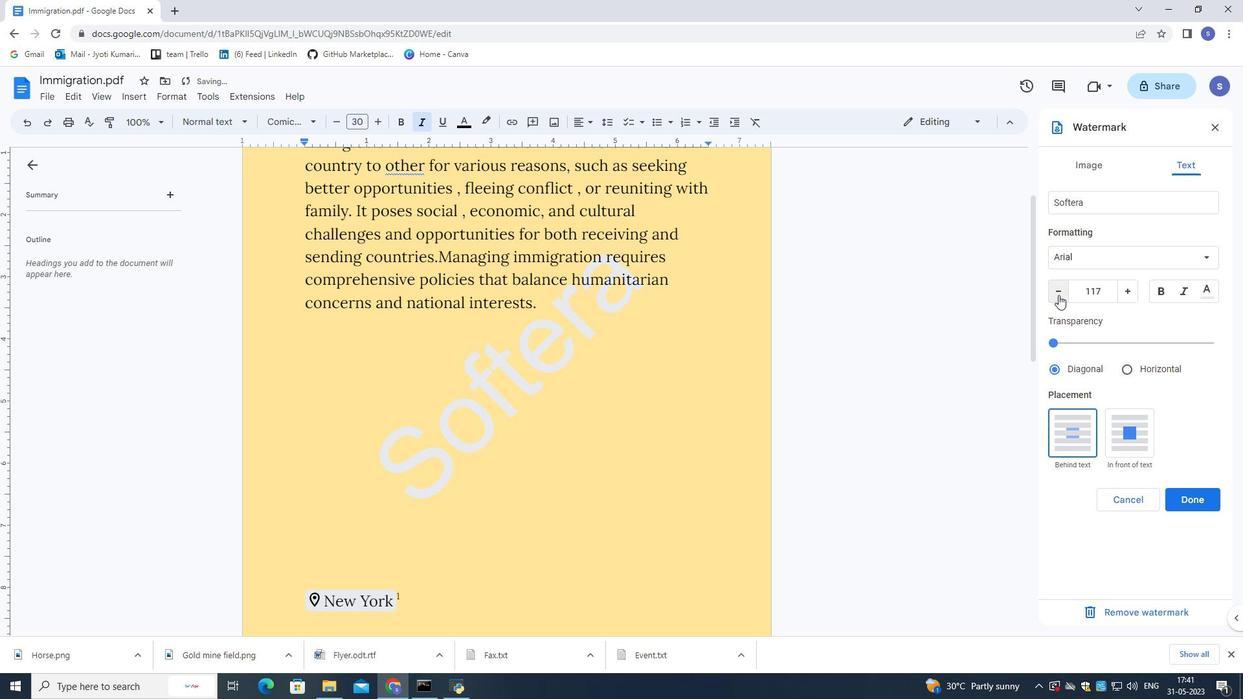 
Action: Mouse pressed left at (1058, 295)
Screenshot: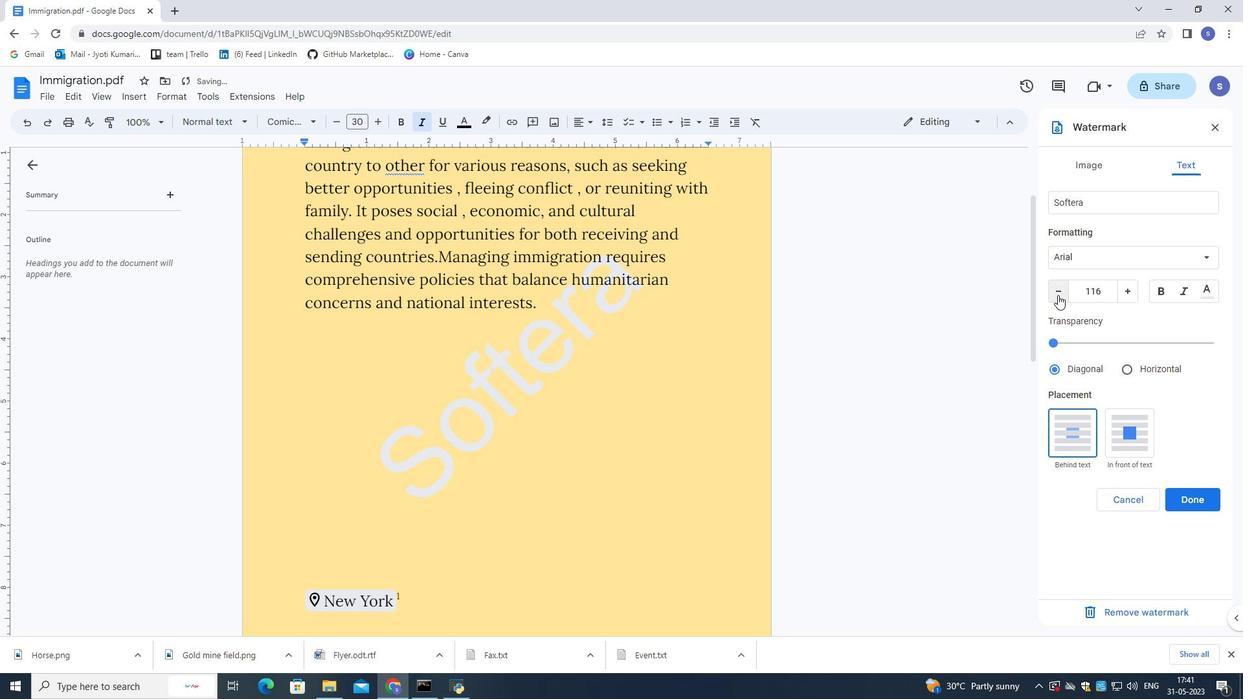 
Action: Mouse pressed left at (1058, 295)
Screenshot: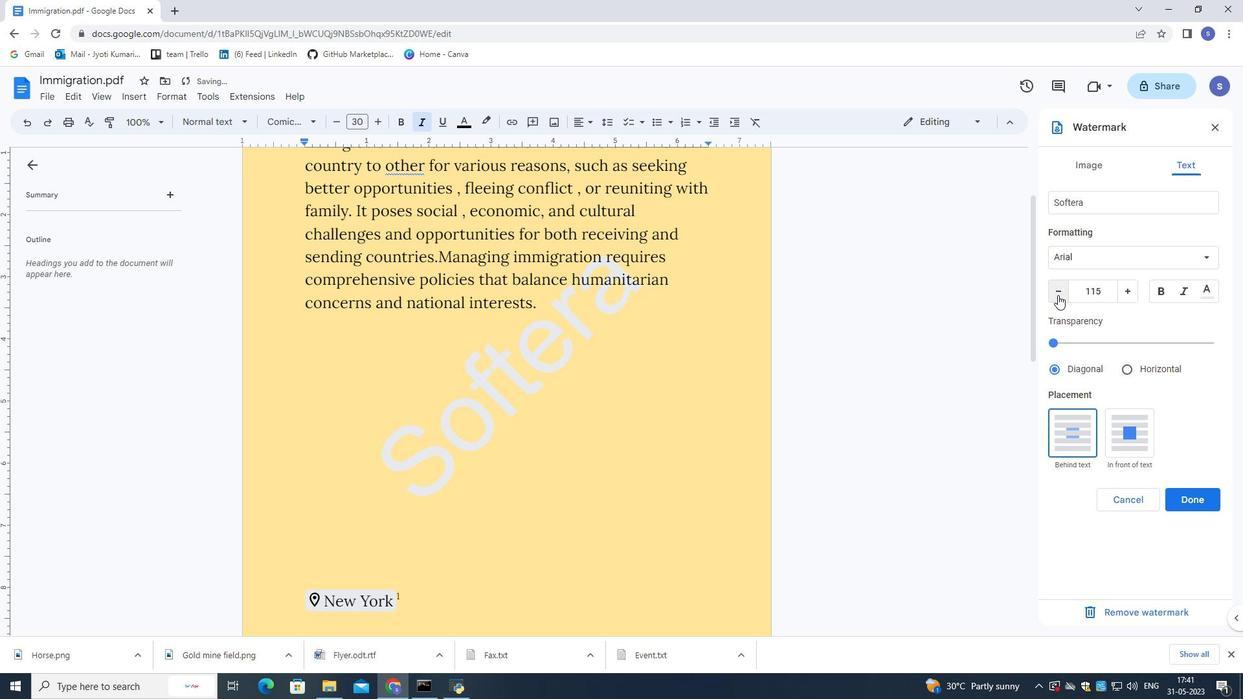 
Action: Mouse pressed left at (1058, 295)
Screenshot: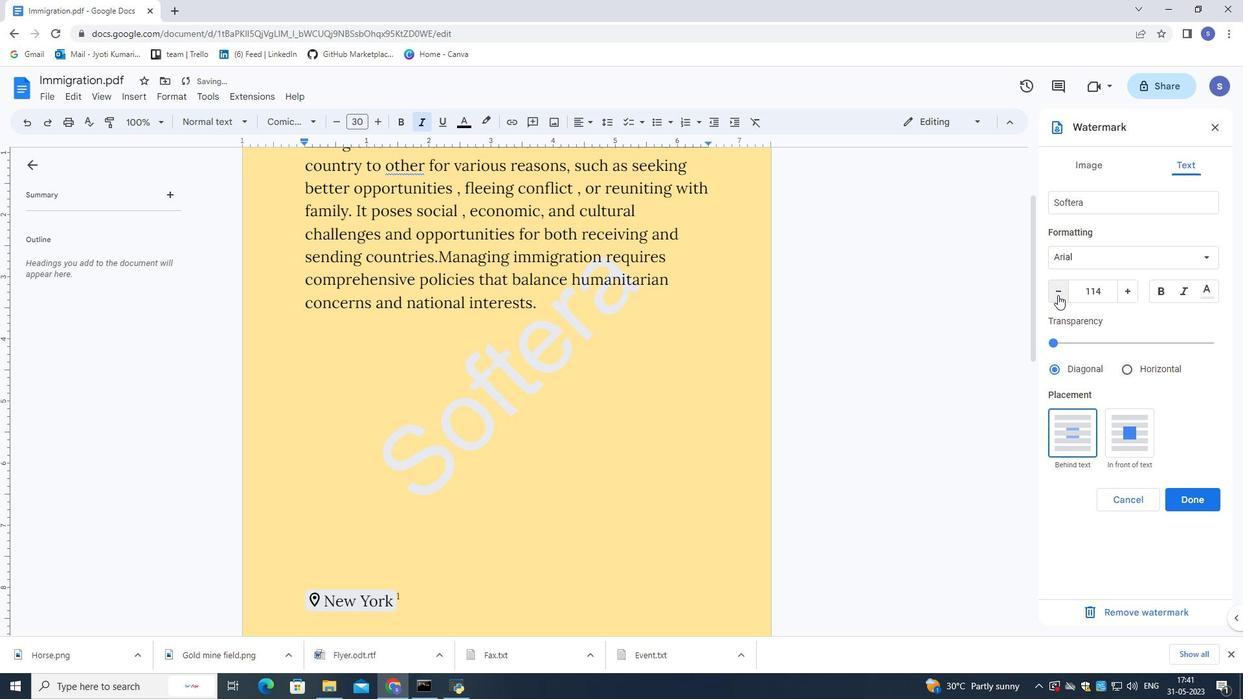 
Action: Mouse moved to (1148, 369)
Screenshot: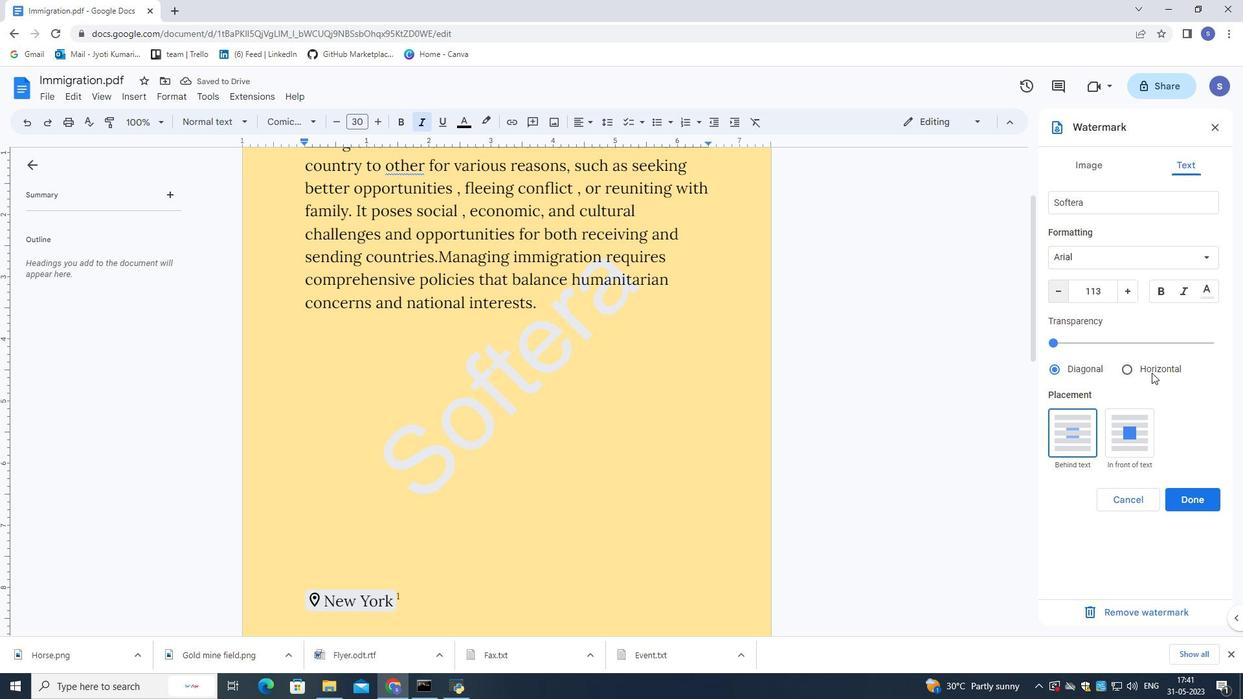 
Action: Mouse pressed left at (1148, 369)
Screenshot: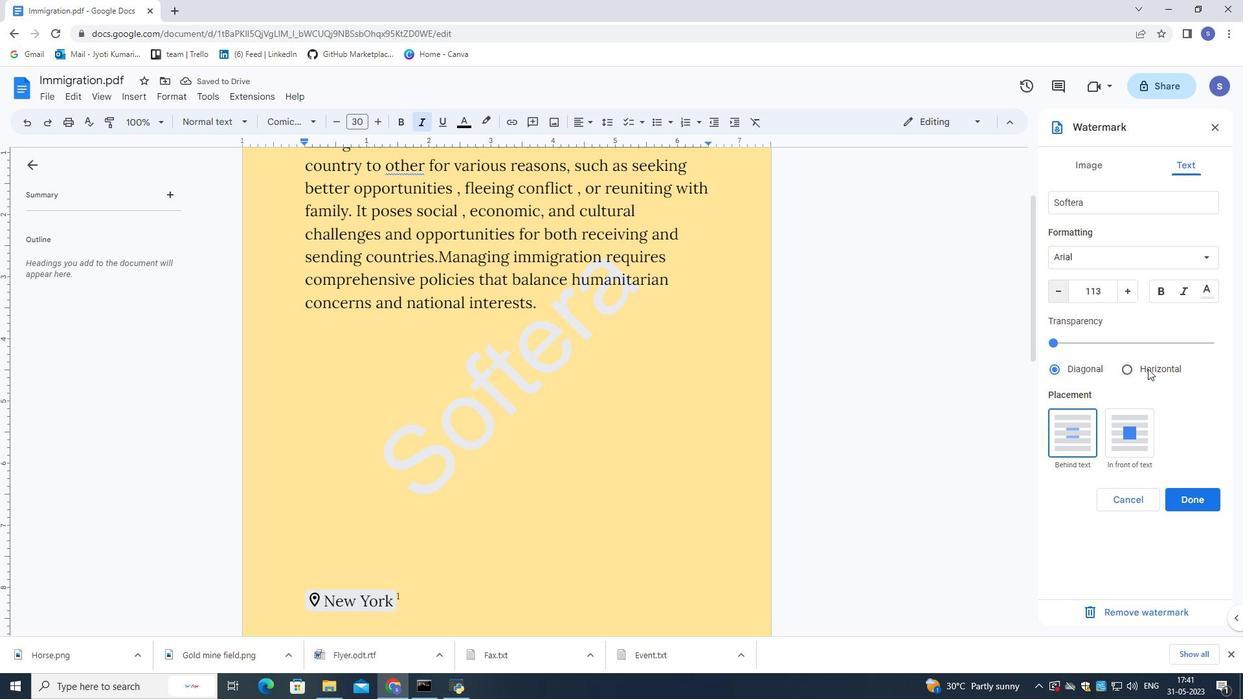 
Action: Mouse moved to (1196, 490)
Screenshot: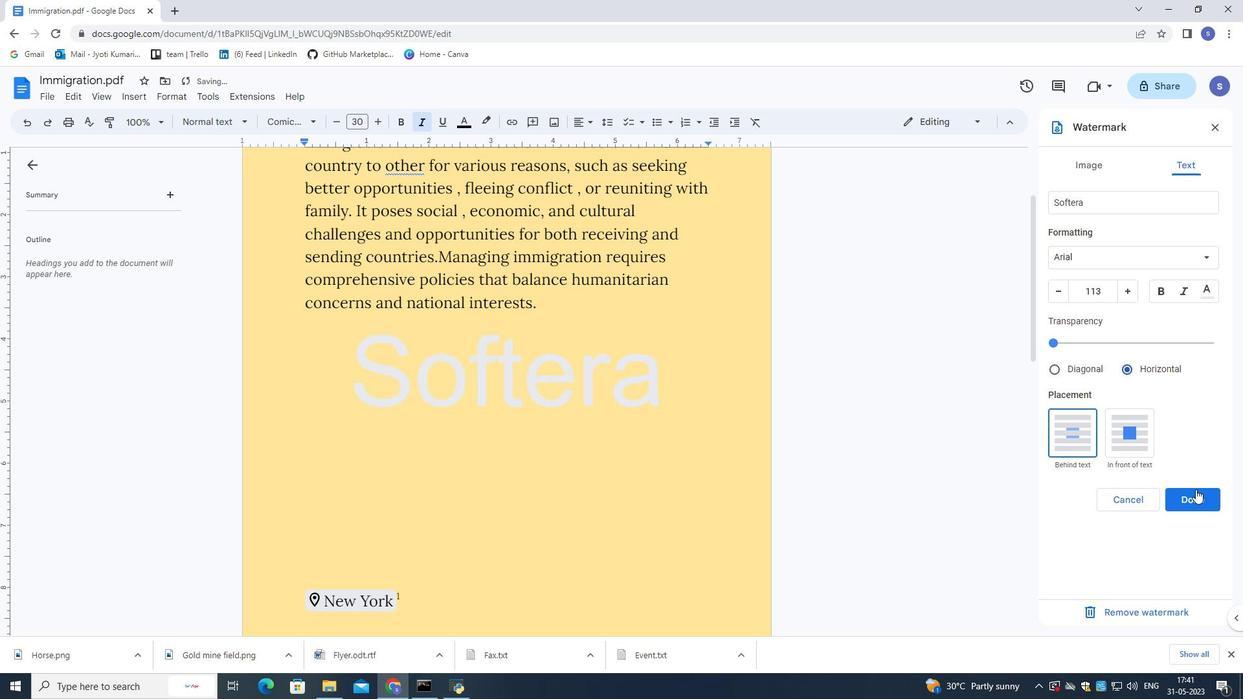 
Action: Mouse pressed left at (1196, 490)
Screenshot: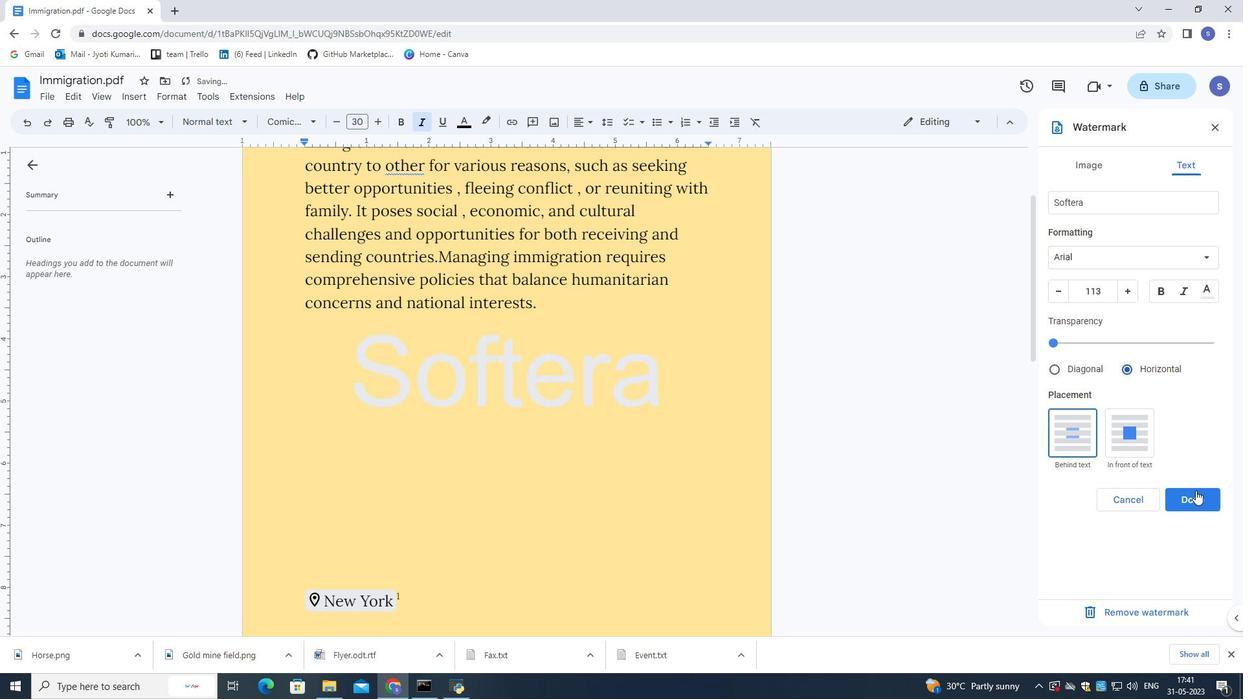 
Action: Mouse moved to (880, 393)
Screenshot: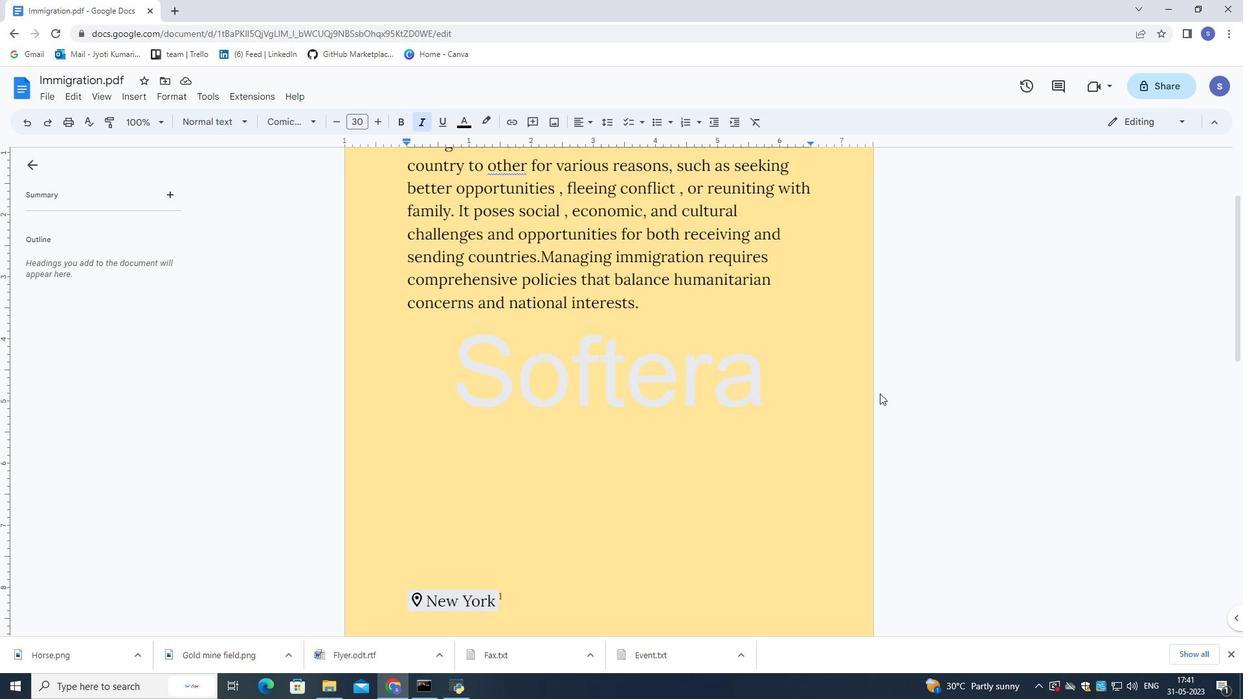 
Action: Mouse scrolled (880, 394) with delta (0, 0)
Screenshot: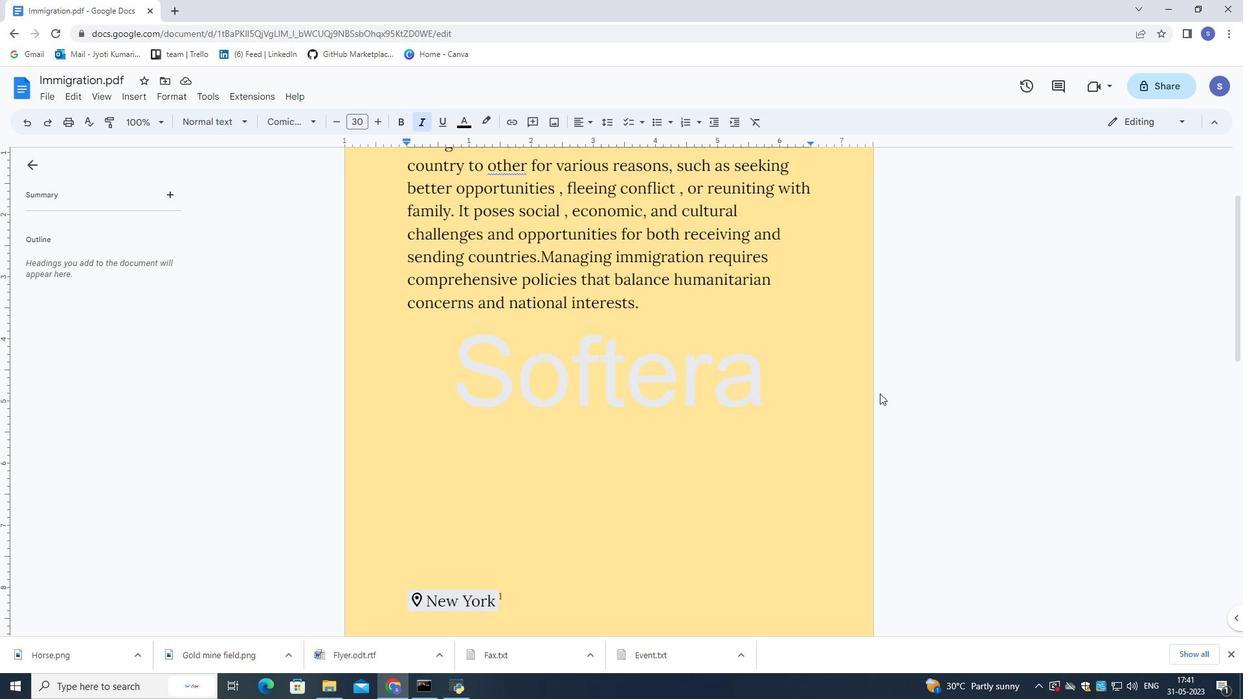 
Action: Mouse scrolled (880, 394) with delta (0, 0)
Screenshot: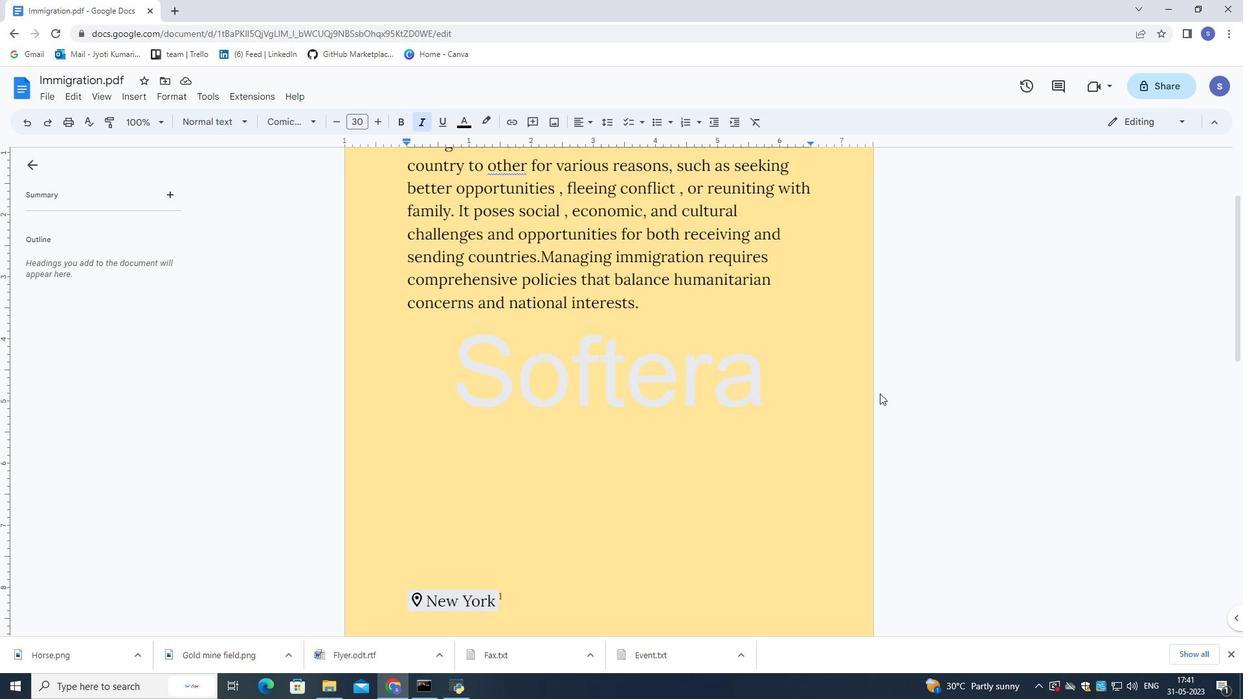 
Action: Mouse scrolled (880, 394) with delta (0, 0)
Screenshot: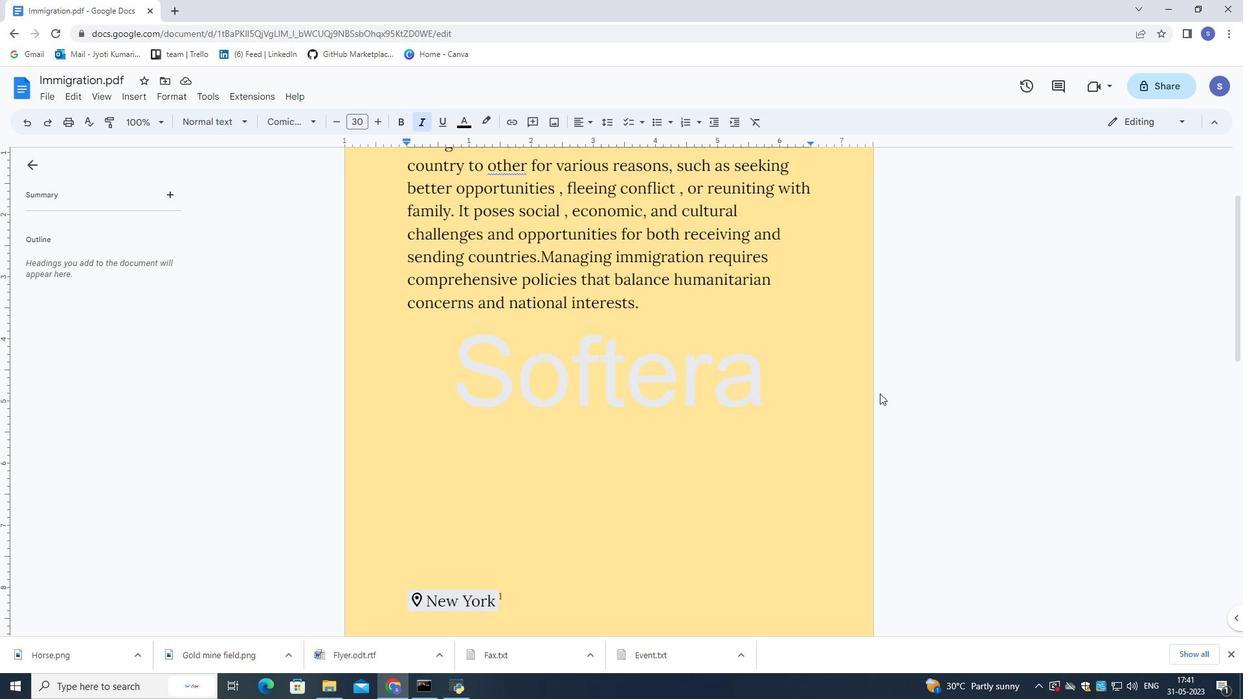 
Action: Mouse scrolled (880, 394) with delta (0, 0)
Screenshot: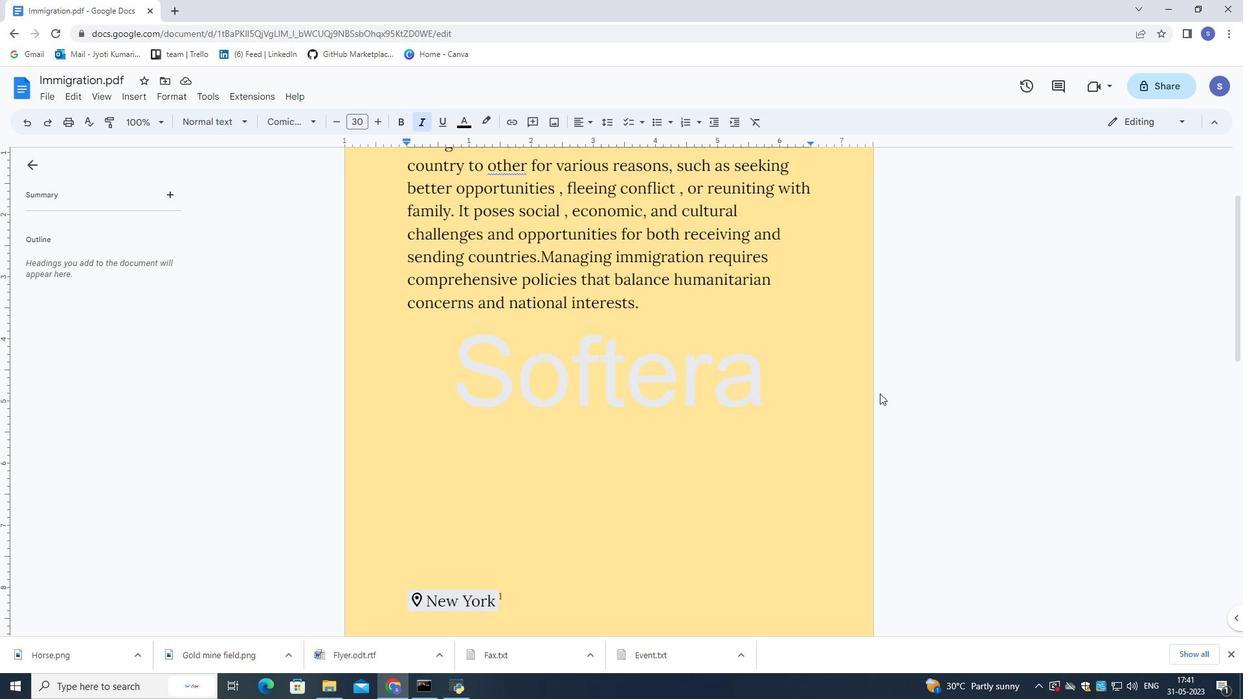 
Action: Mouse scrolled (880, 394) with delta (0, 0)
Screenshot: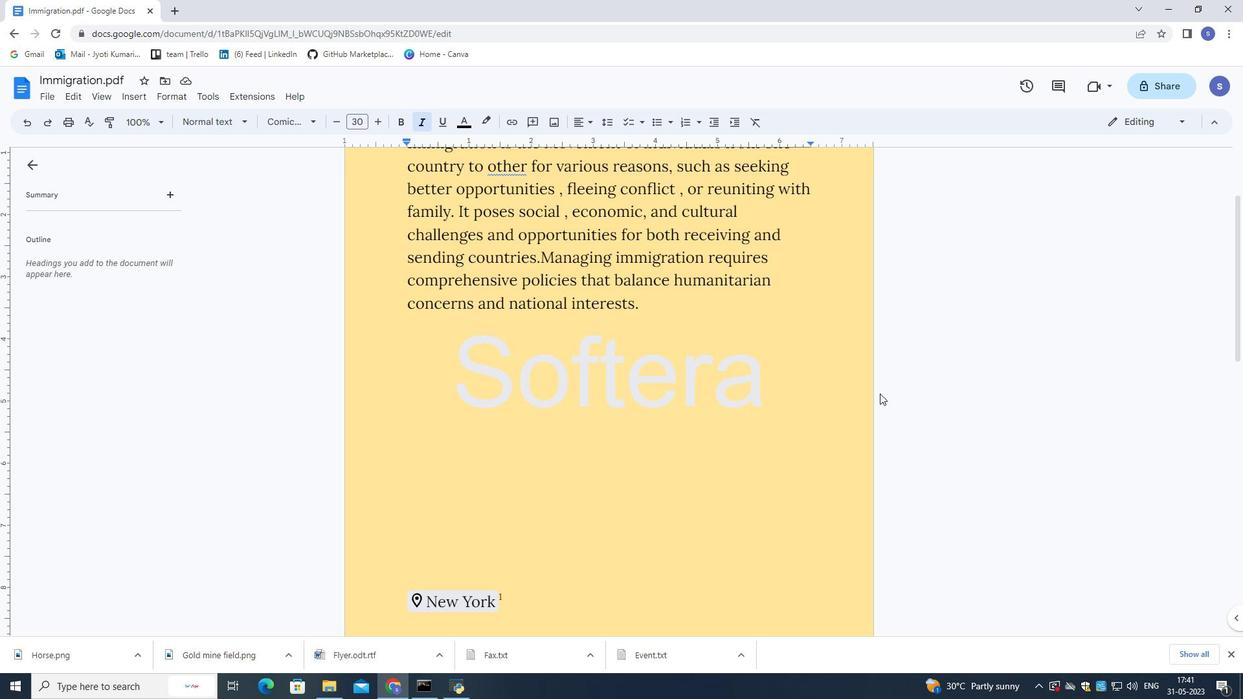 
Action: Mouse scrolled (880, 394) with delta (0, 0)
Screenshot: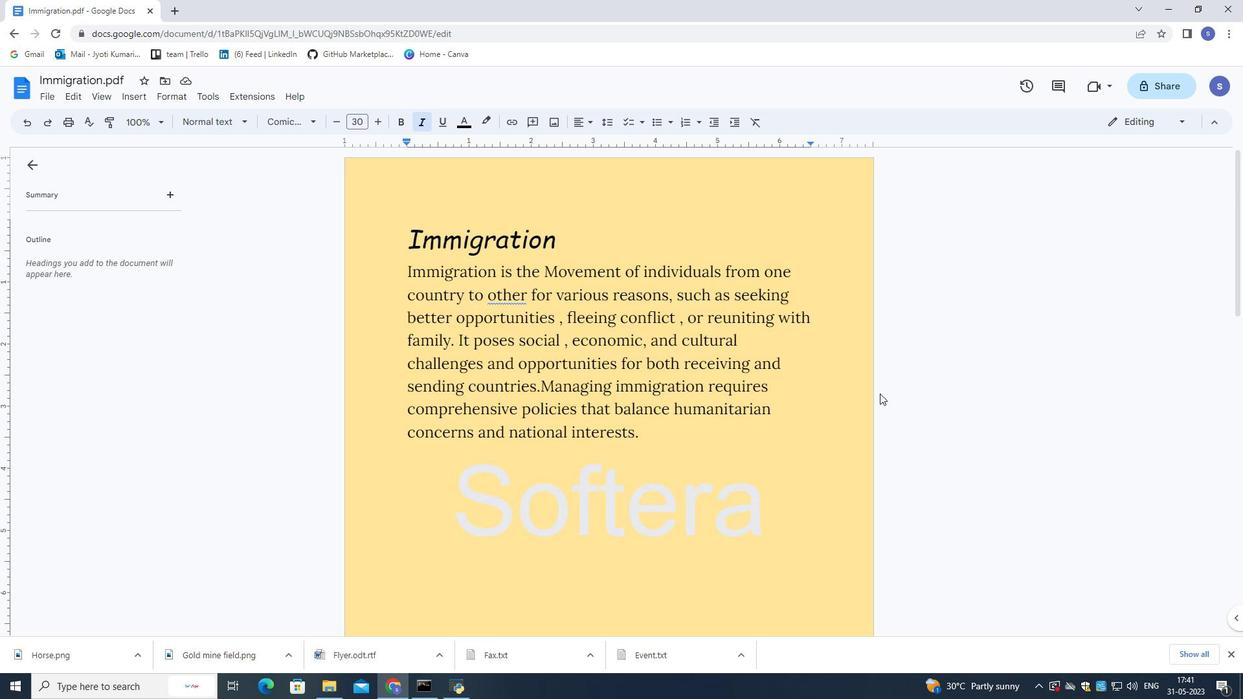 
Action: Mouse scrolled (880, 394) with delta (0, 0)
Screenshot: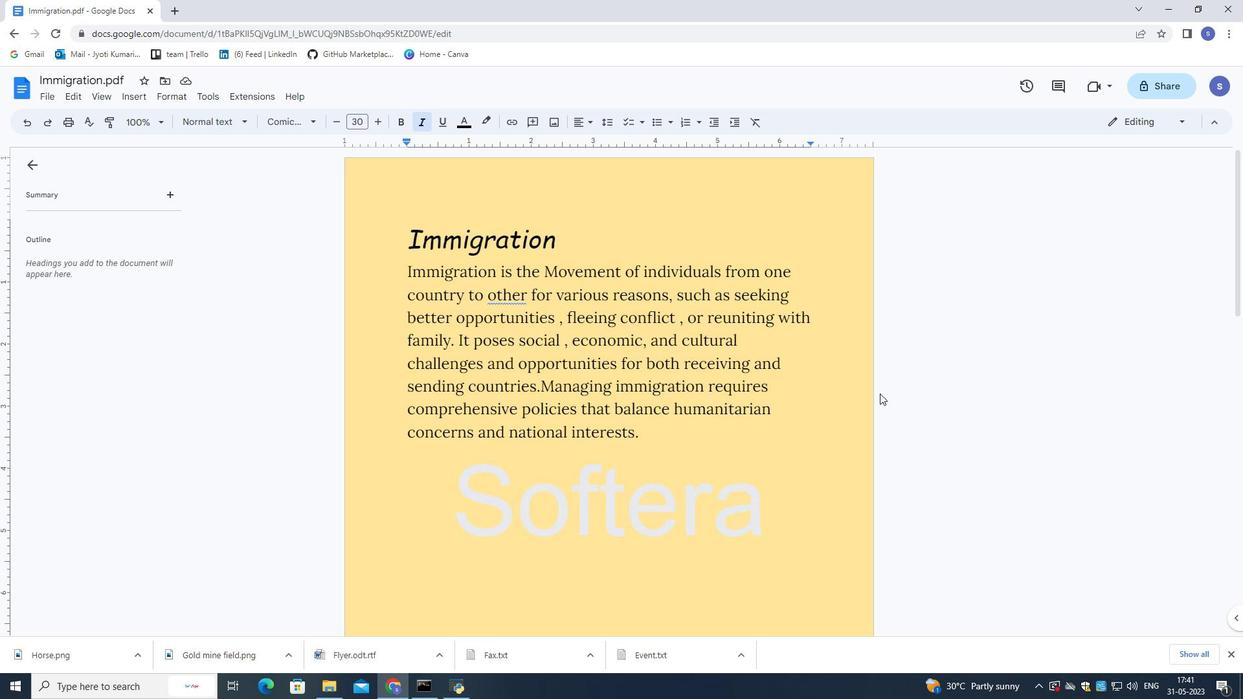 
Action: Mouse scrolled (880, 394) with delta (0, 0)
Screenshot: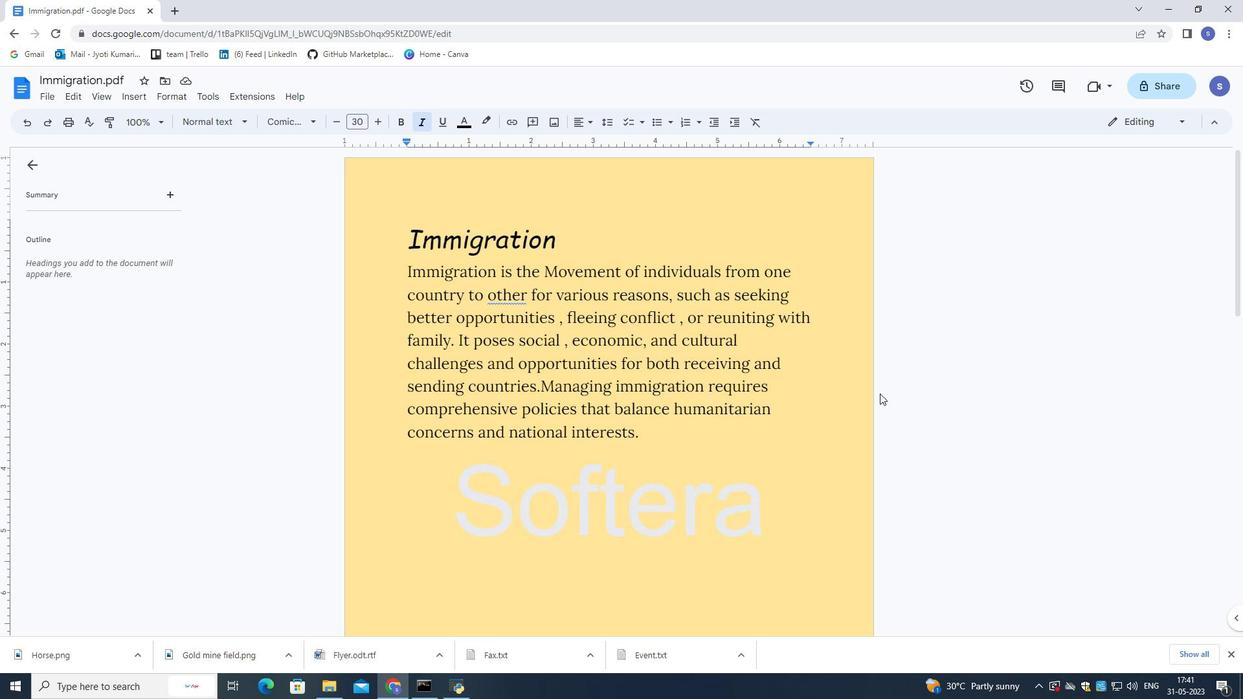 
Action: Mouse scrolled (880, 394) with delta (0, 0)
Screenshot: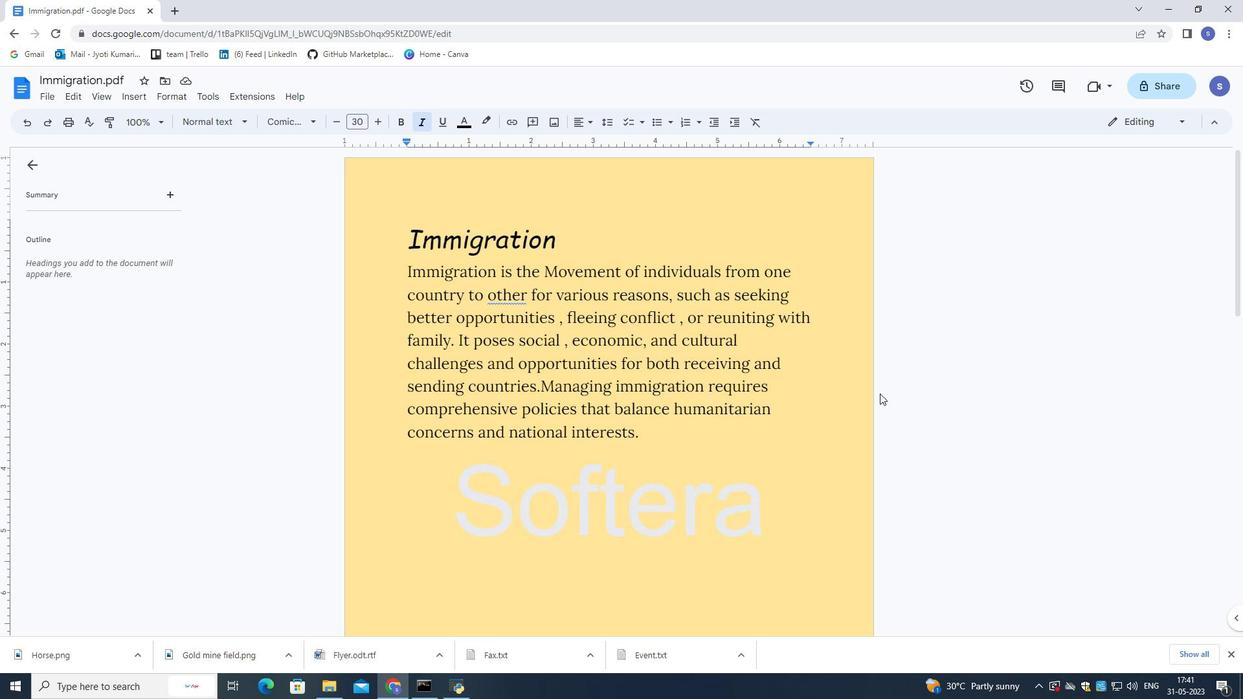 
Action: Mouse scrolled (880, 394) with delta (0, 0)
Screenshot: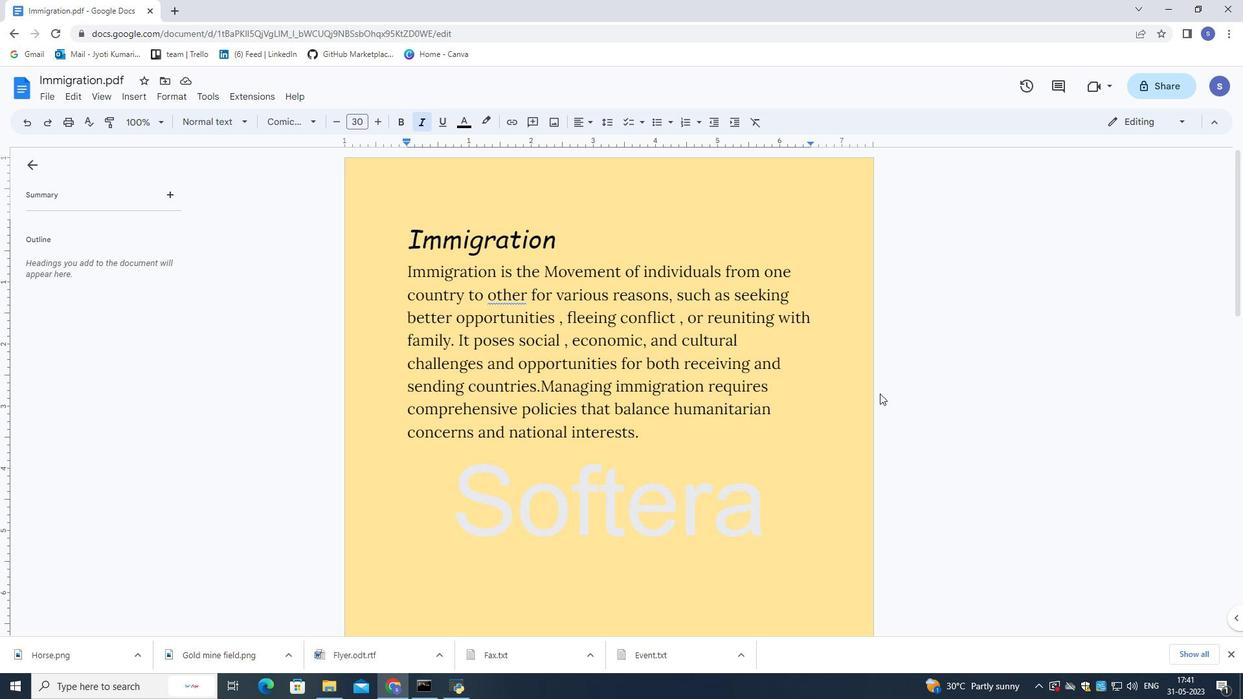 
